 Task: Find connections with filter location Dāmnagar with filter topic #ONOwith filter profile language Spanish with filter current company MPC with filter school Gulbarga University, Gulbarga with filter industry IT System Operations and Maintenance with filter service category Software Testing with filter keywords title Professor
Action: Mouse moved to (547, 73)
Screenshot: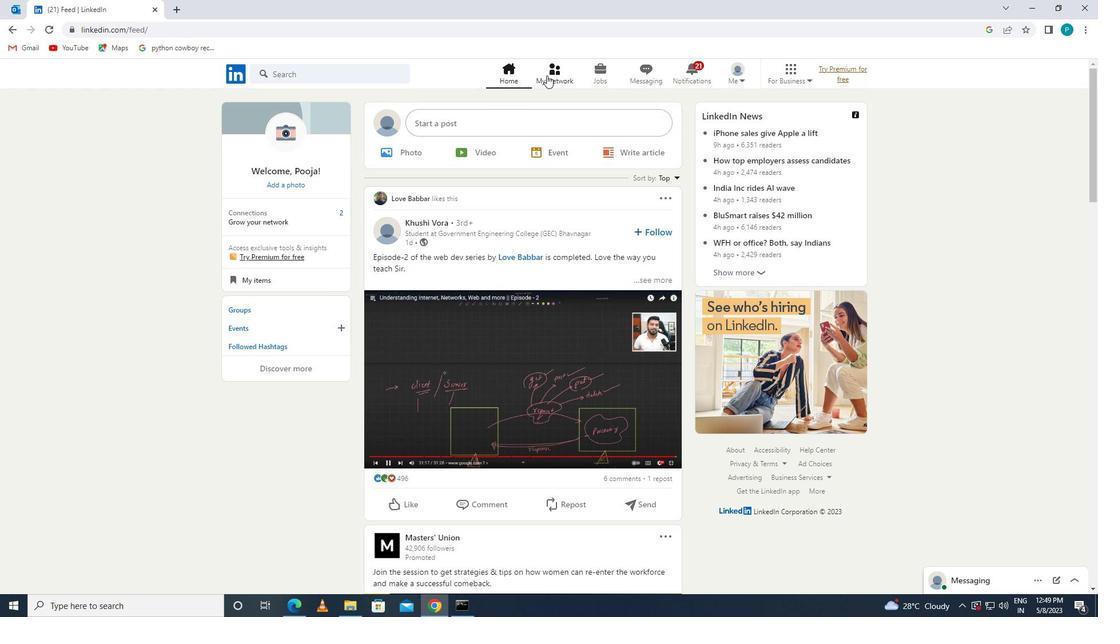 
Action: Mouse pressed left at (547, 73)
Screenshot: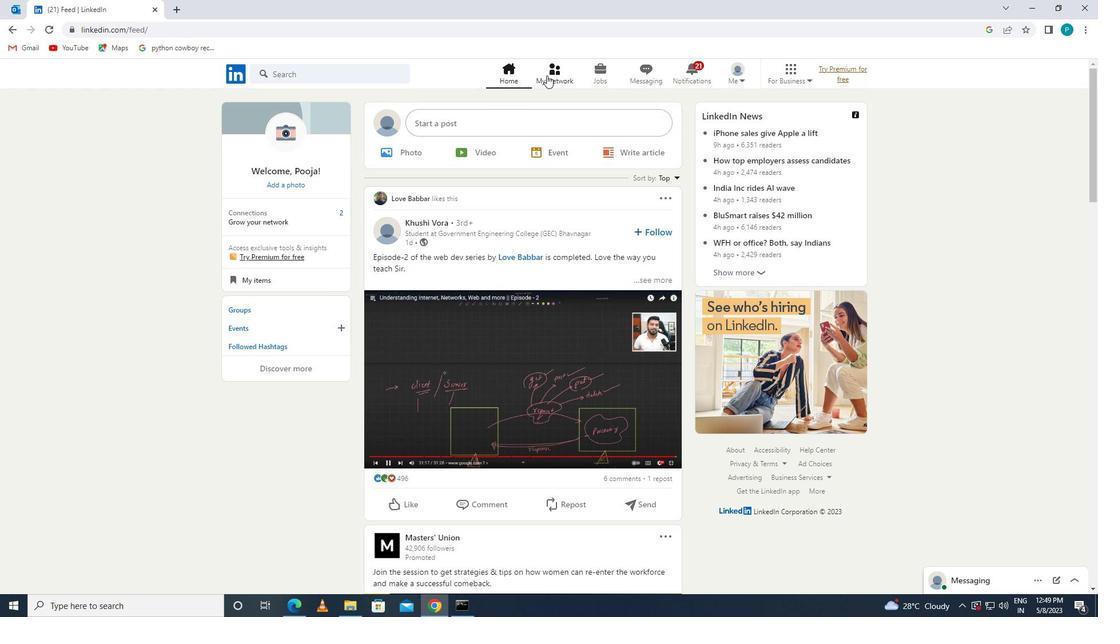 
Action: Mouse moved to (285, 145)
Screenshot: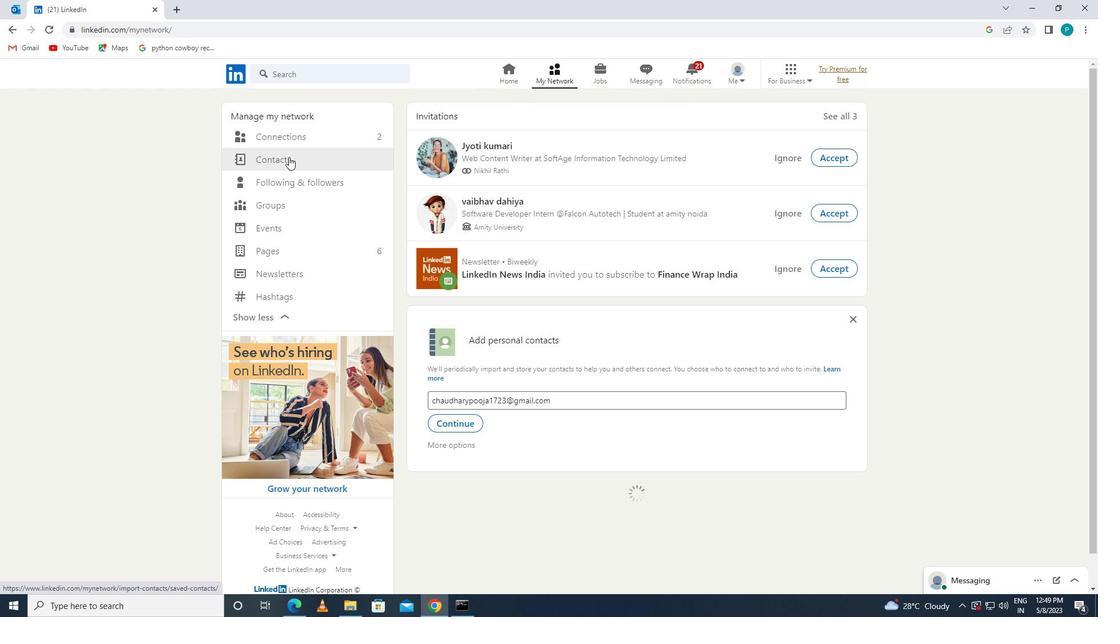 
Action: Mouse pressed left at (285, 145)
Screenshot: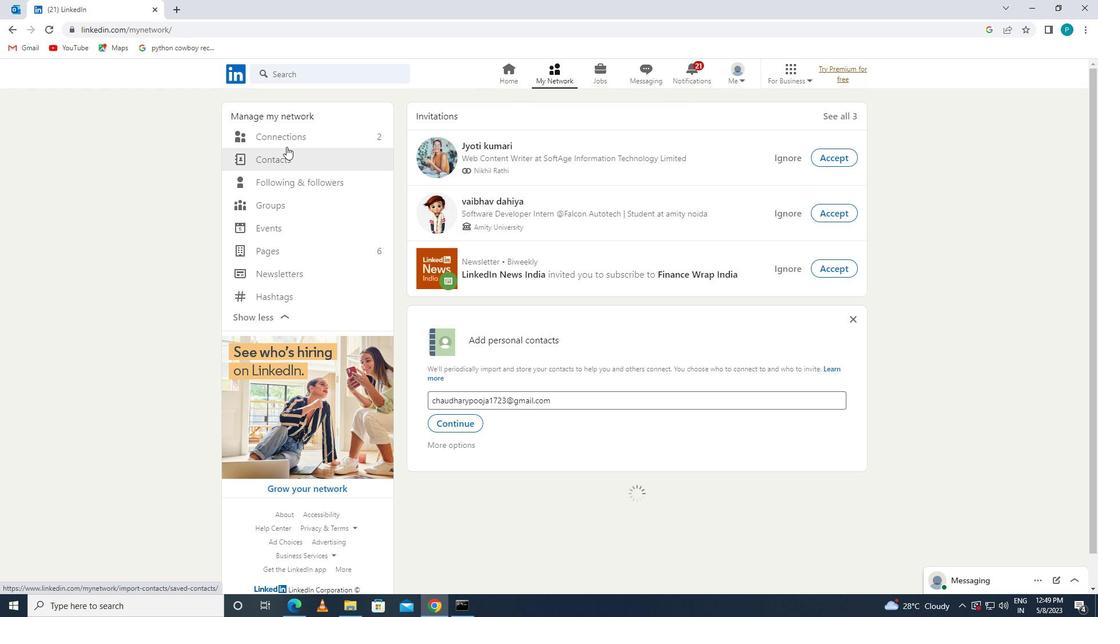 
Action: Mouse moved to (339, 131)
Screenshot: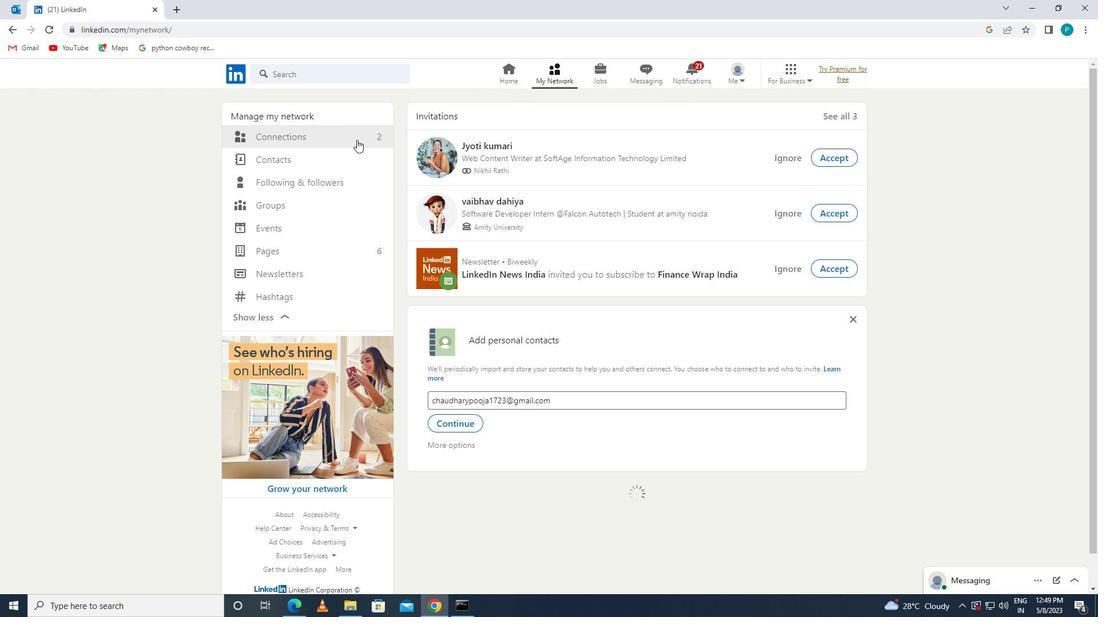 
Action: Mouse pressed left at (339, 131)
Screenshot: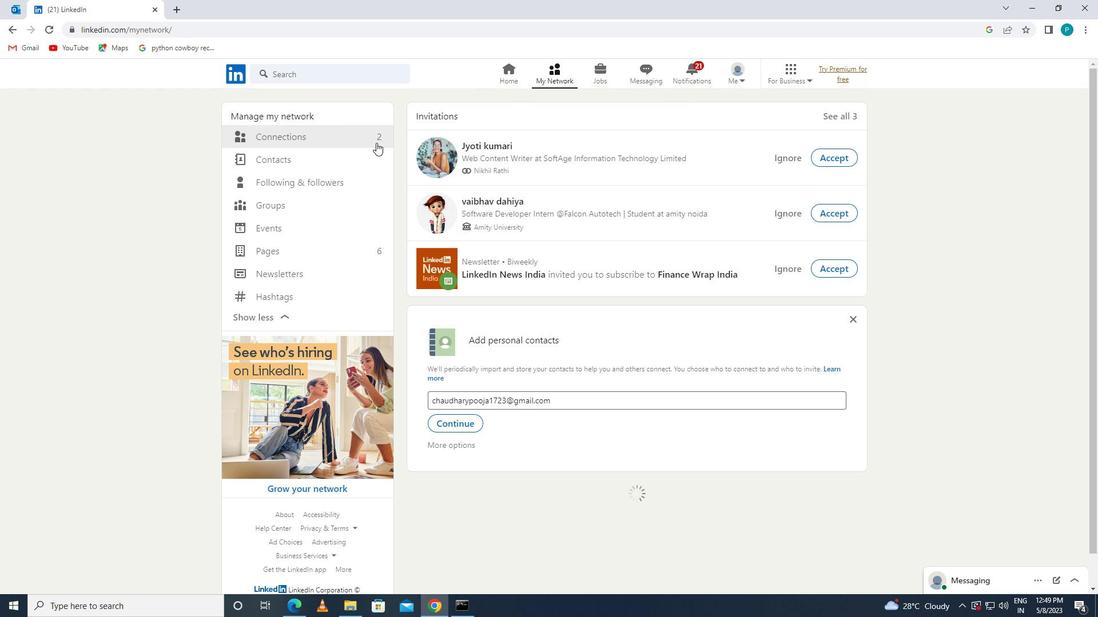 
Action: Mouse moved to (637, 139)
Screenshot: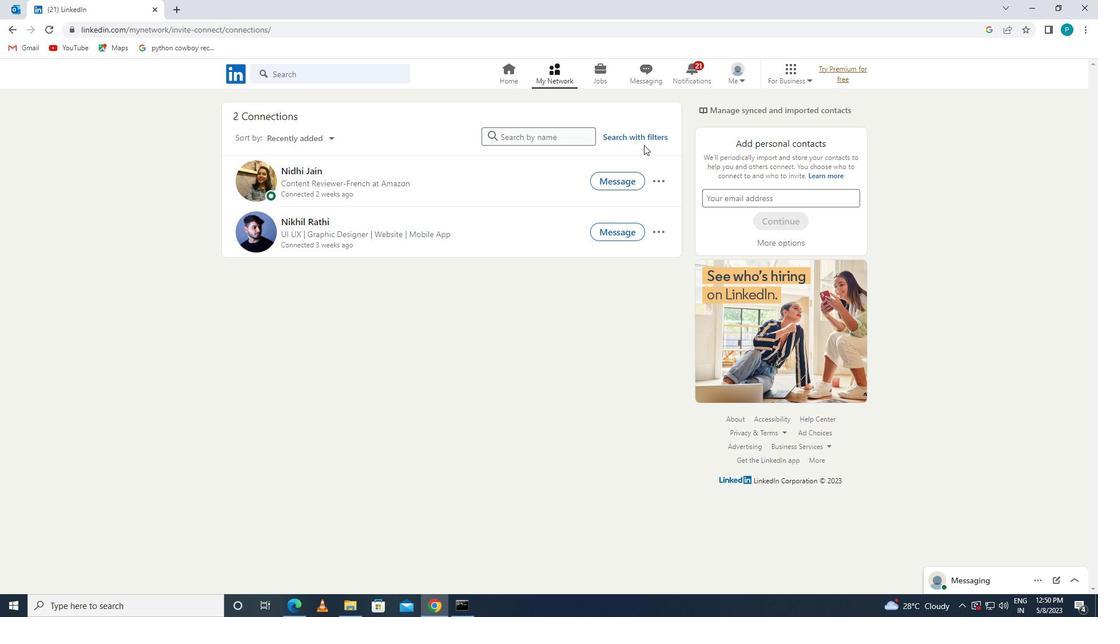 
Action: Mouse pressed left at (637, 139)
Screenshot: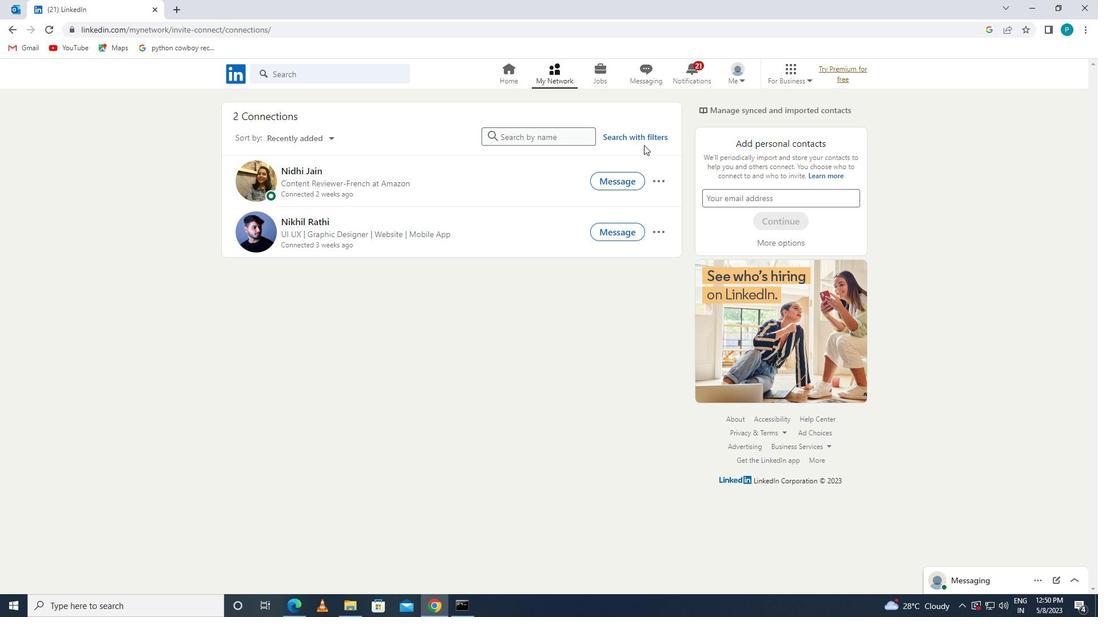 
Action: Mouse moved to (586, 105)
Screenshot: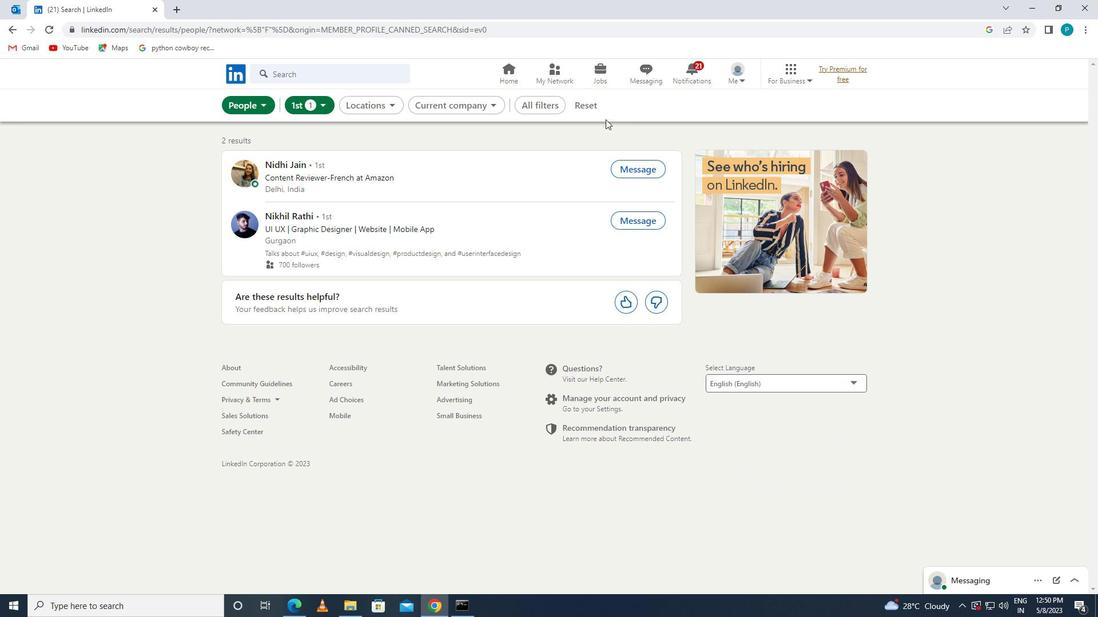
Action: Mouse pressed left at (586, 105)
Screenshot: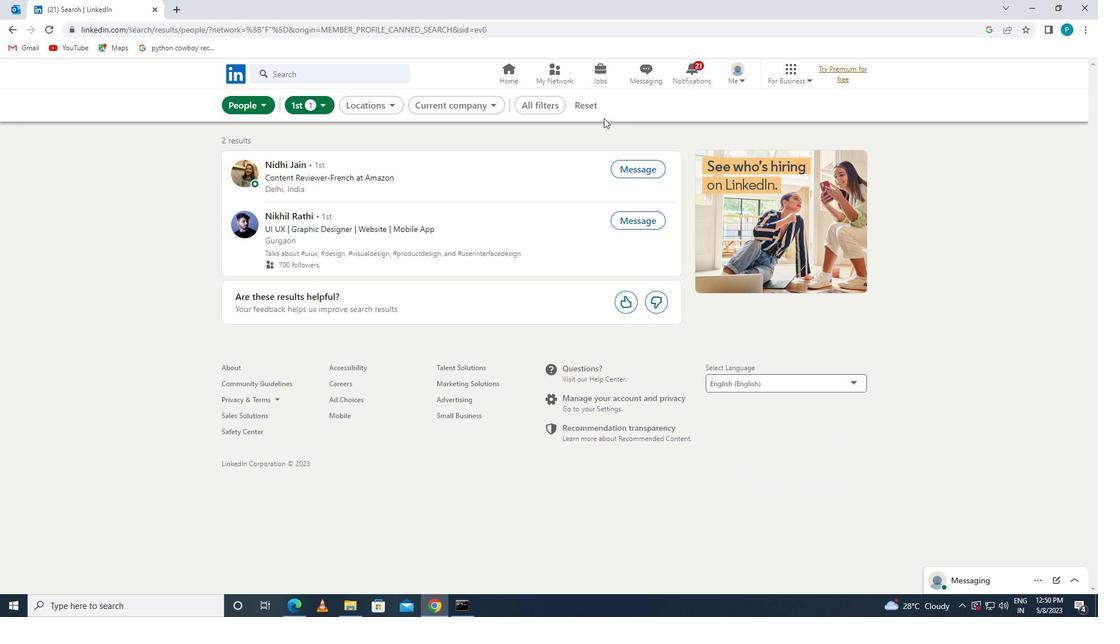 
Action: Mouse moved to (561, 98)
Screenshot: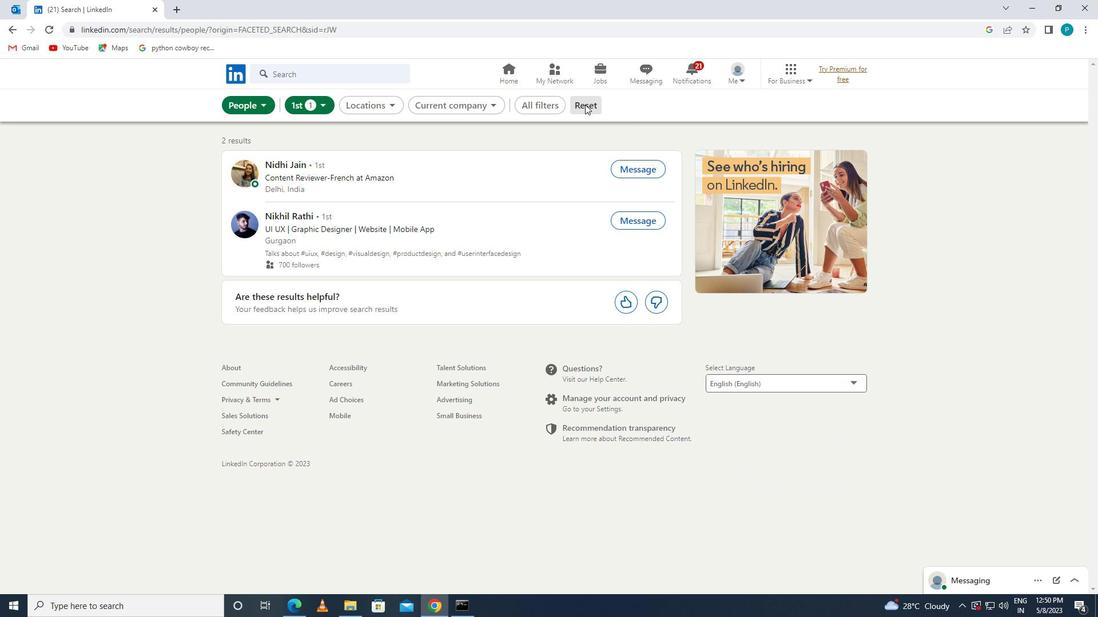
Action: Mouse pressed left at (561, 98)
Screenshot: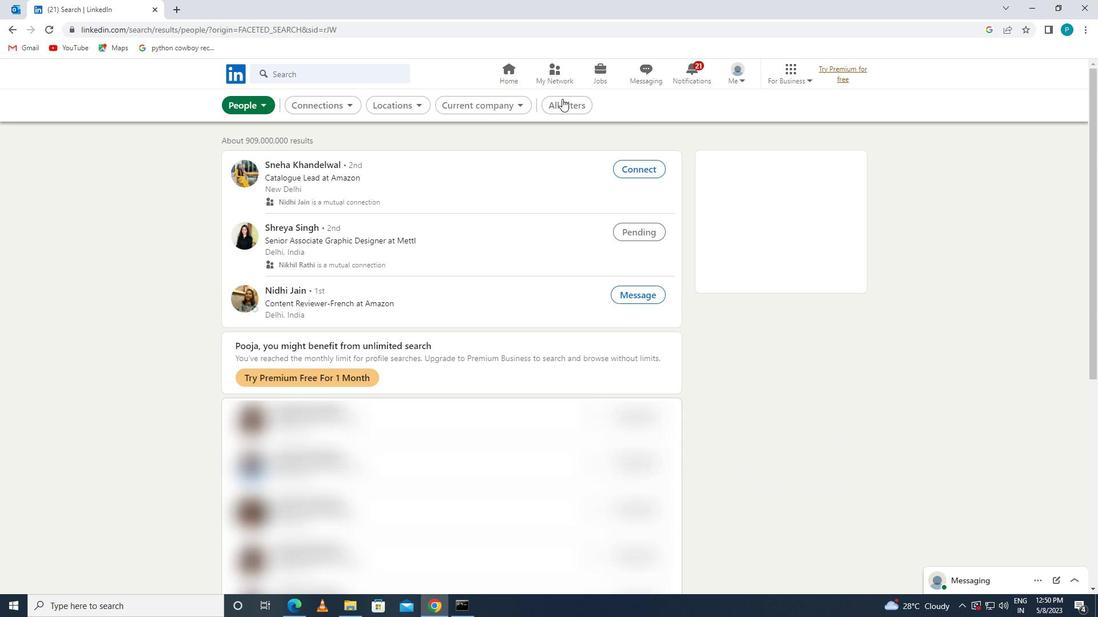 
Action: Mouse moved to (967, 294)
Screenshot: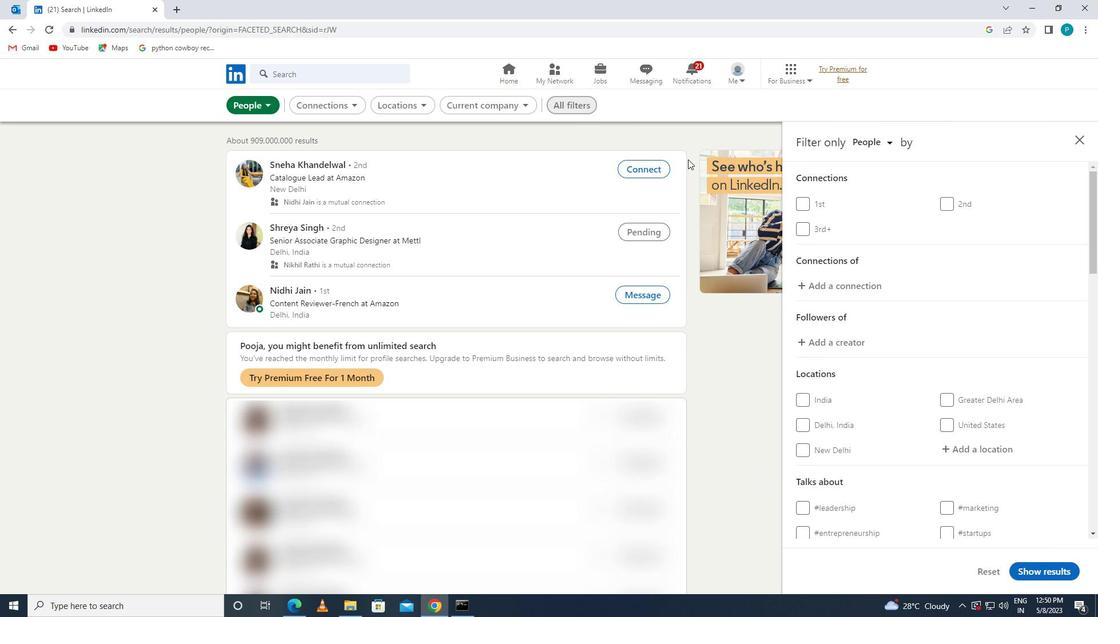 
Action: Mouse scrolled (967, 293) with delta (0, 0)
Screenshot: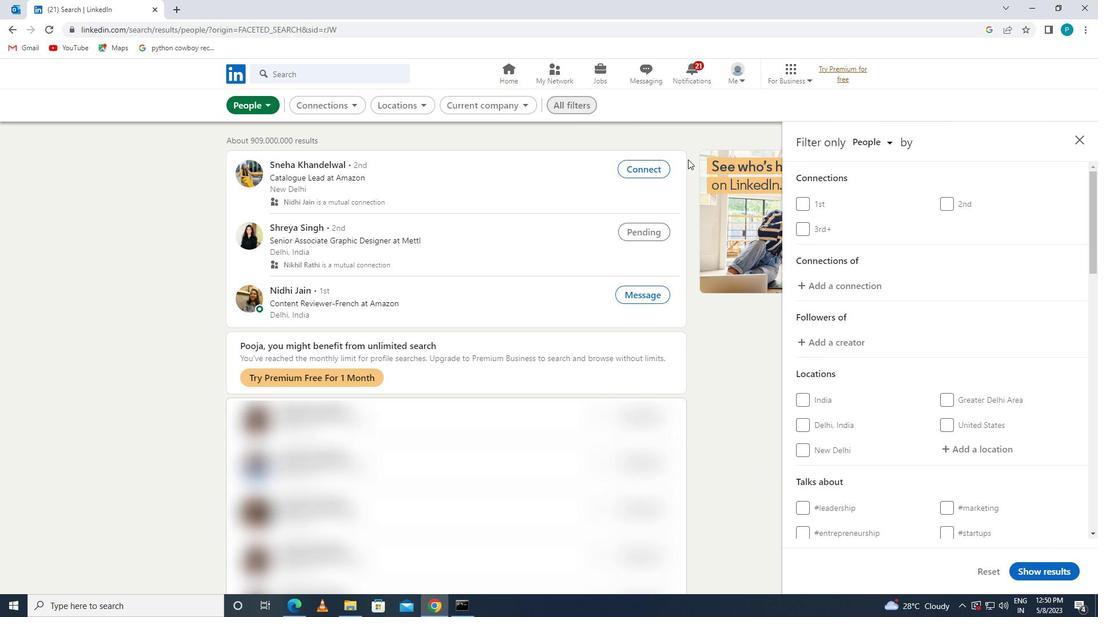 
Action: Mouse scrolled (967, 293) with delta (0, 0)
Screenshot: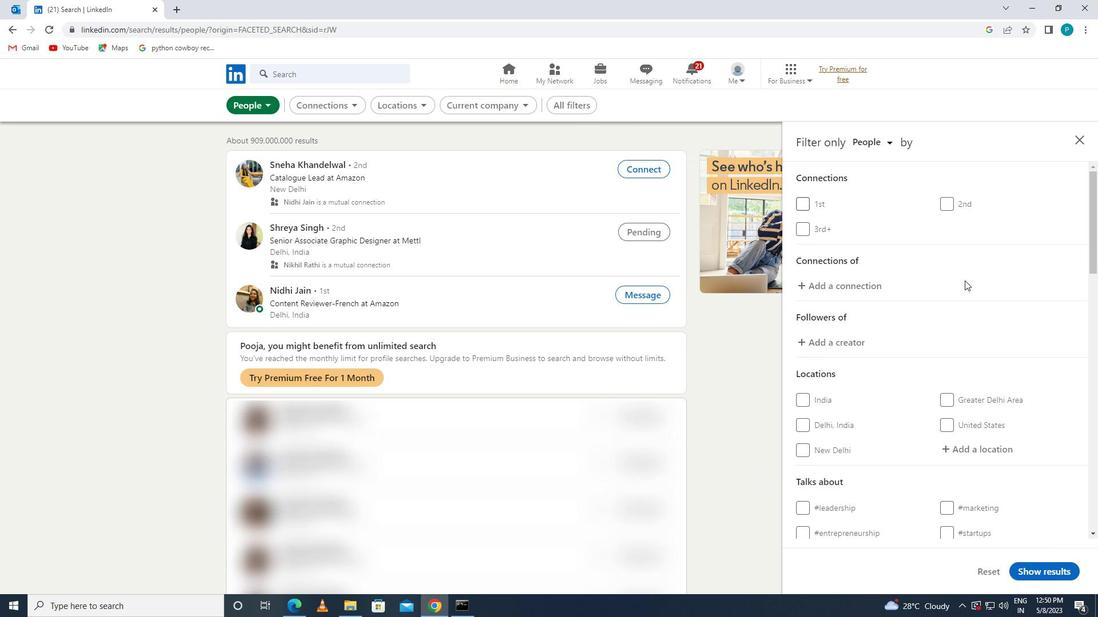 
Action: Mouse moved to (989, 331)
Screenshot: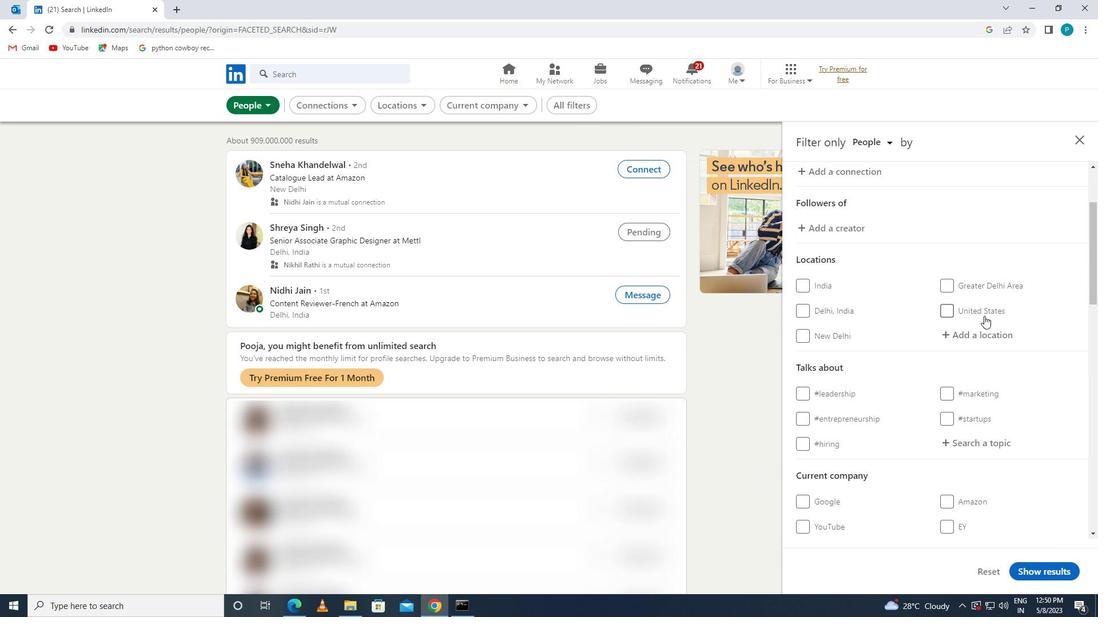 
Action: Mouse pressed left at (989, 331)
Screenshot: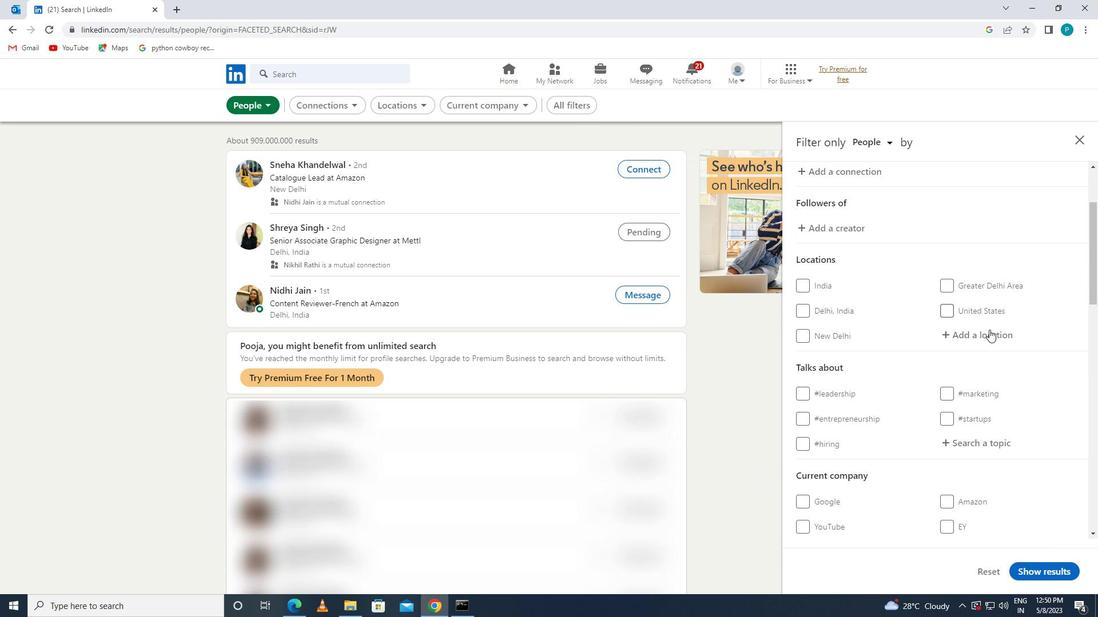 
Action: Mouse moved to (989, 329)
Screenshot: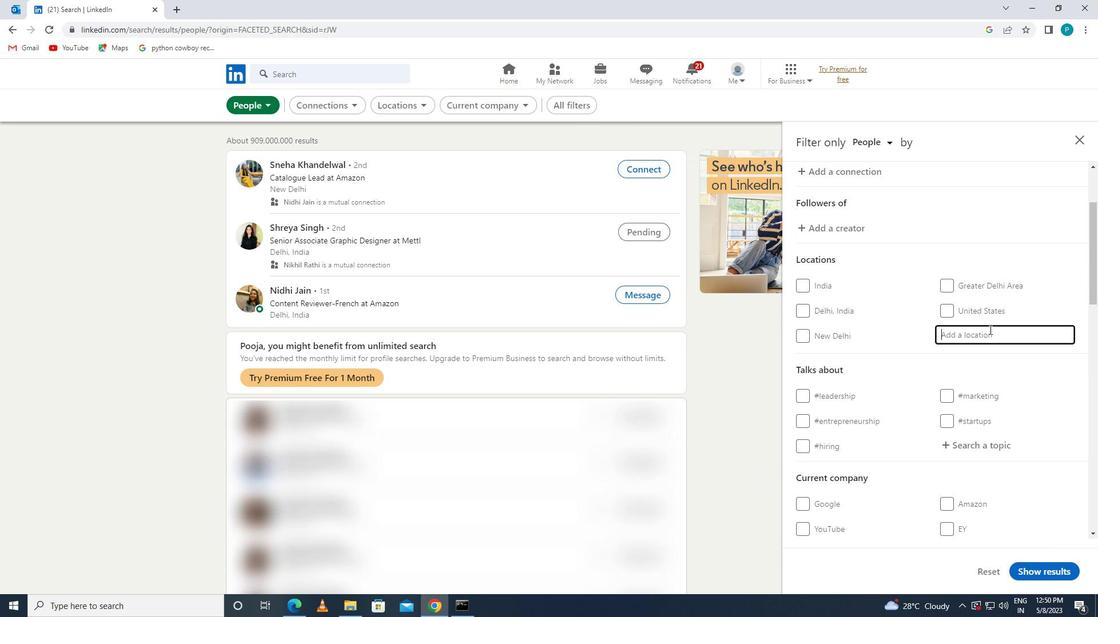 
Action: Key pressed <Key.caps_lock>d<Key.caps_lock>amnagar
Screenshot: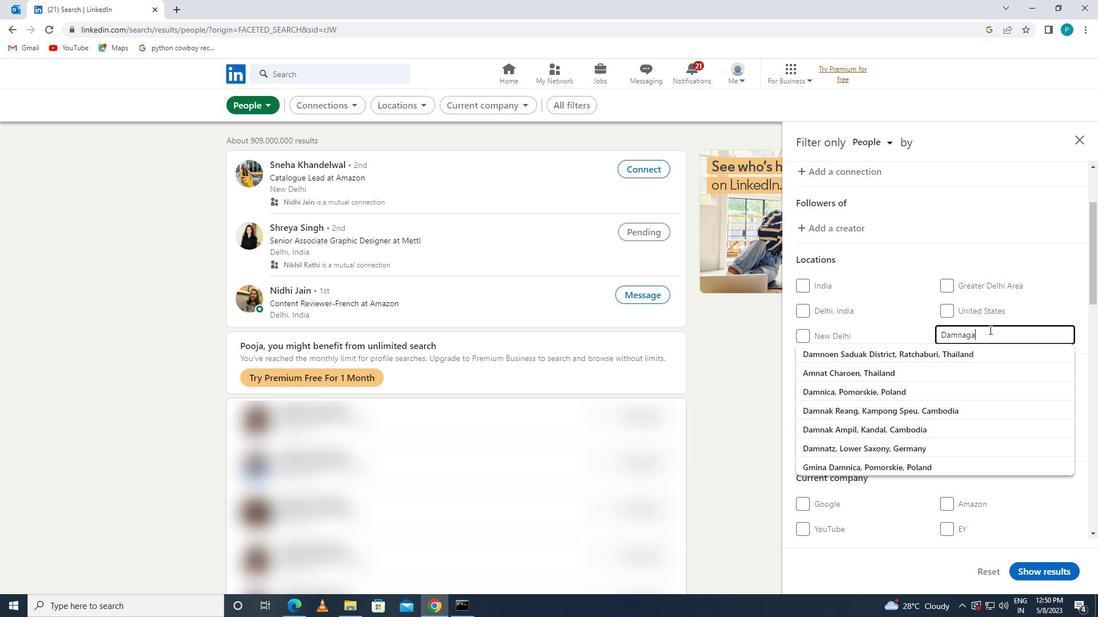 
Action: Mouse moved to (995, 385)
Screenshot: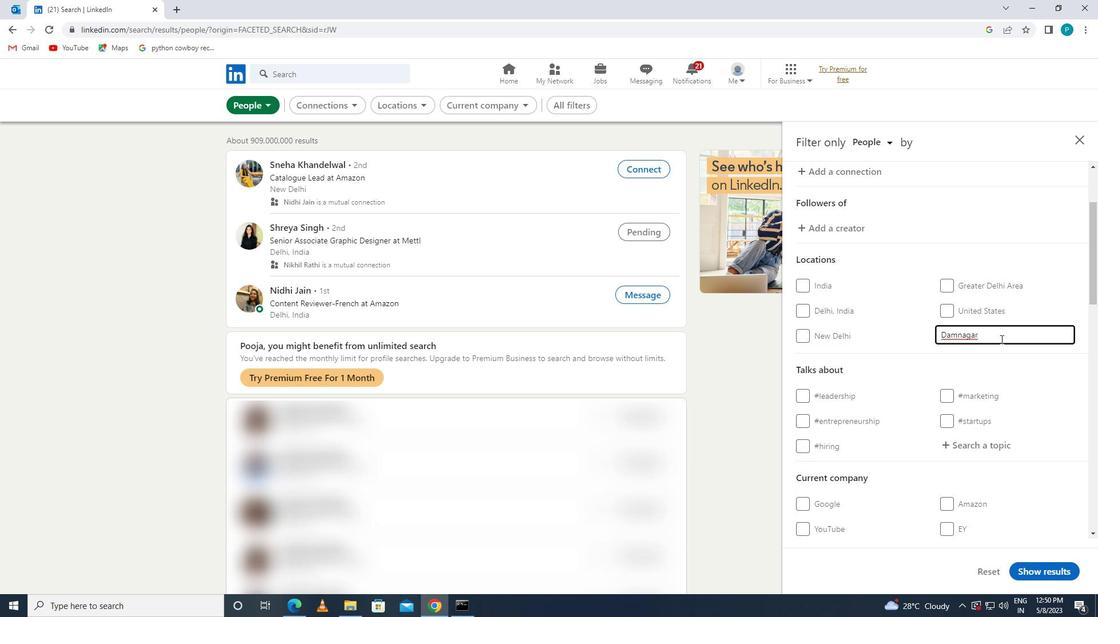 
Action: Mouse scrolled (995, 384) with delta (0, 0)
Screenshot: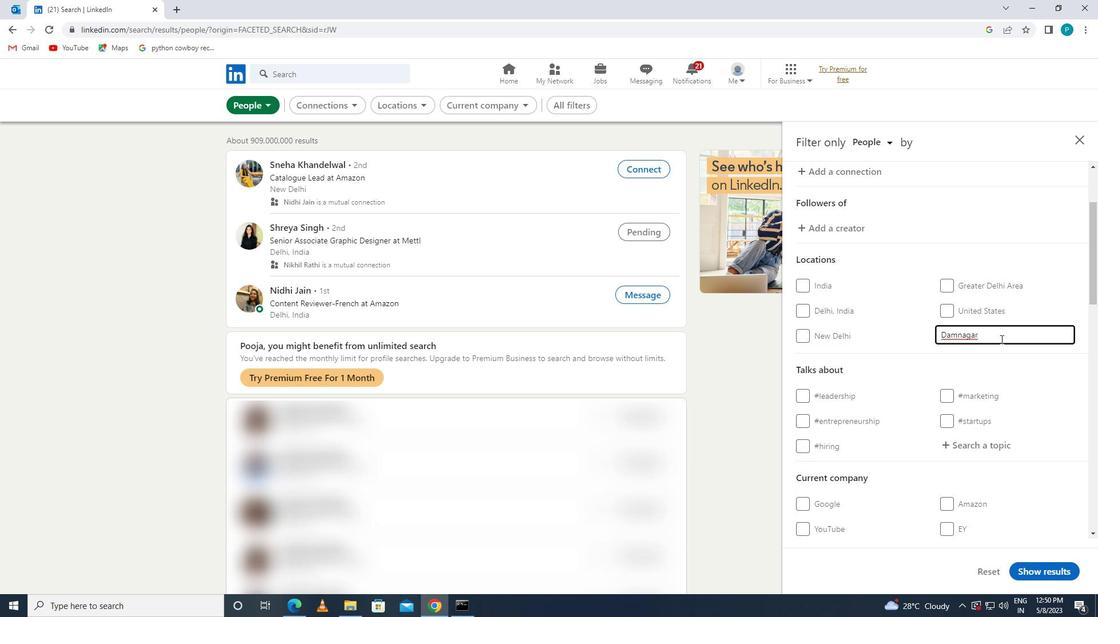 
Action: Mouse moved to (999, 407)
Screenshot: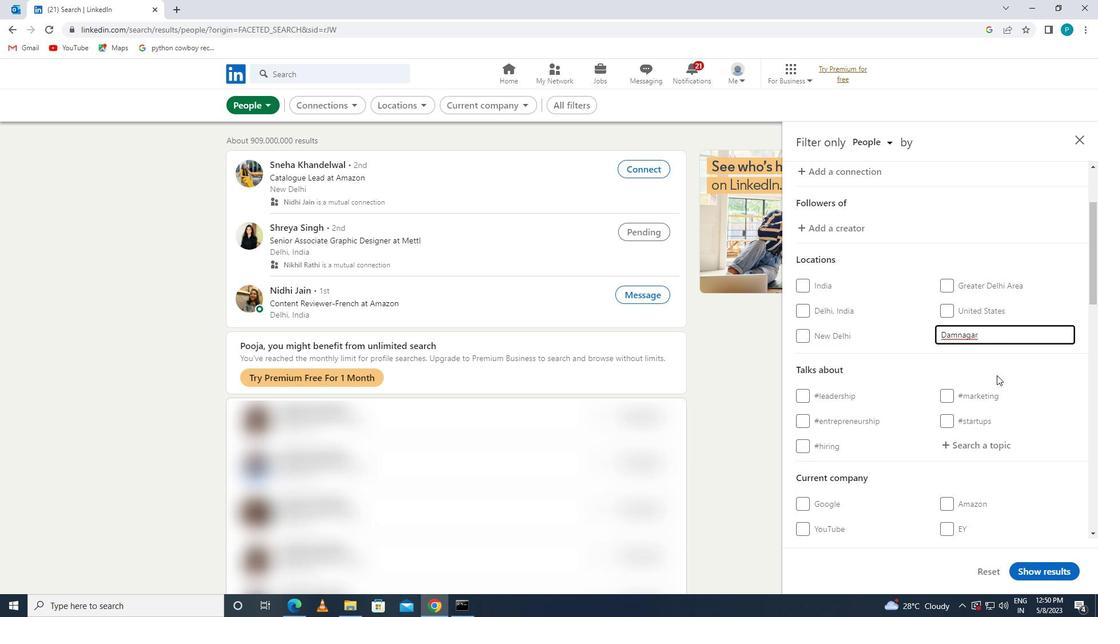 
Action: Mouse scrolled (999, 406) with delta (0, 0)
Screenshot: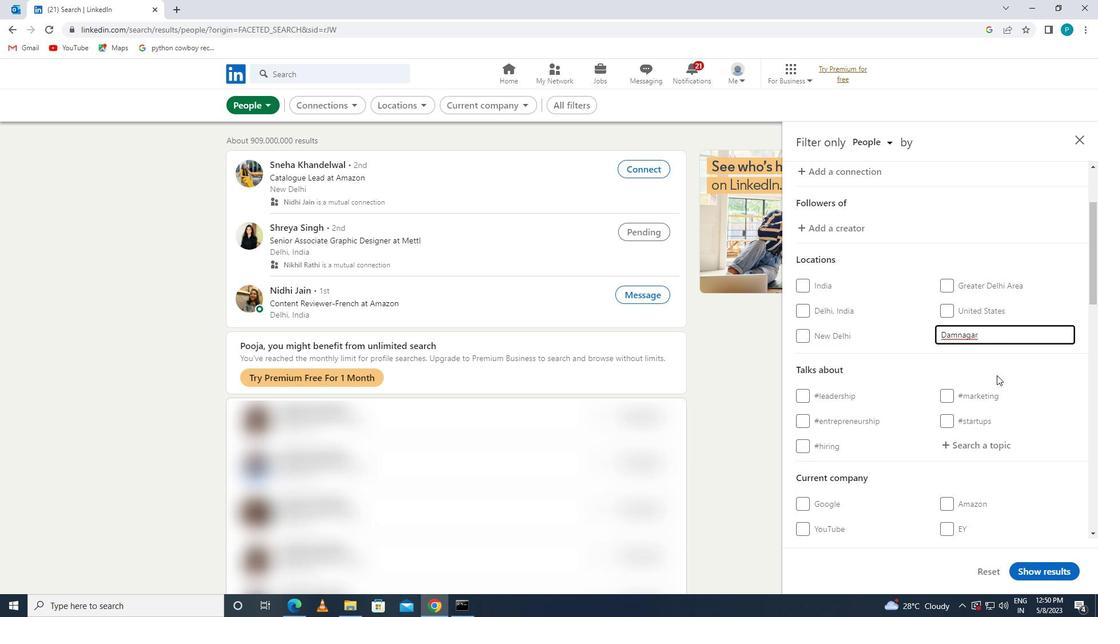 
Action: Mouse moved to (985, 333)
Screenshot: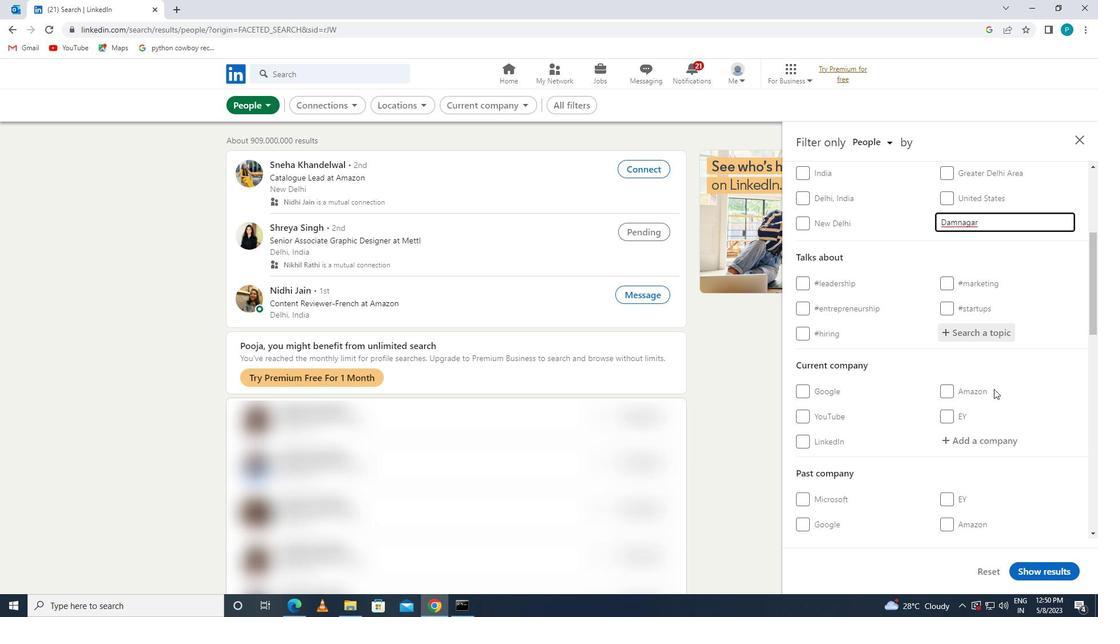 
Action: Mouse pressed left at (985, 333)
Screenshot: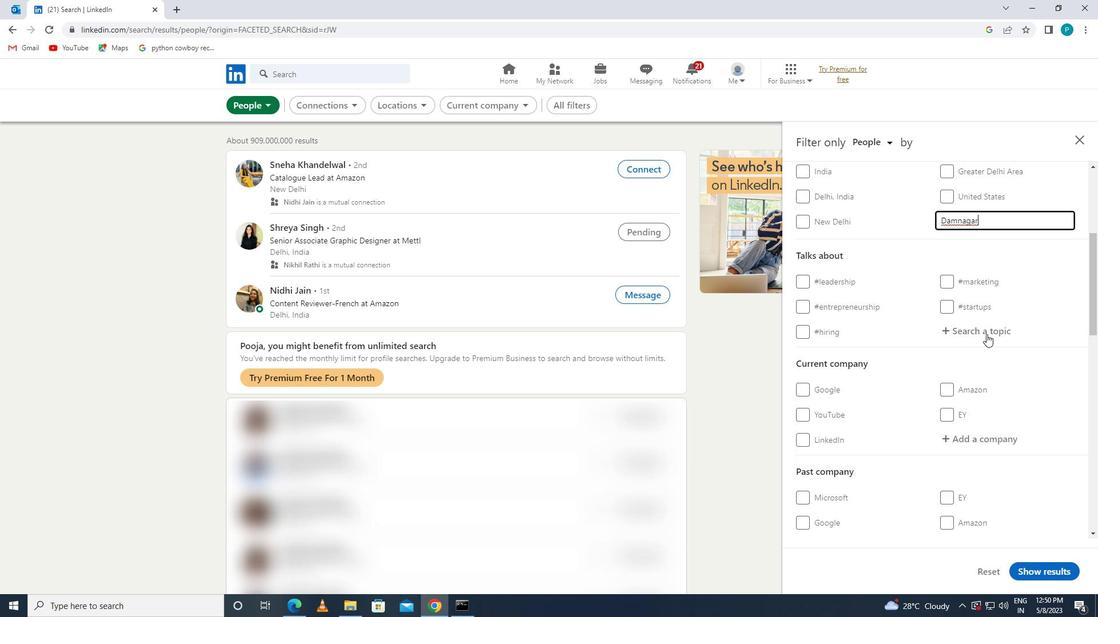 
Action: Mouse moved to (988, 334)
Screenshot: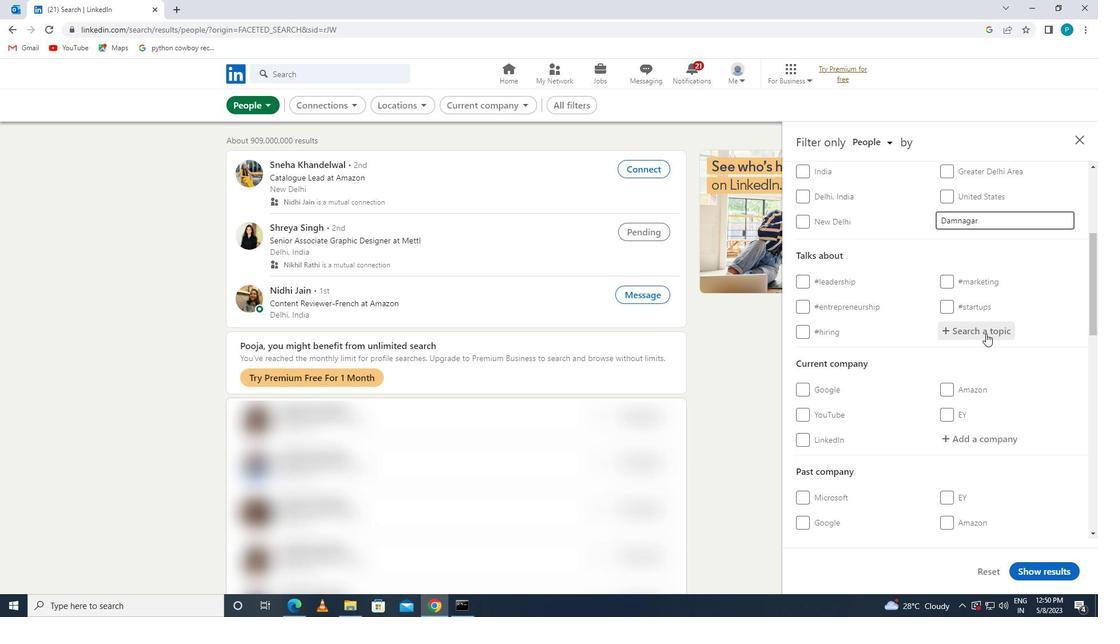 
Action: Key pressed <Key.shift>#<Key.caps_lock>ONO
Screenshot: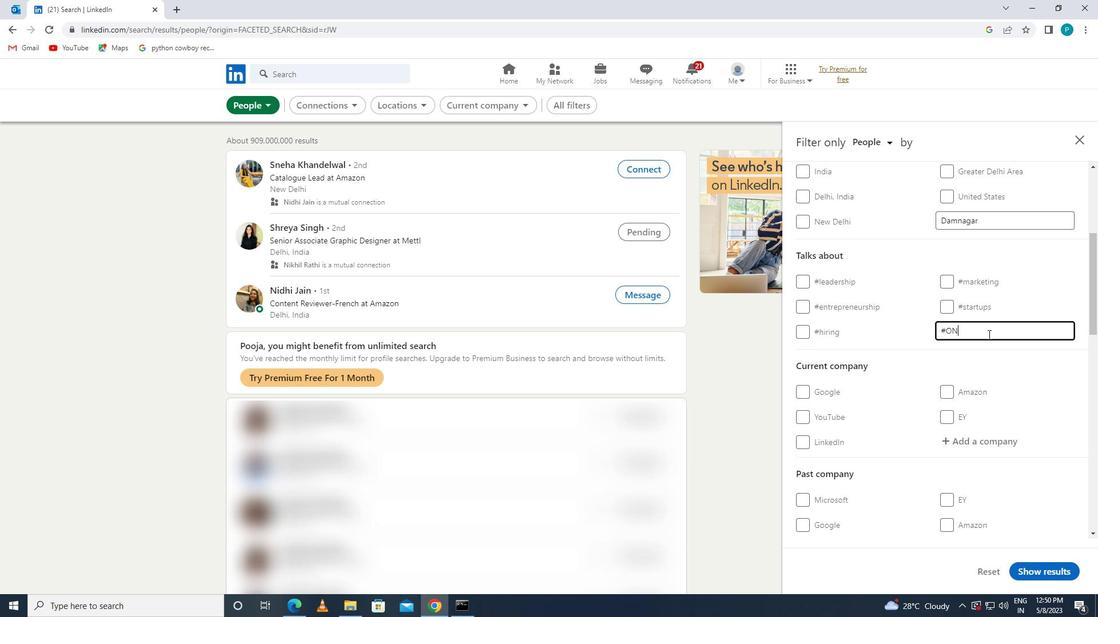 
Action: Mouse moved to (943, 299)
Screenshot: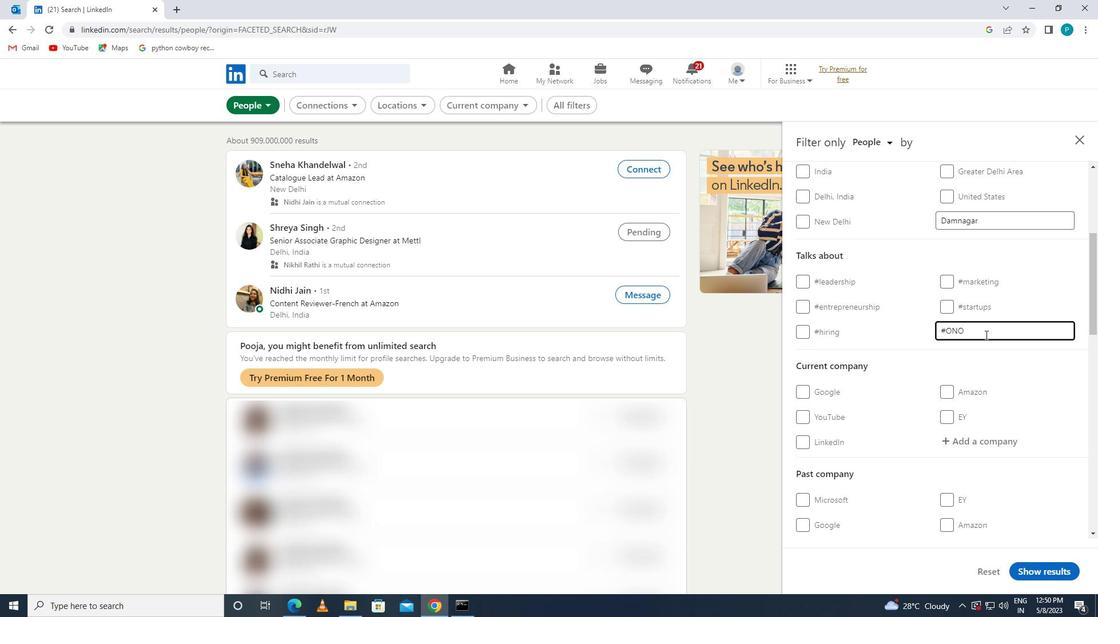 
Action: Mouse scrolled (943, 299) with delta (0, 0)
Screenshot: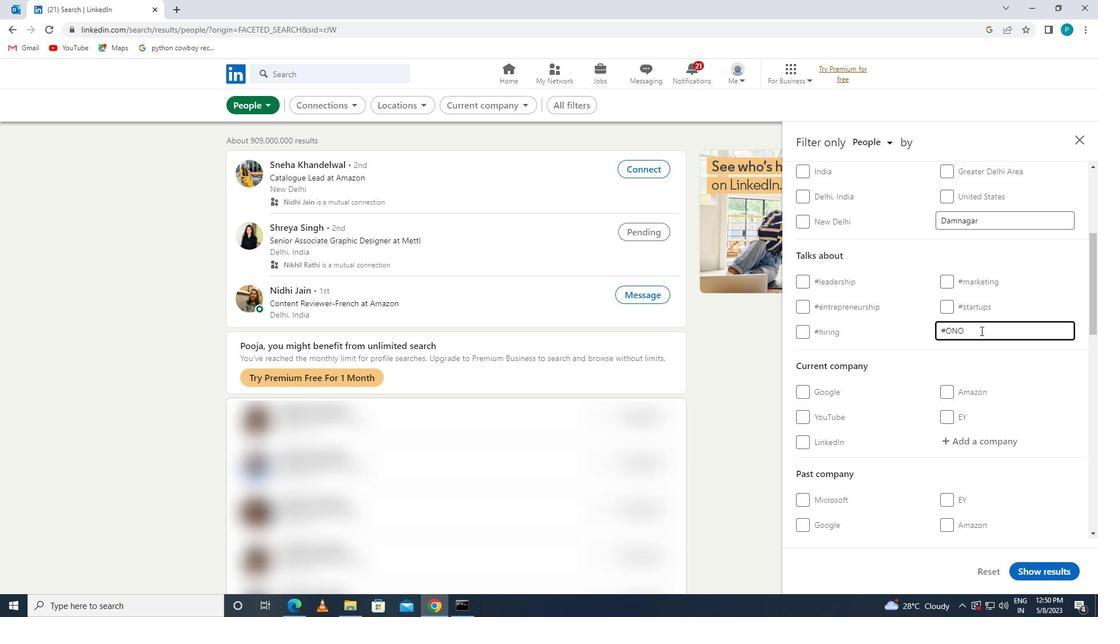 
Action: Mouse scrolled (943, 299) with delta (0, 0)
Screenshot: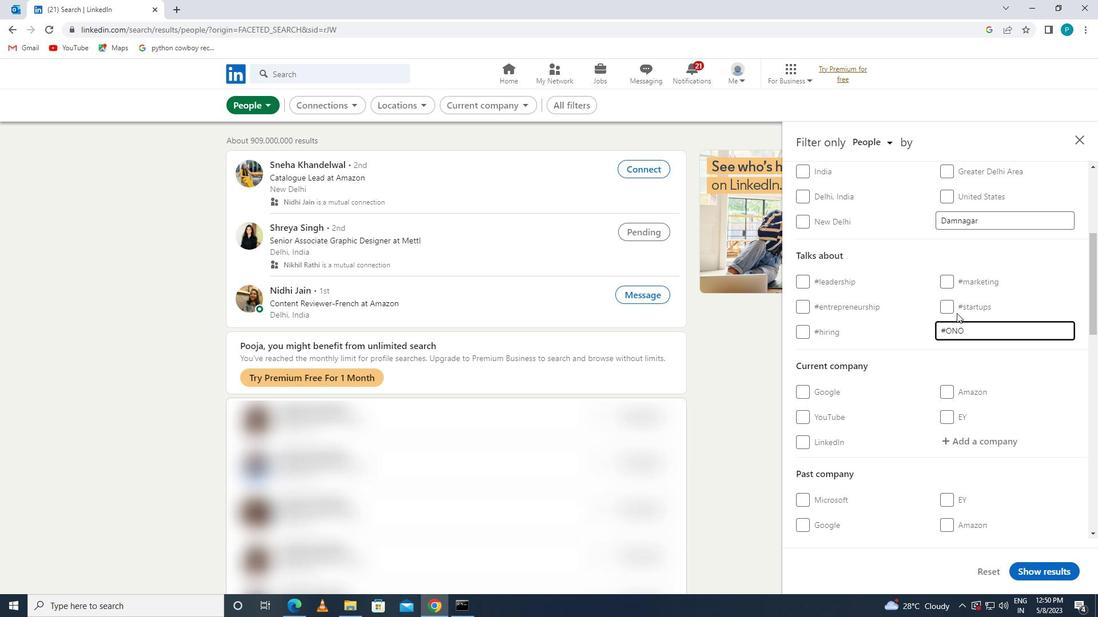 
Action: Mouse scrolled (943, 299) with delta (0, 0)
Screenshot: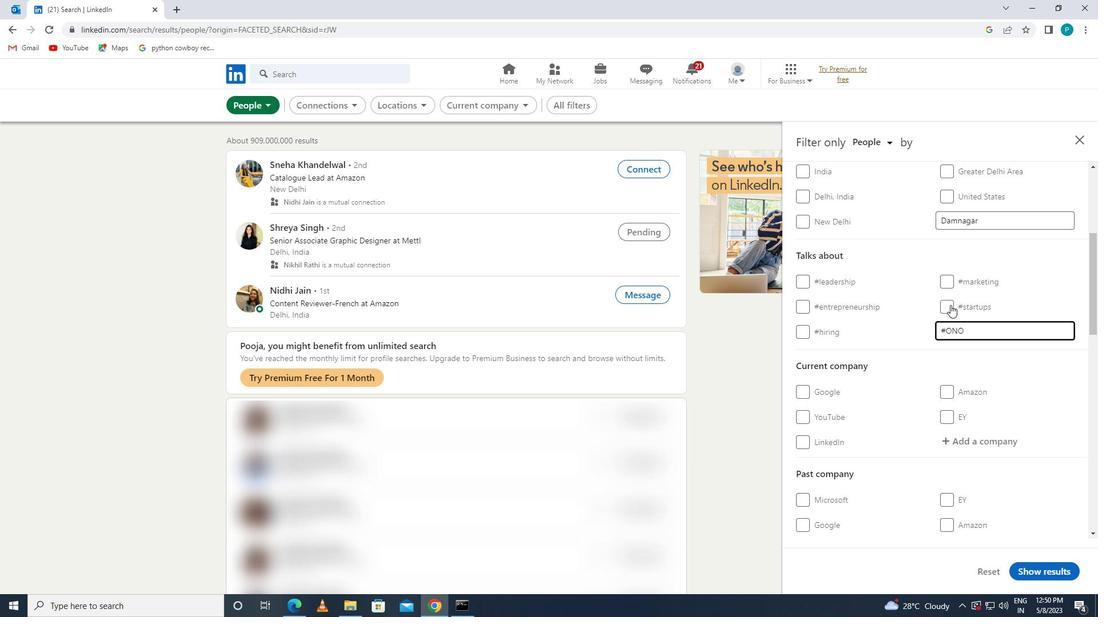 
Action: Mouse scrolled (943, 299) with delta (0, 0)
Screenshot: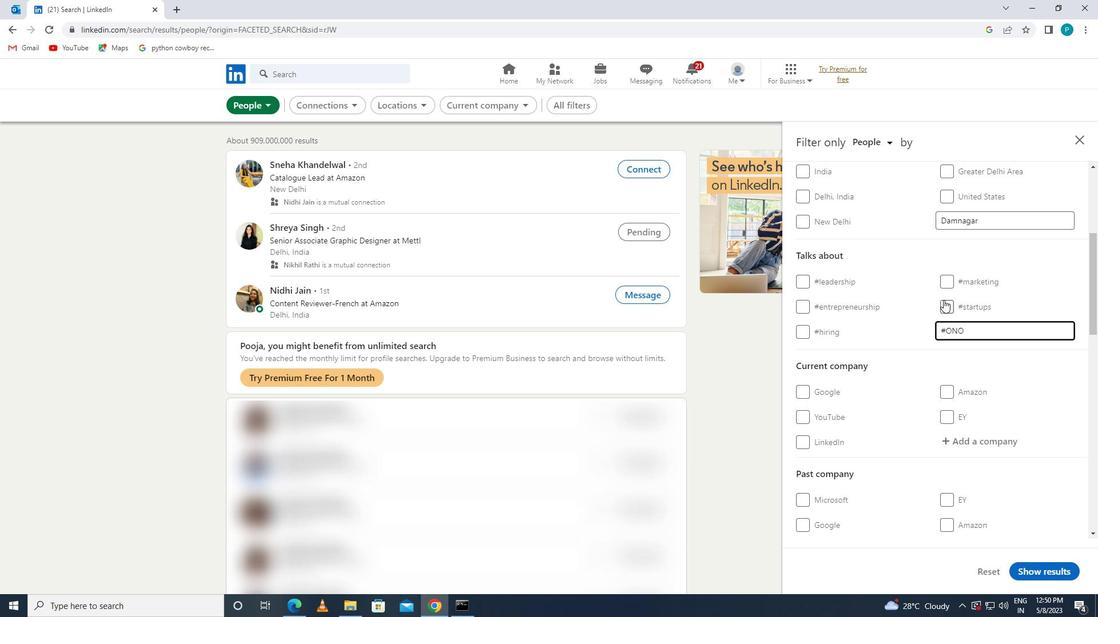 
Action: Mouse moved to (945, 315)
Screenshot: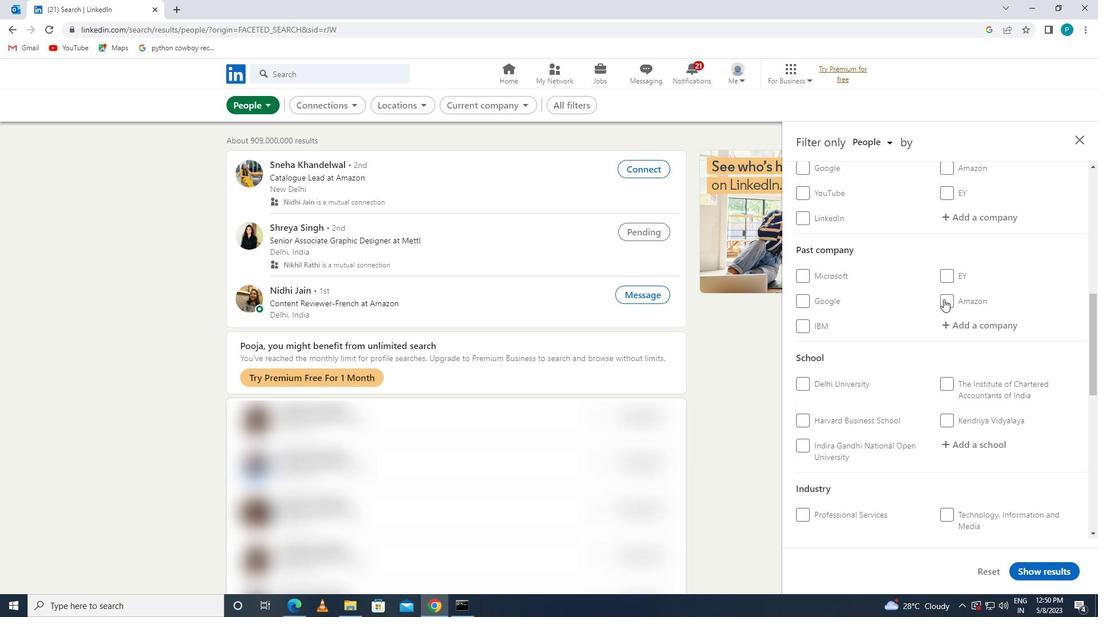 
Action: Mouse scrolled (945, 314) with delta (0, 0)
Screenshot: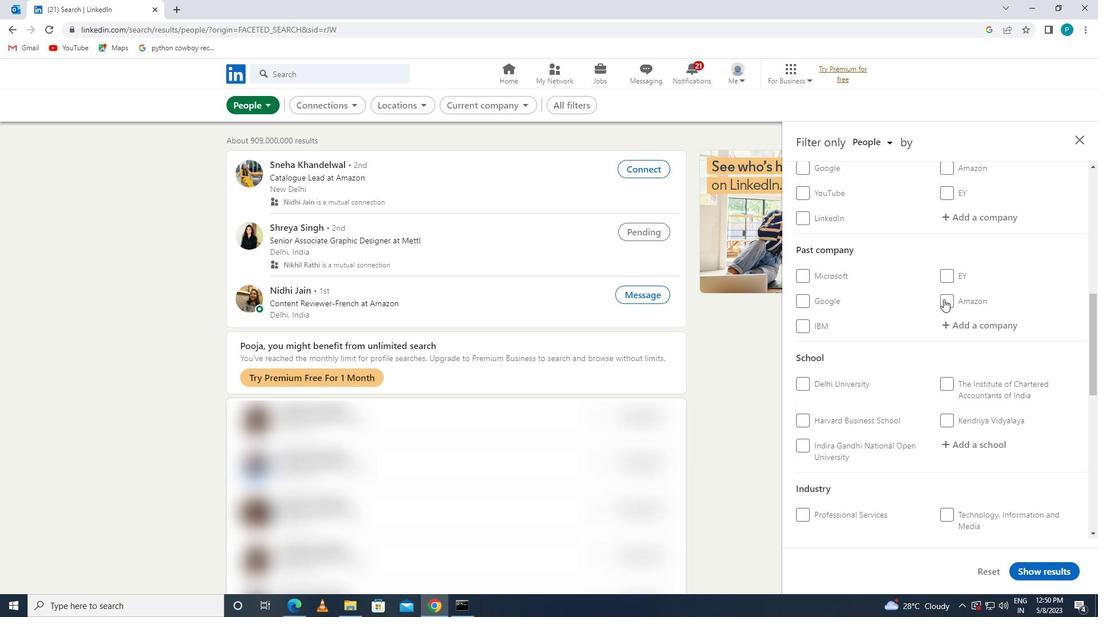 
Action: Mouse moved to (945, 316)
Screenshot: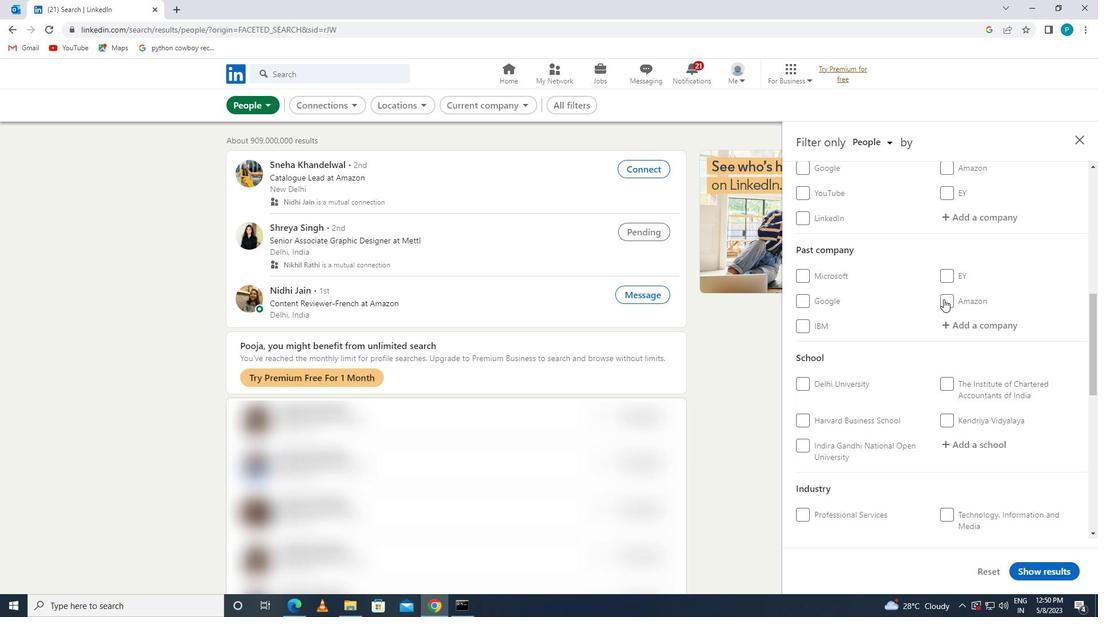 
Action: Mouse scrolled (945, 315) with delta (0, 0)
Screenshot: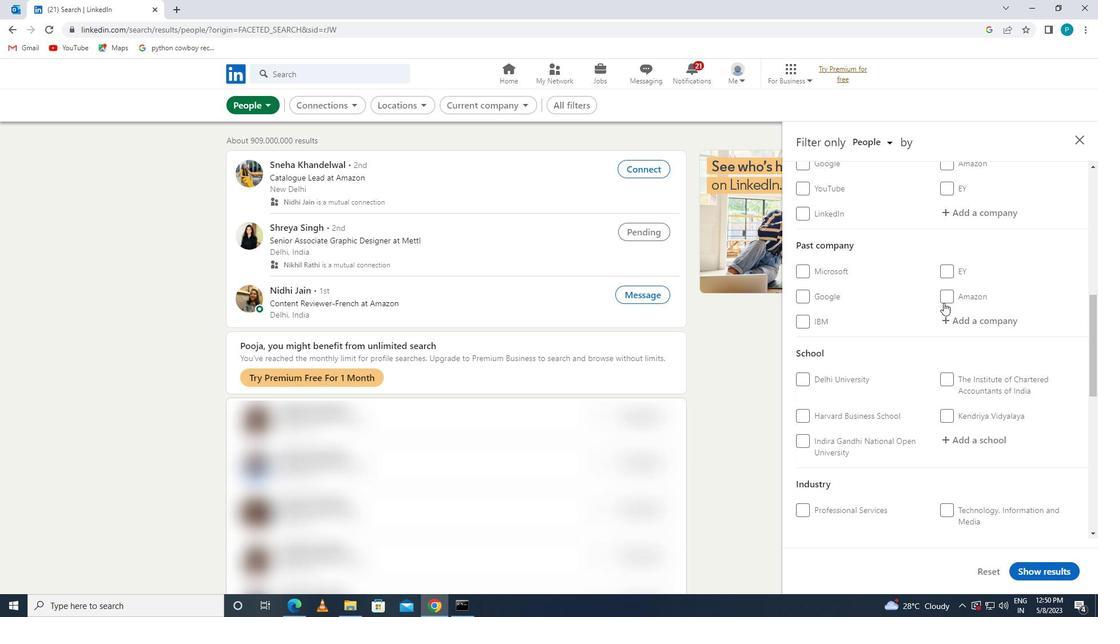 
Action: Mouse scrolled (945, 315) with delta (0, 0)
Screenshot: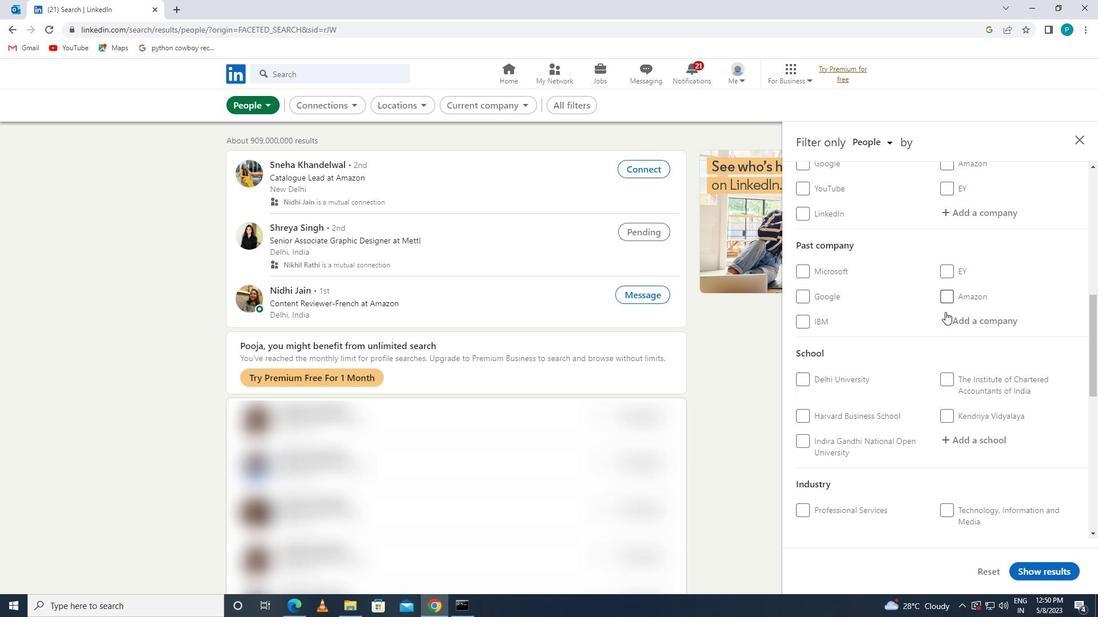 
Action: Mouse moved to (933, 353)
Screenshot: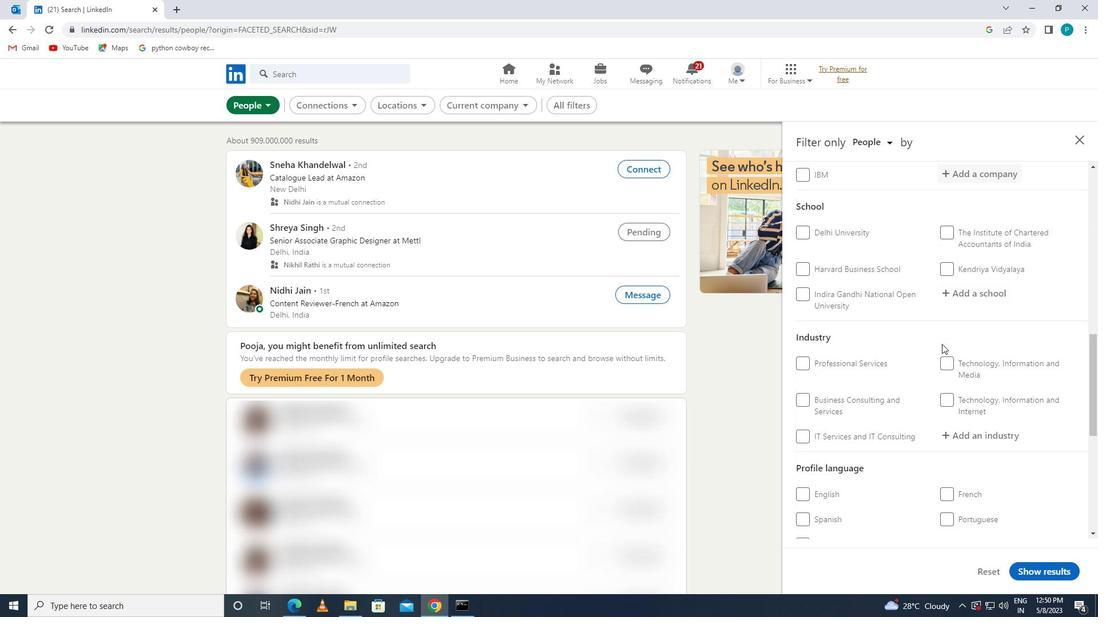
Action: Mouse scrolled (933, 352) with delta (0, 0)
Screenshot: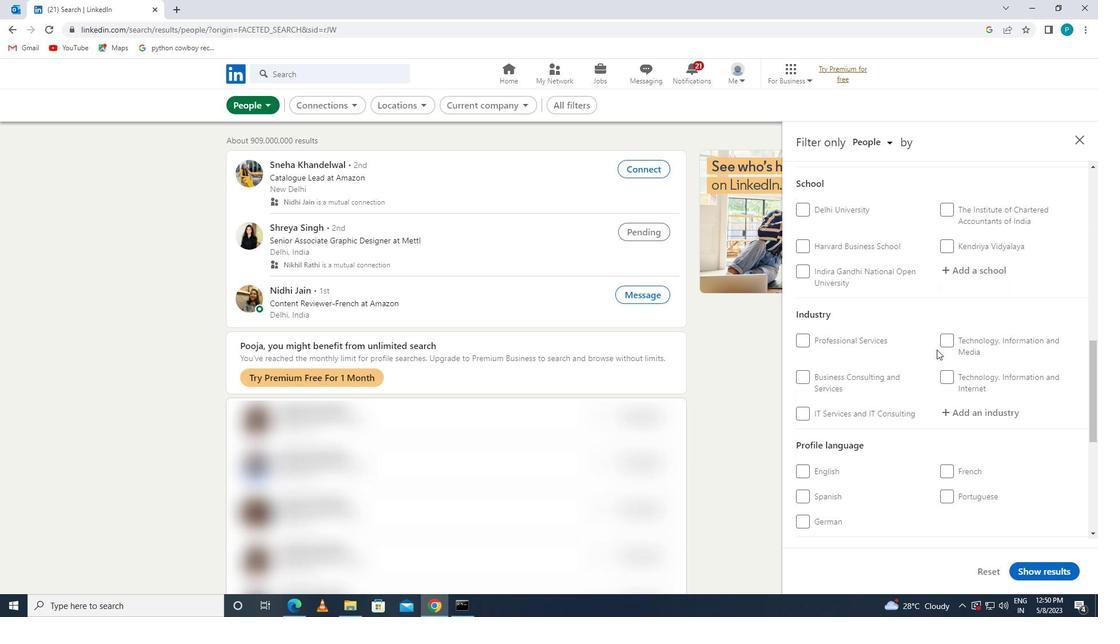 
Action: Mouse scrolled (933, 352) with delta (0, 0)
Screenshot: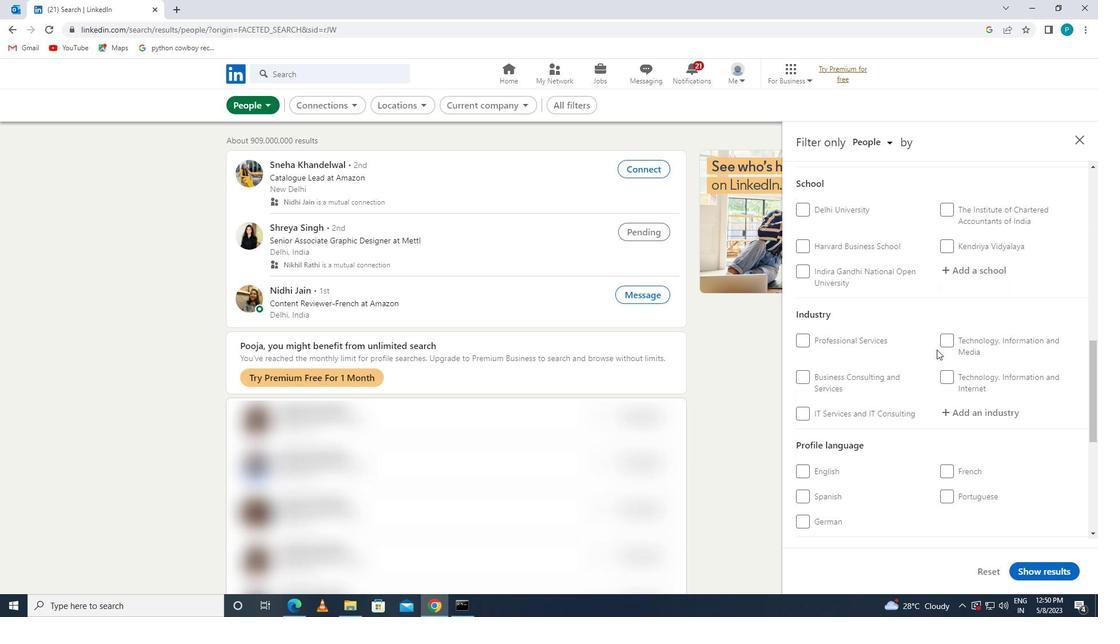 
Action: Mouse scrolled (933, 352) with delta (0, 0)
Screenshot: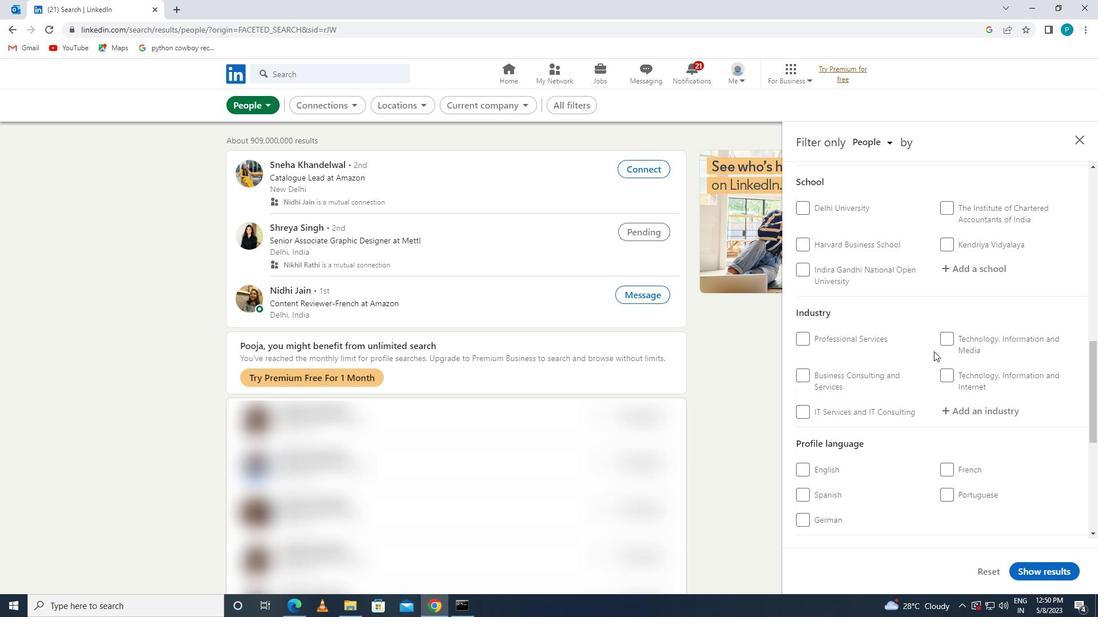
Action: Mouse moved to (812, 324)
Screenshot: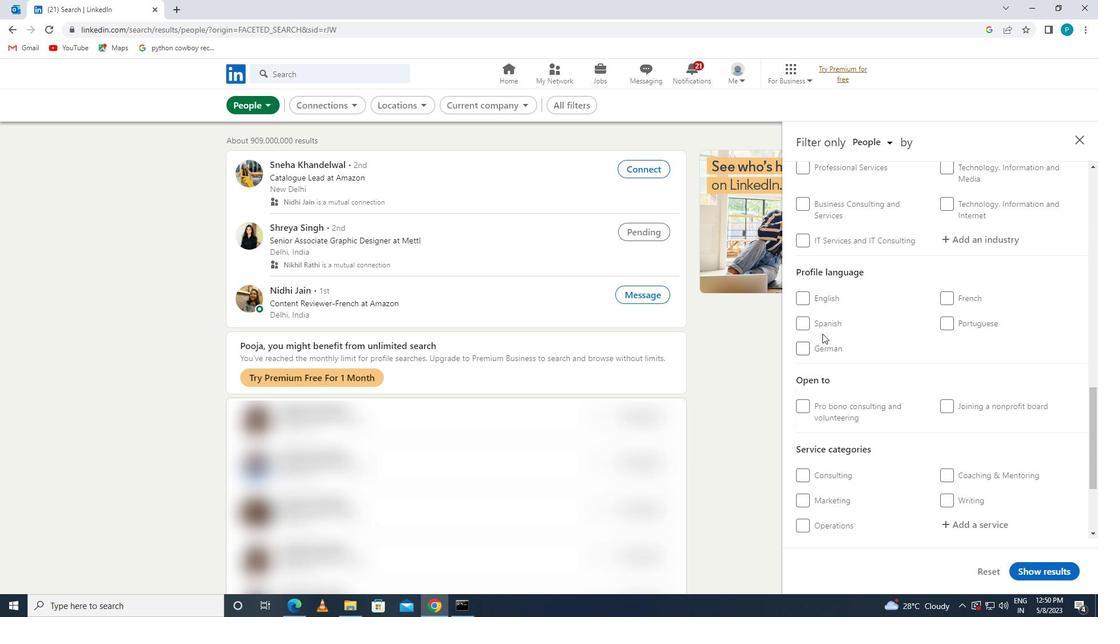 
Action: Mouse pressed left at (812, 324)
Screenshot: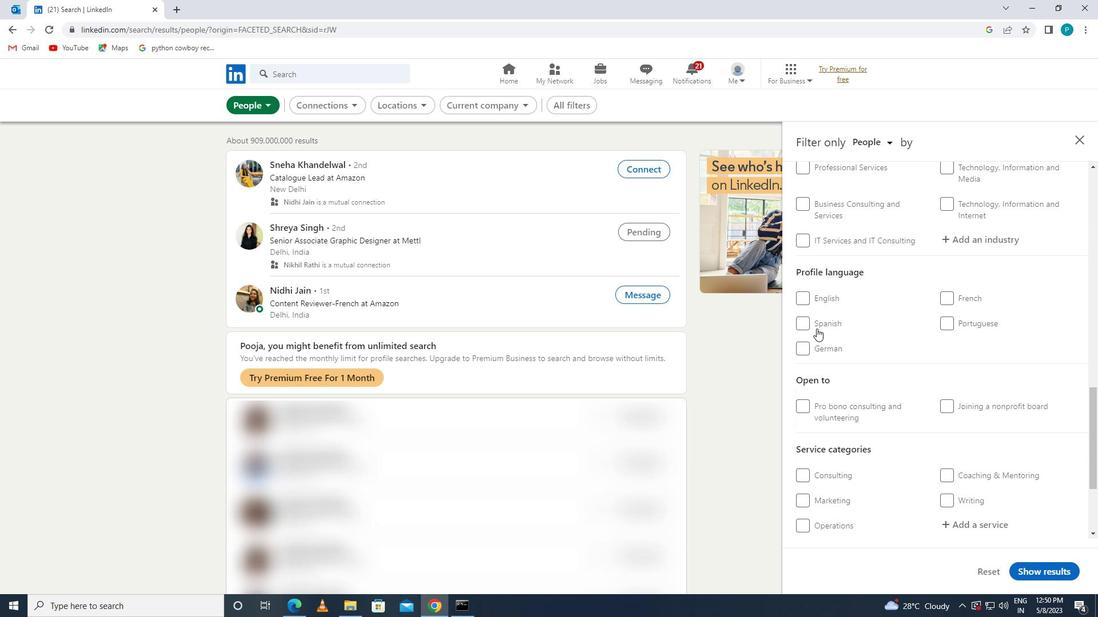 
Action: Mouse moved to (978, 301)
Screenshot: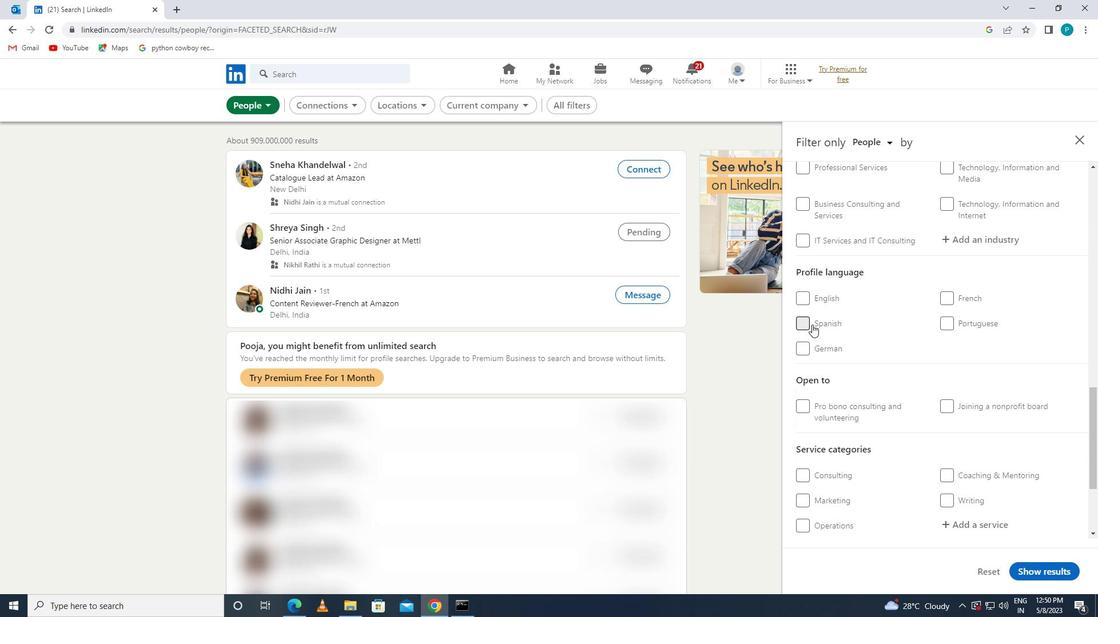 
Action: Mouse scrolled (978, 301) with delta (0, 0)
Screenshot: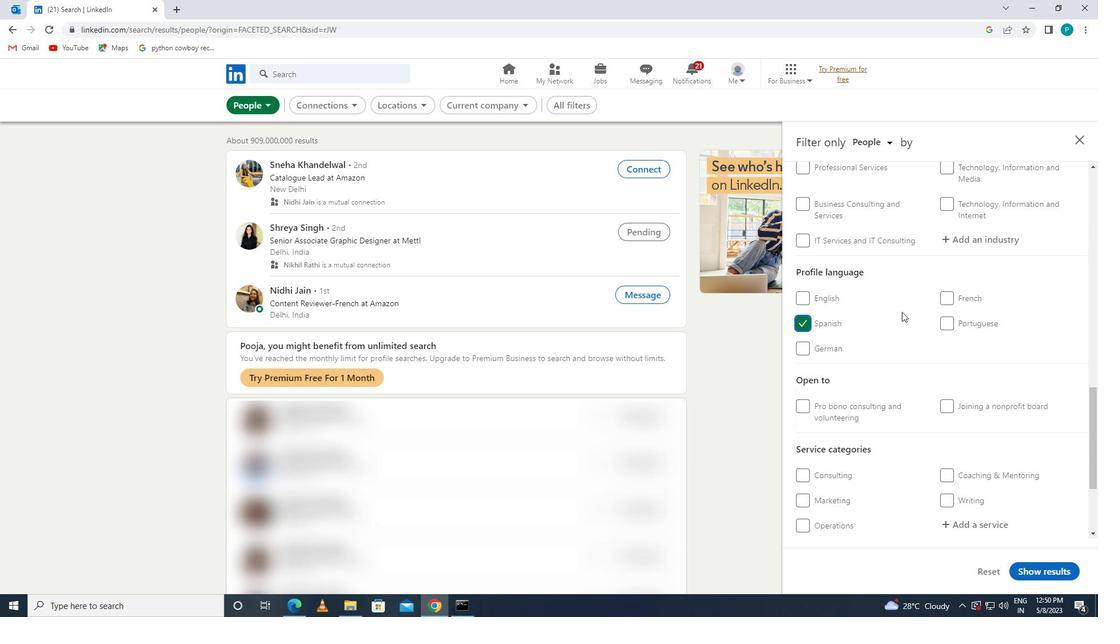 
Action: Mouse scrolled (978, 301) with delta (0, 0)
Screenshot: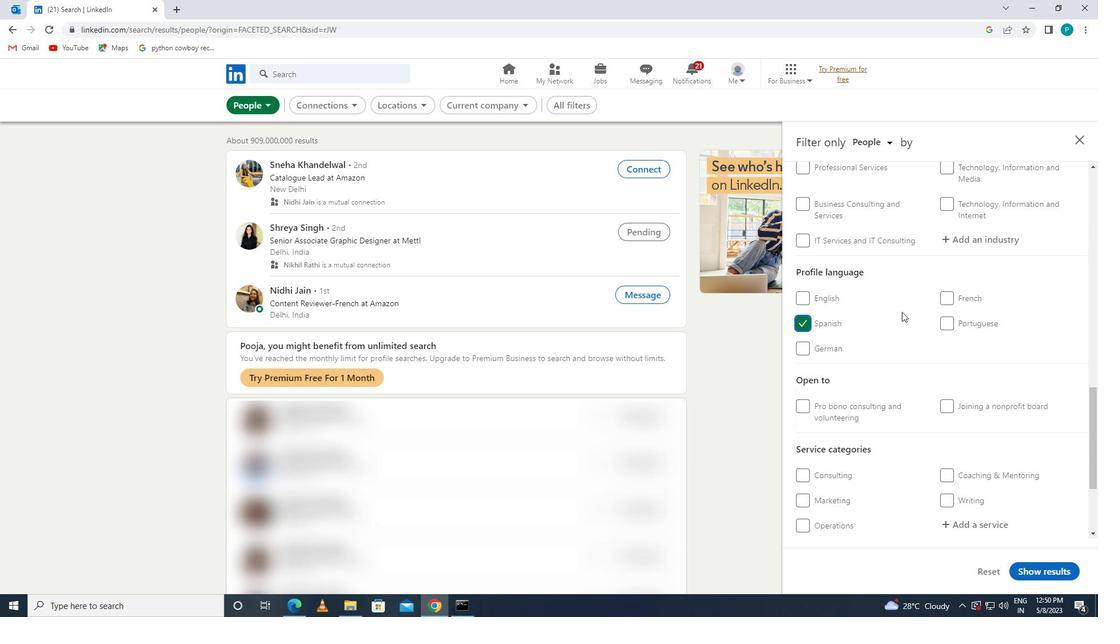 
Action: Mouse scrolled (978, 301) with delta (0, 0)
Screenshot: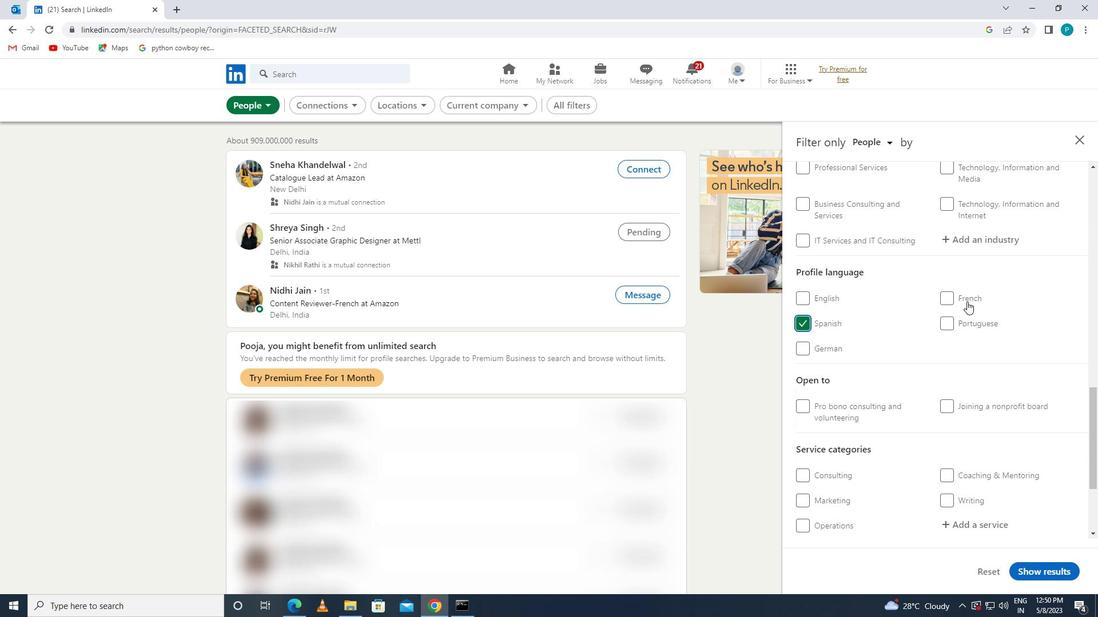 
Action: Mouse scrolled (978, 301) with delta (0, 0)
Screenshot: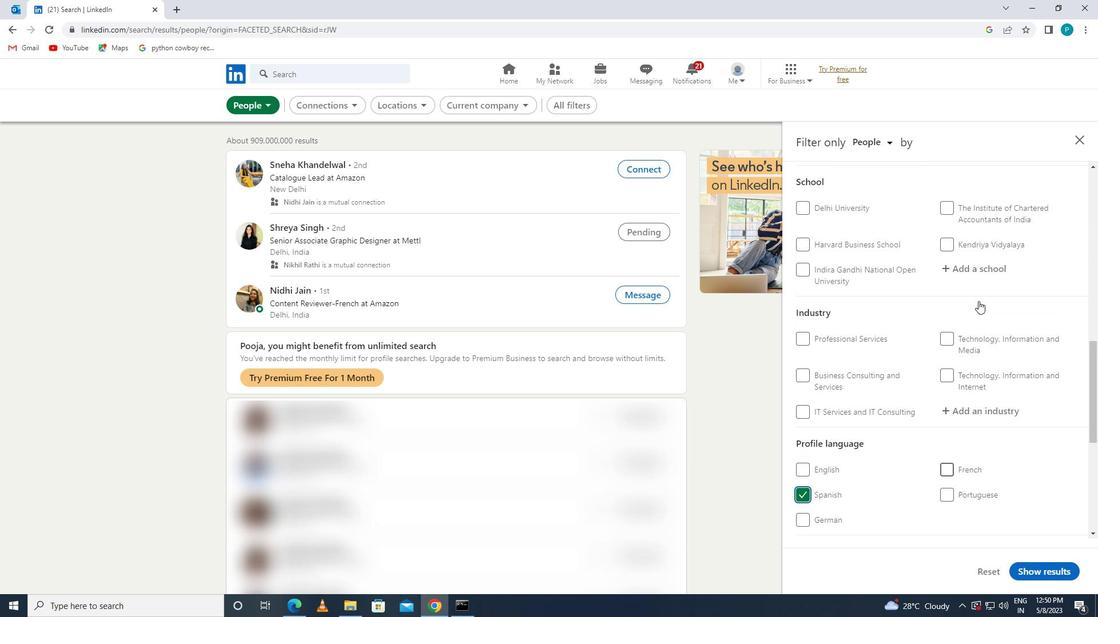 
Action: Mouse scrolled (978, 301) with delta (0, 0)
Screenshot: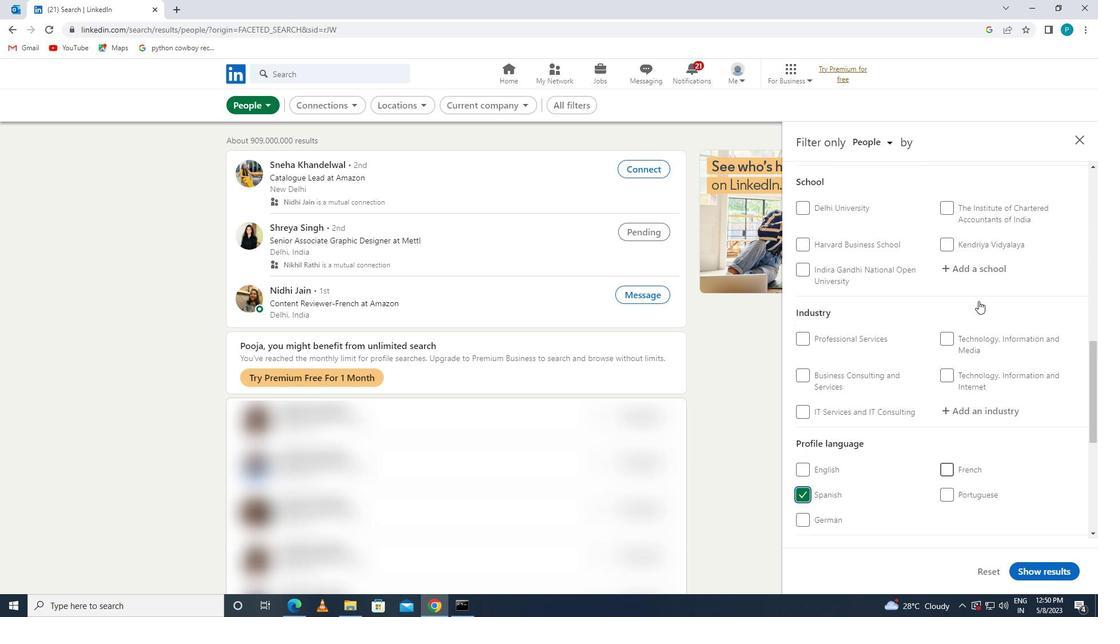 
Action: Mouse scrolled (978, 301) with delta (0, 0)
Screenshot: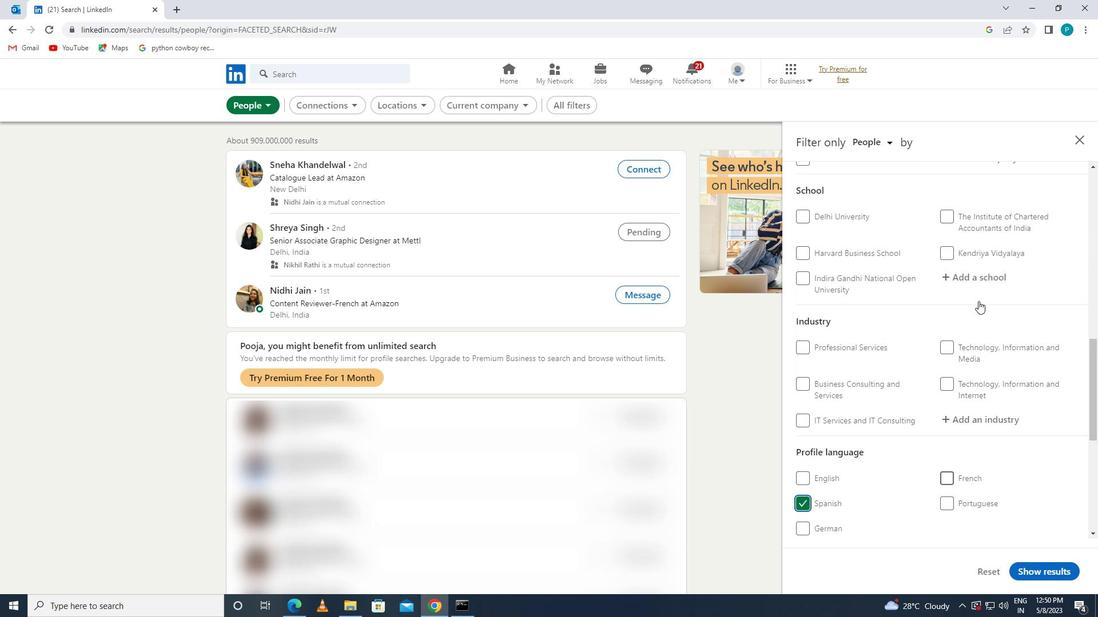 
Action: Mouse moved to (982, 309)
Screenshot: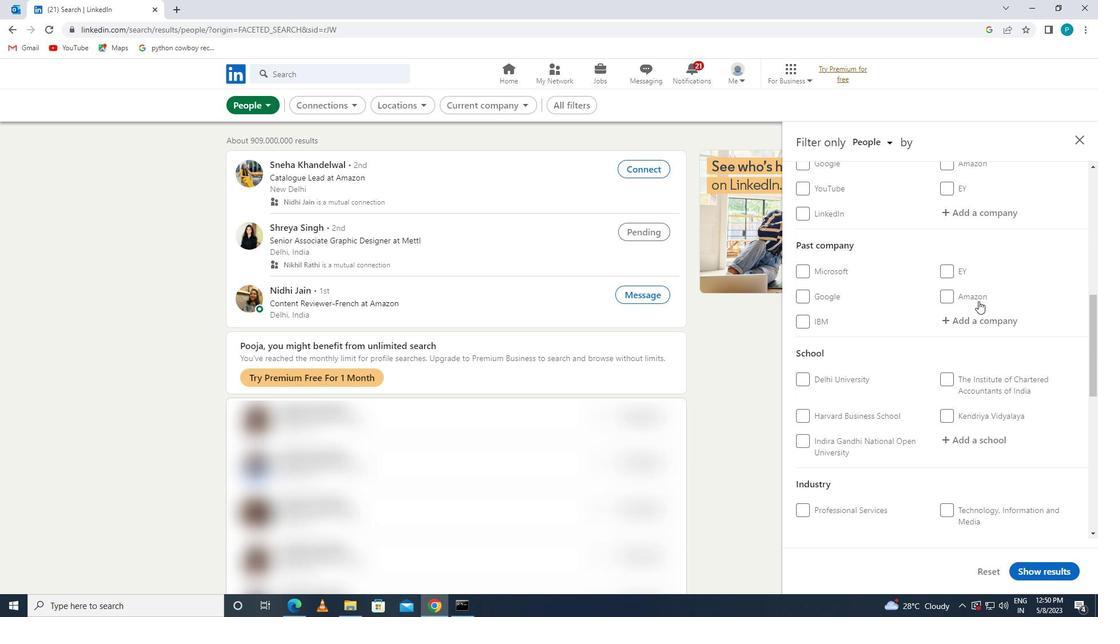 
Action: Mouse scrolled (982, 309) with delta (0, 0)
Screenshot: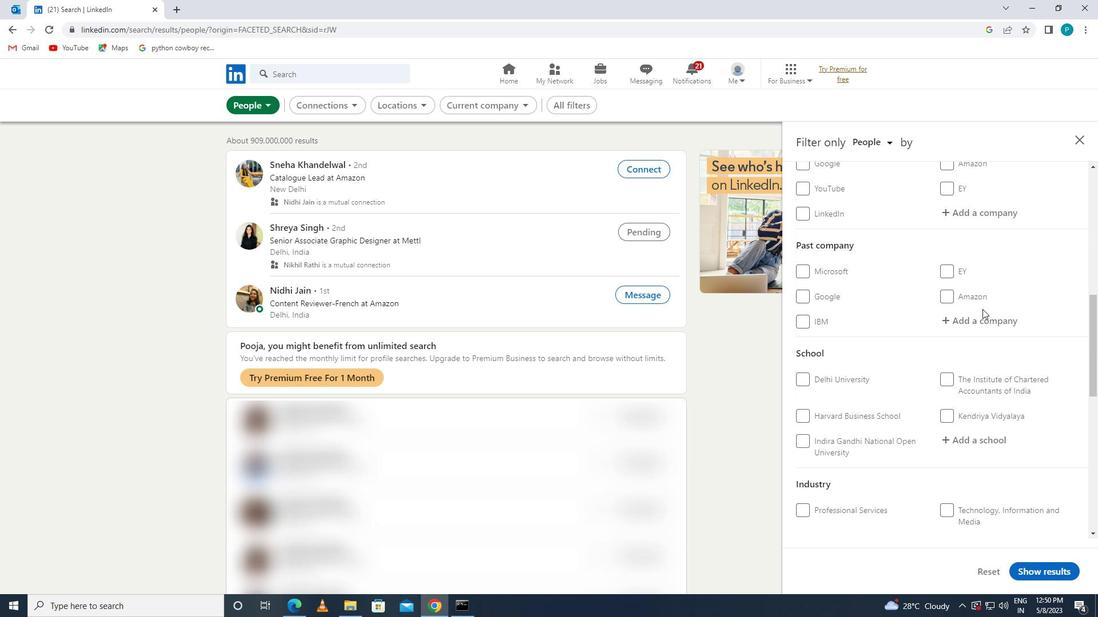 
Action: Mouse moved to (952, 283)
Screenshot: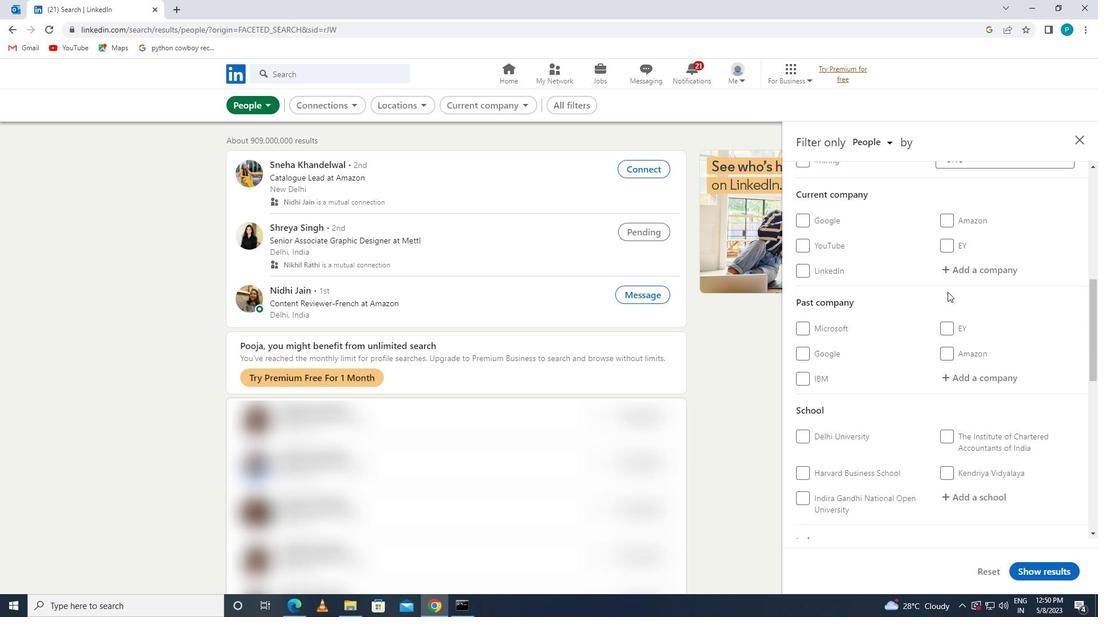 
Action: Mouse pressed left at (952, 283)
Screenshot: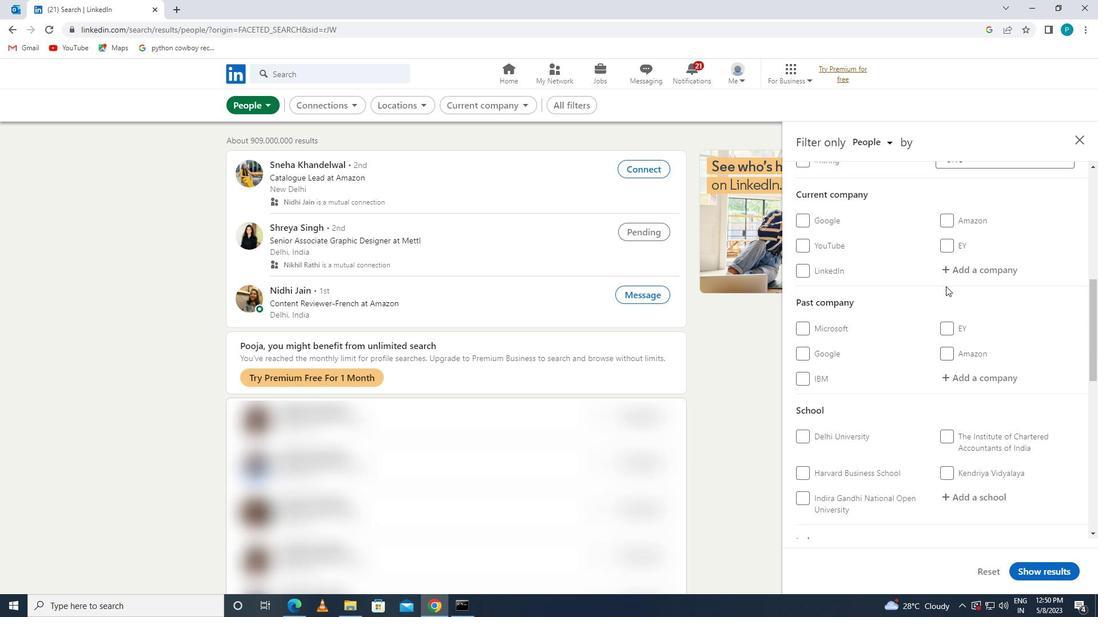 
Action: Mouse moved to (949, 273)
Screenshot: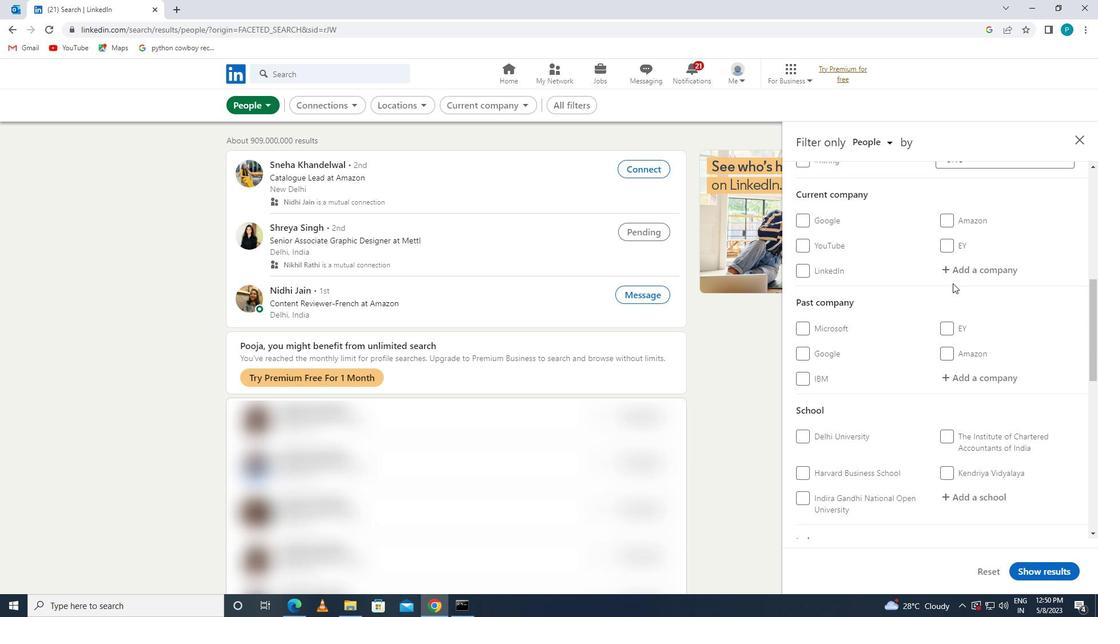 
Action: Mouse pressed left at (949, 273)
Screenshot: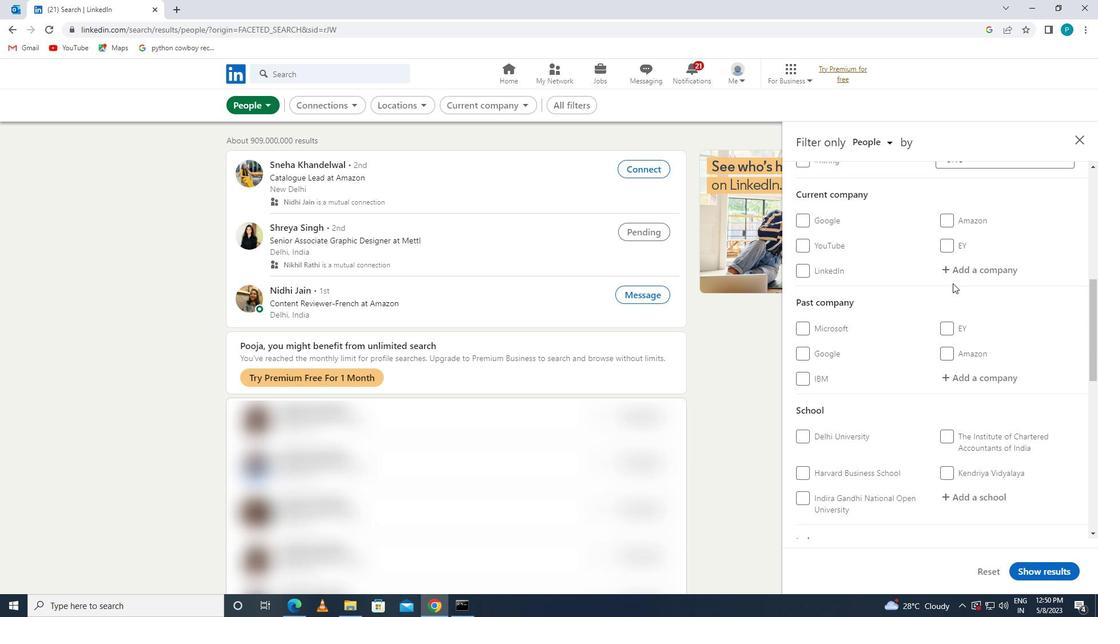 
Action: Mouse moved to (952, 276)
Screenshot: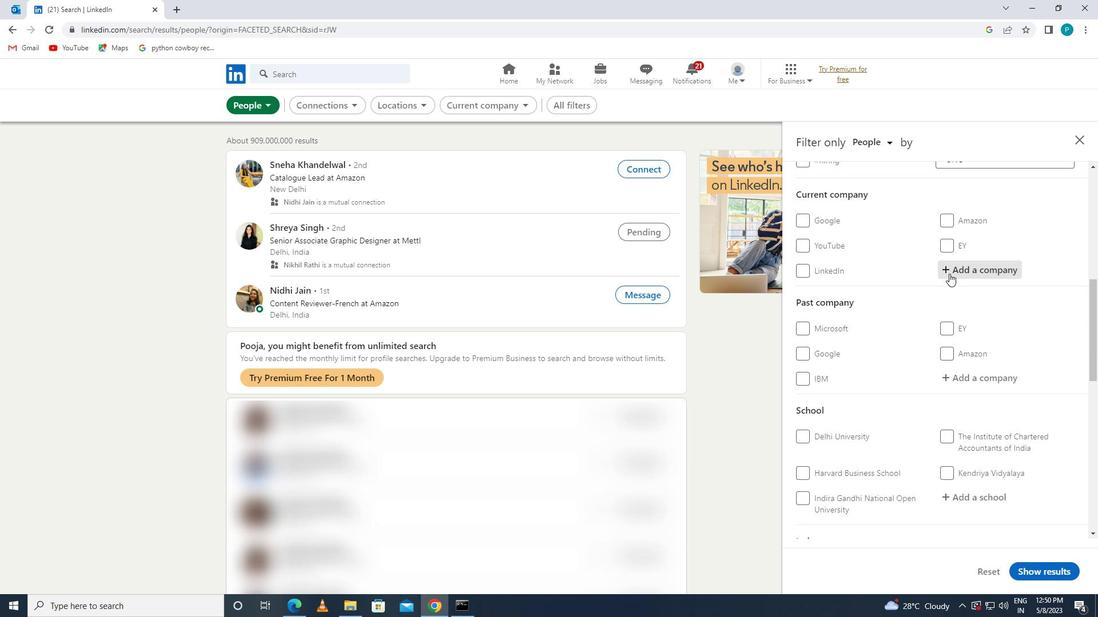 
Action: Key pressed <Key.caps_lock><Key.caps_lock>MPC
Screenshot: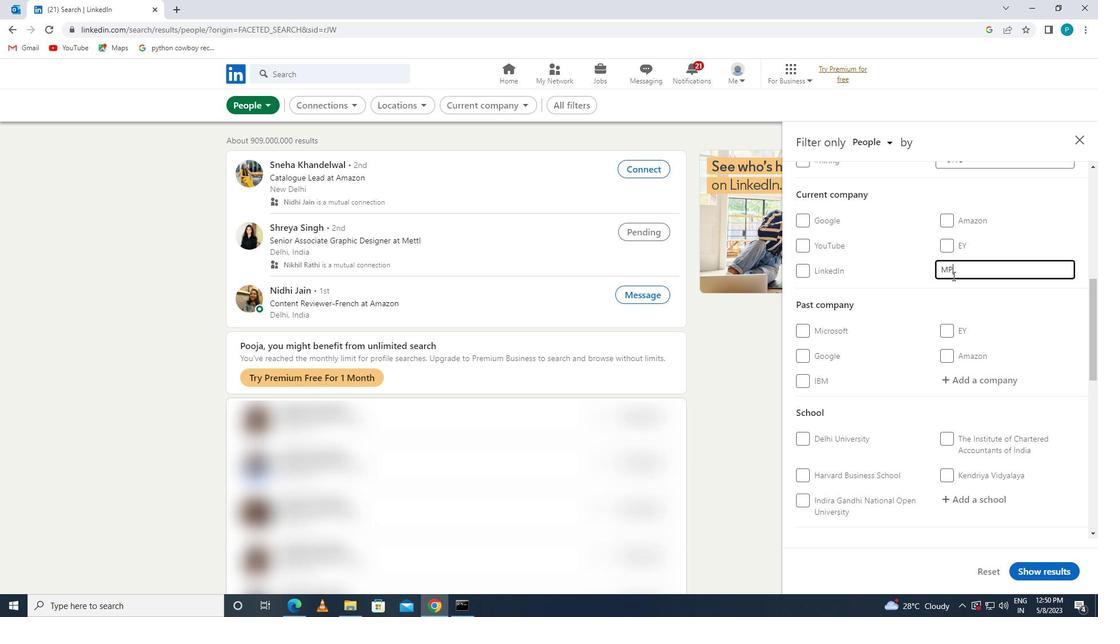 
Action: Mouse moved to (964, 295)
Screenshot: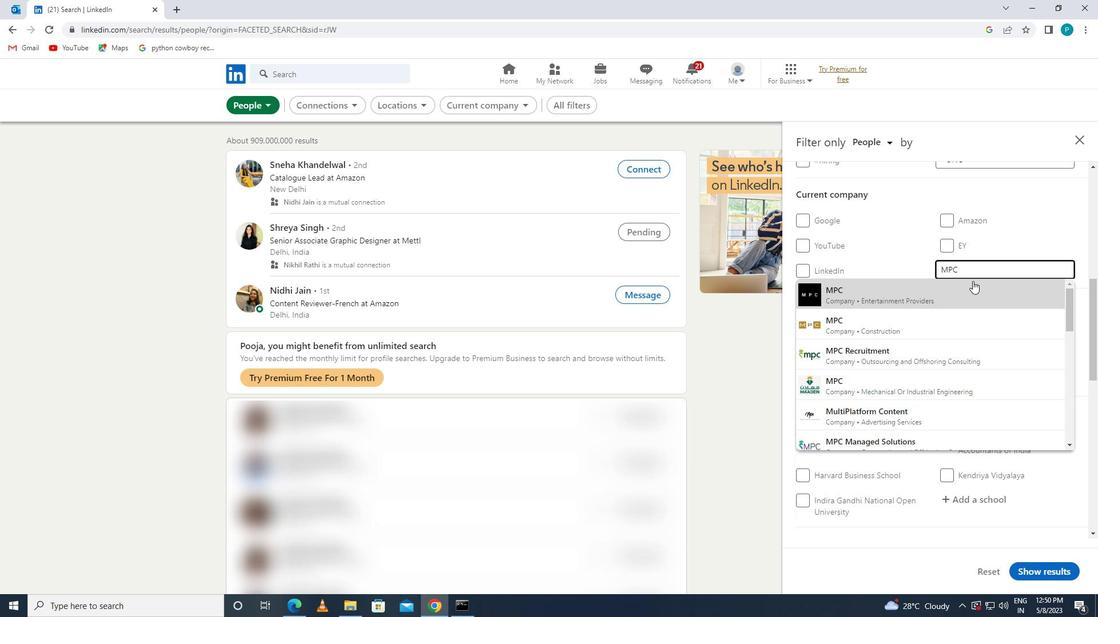 
Action: Mouse pressed left at (964, 295)
Screenshot: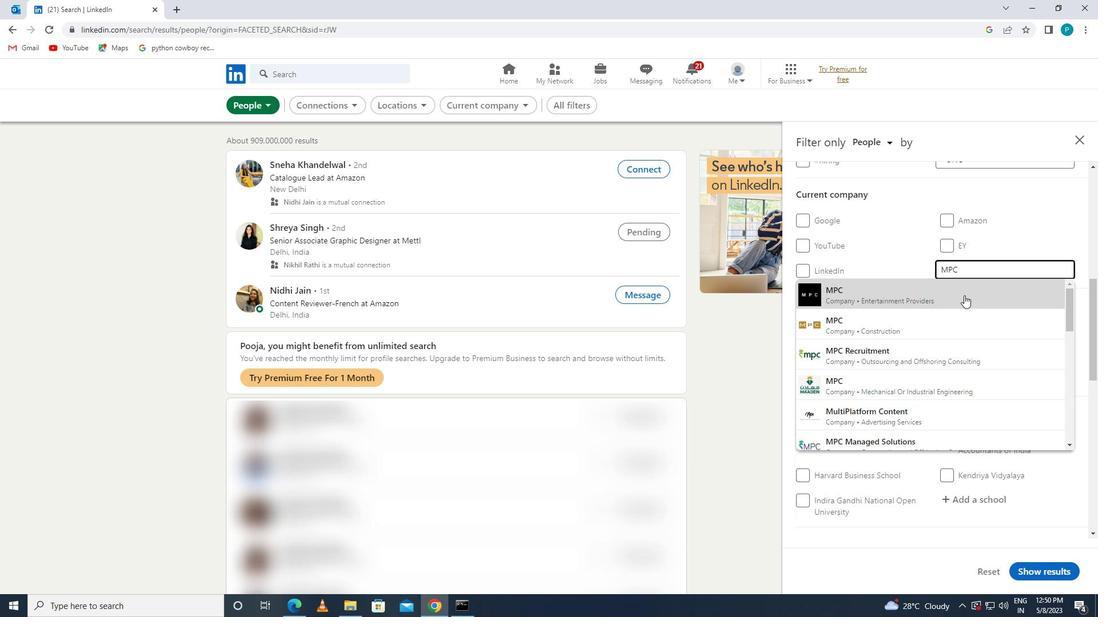 
Action: Mouse moved to (1005, 340)
Screenshot: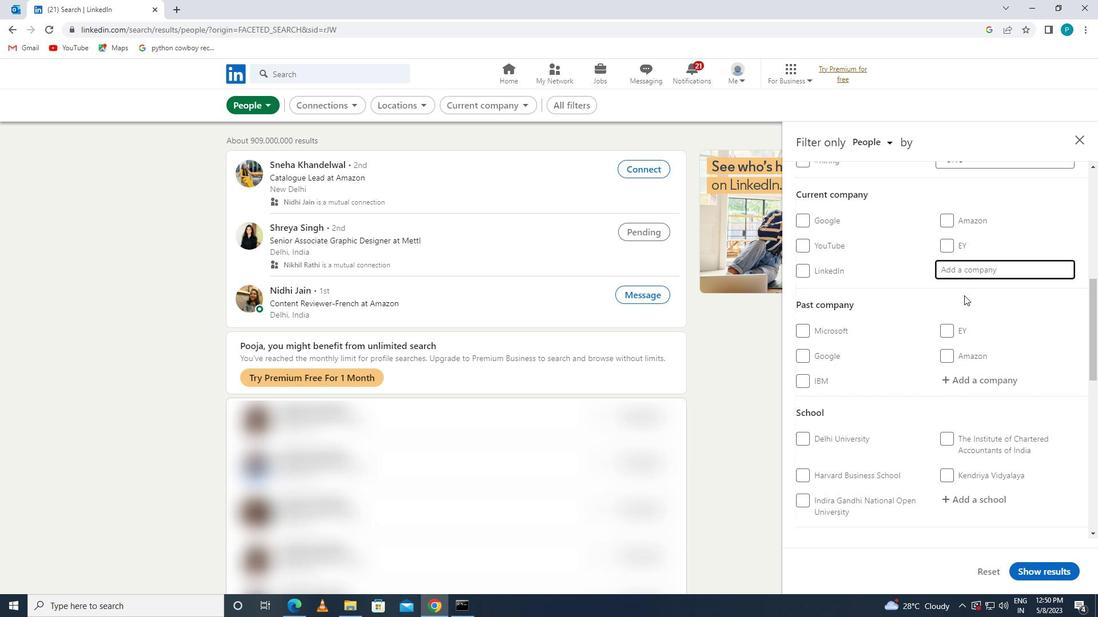 
Action: Mouse scrolled (1005, 340) with delta (0, 0)
Screenshot: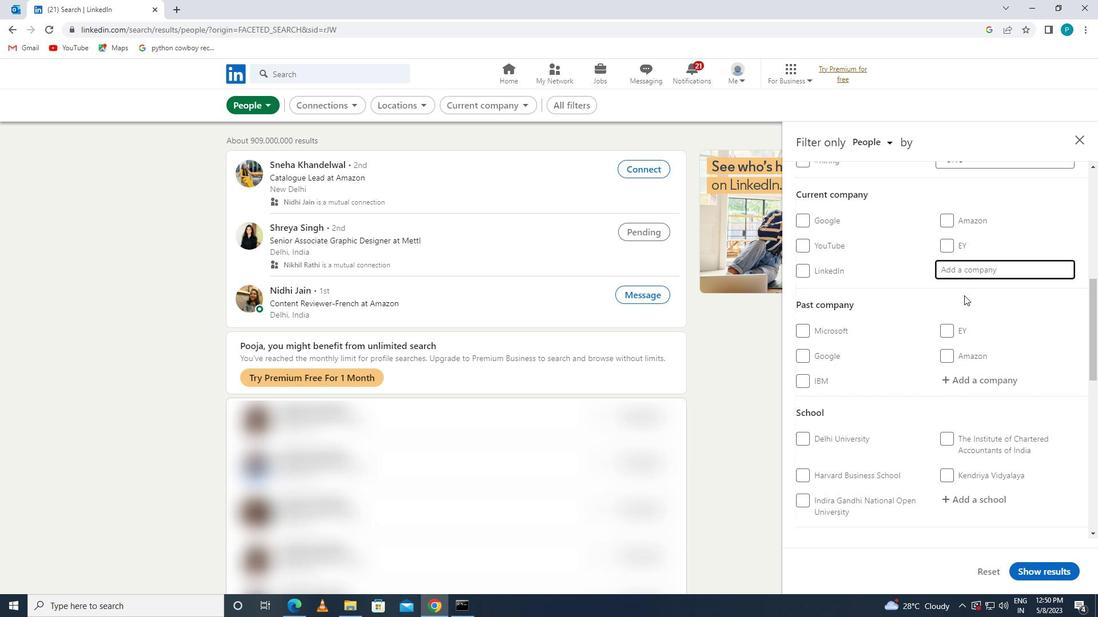 
Action: Mouse moved to (1008, 352)
Screenshot: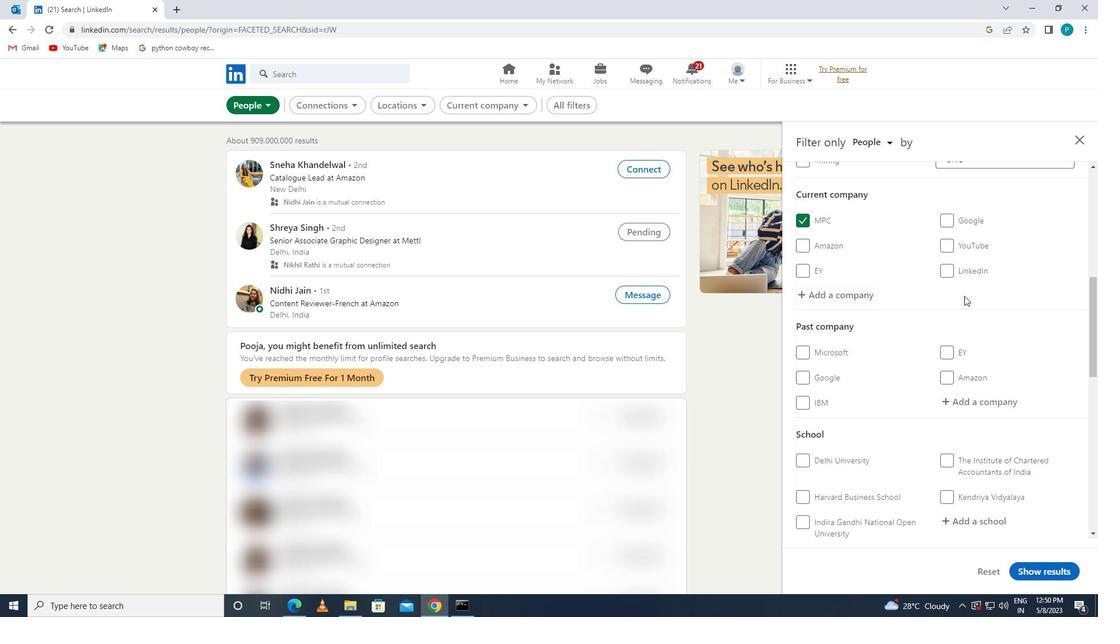 
Action: Mouse scrolled (1008, 352) with delta (0, 0)
Screenshot: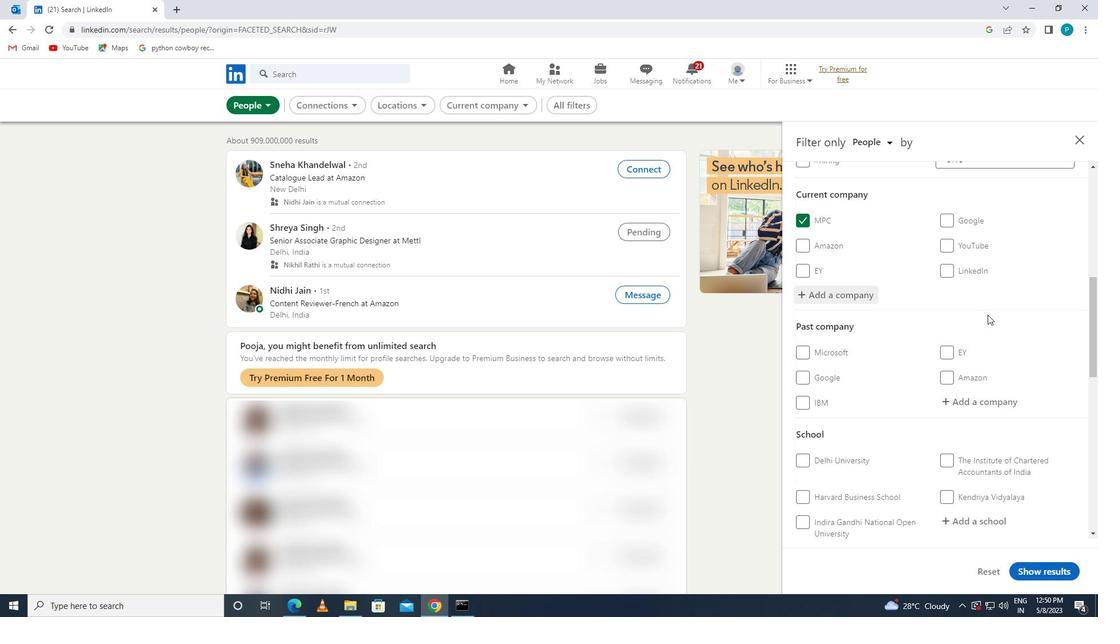 
Action: Mouse moved to (975, 397)
Screenshot: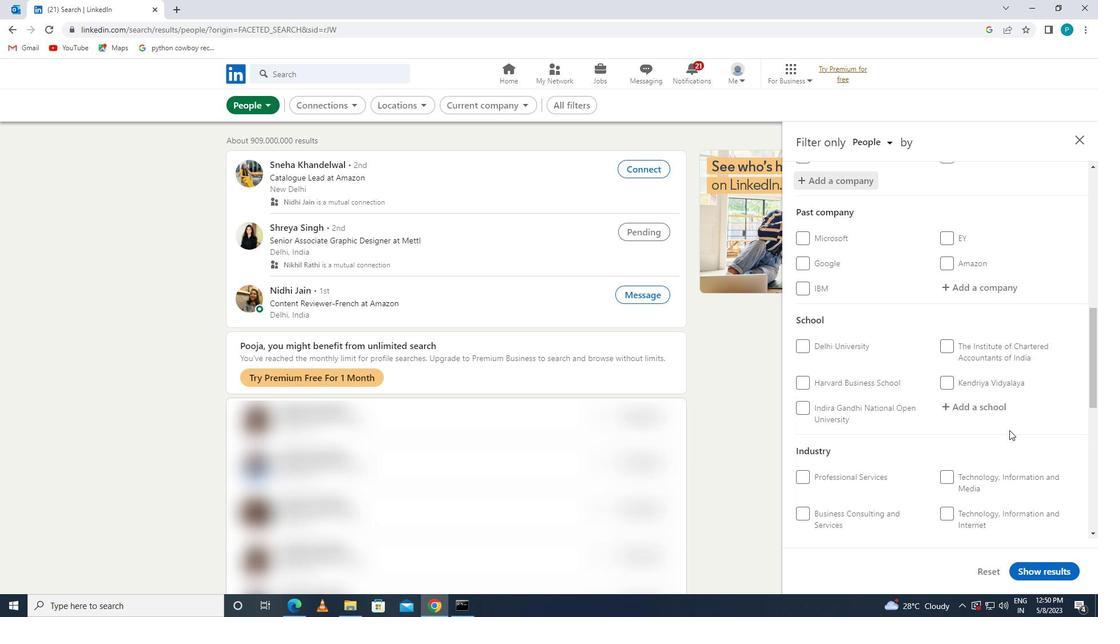 
Action: Mouse pressed left at (975, 397)
Screenshot: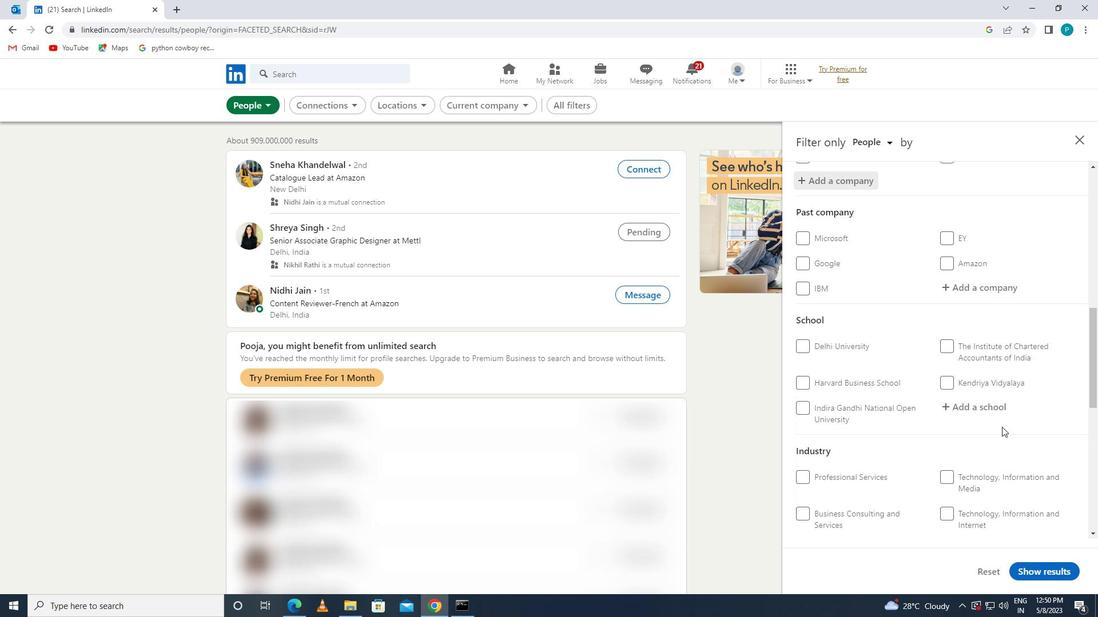 
Action: Key pressed G<Key.caps_lock>ULBARGA
Screenshot: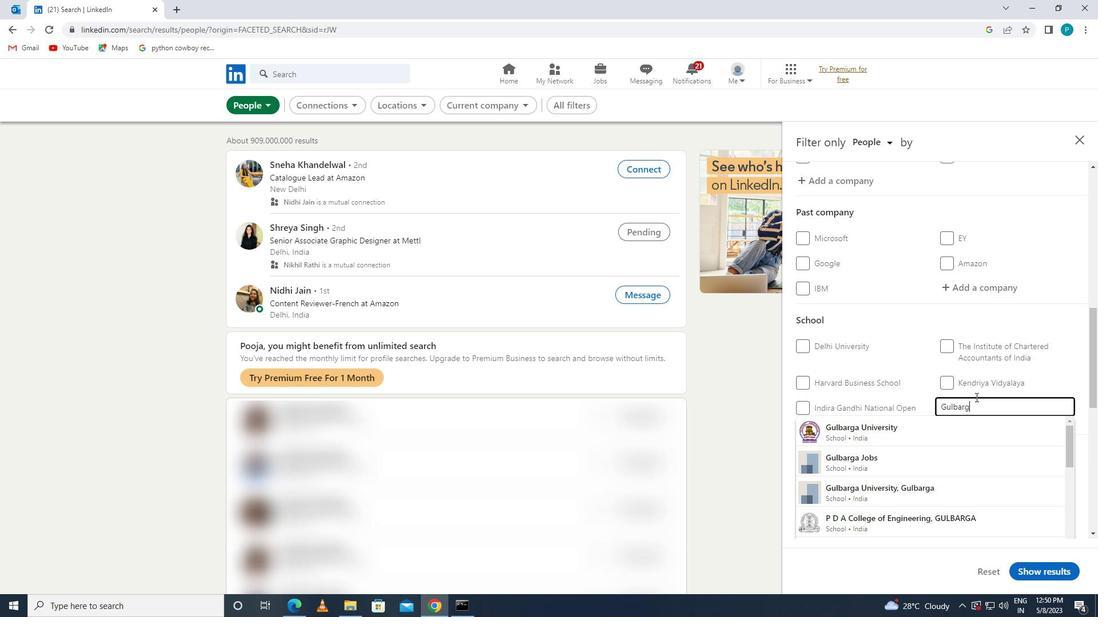 
Action: Mouse moved to (955, 485)
Screenshot: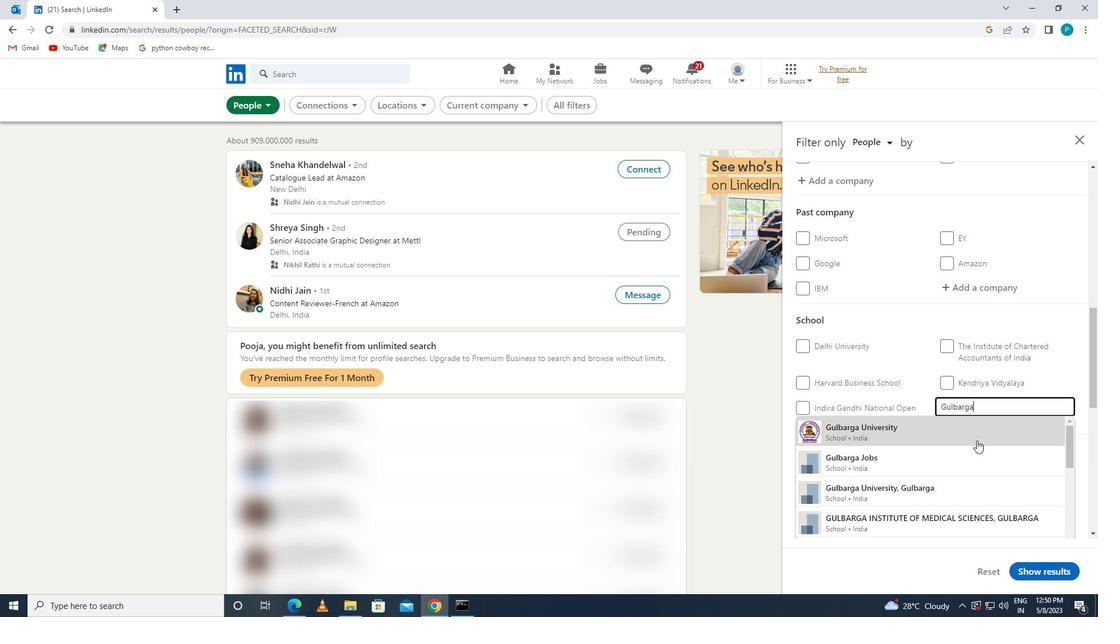 
Action: Mouse pressed left at (955, 485)
Screenshot: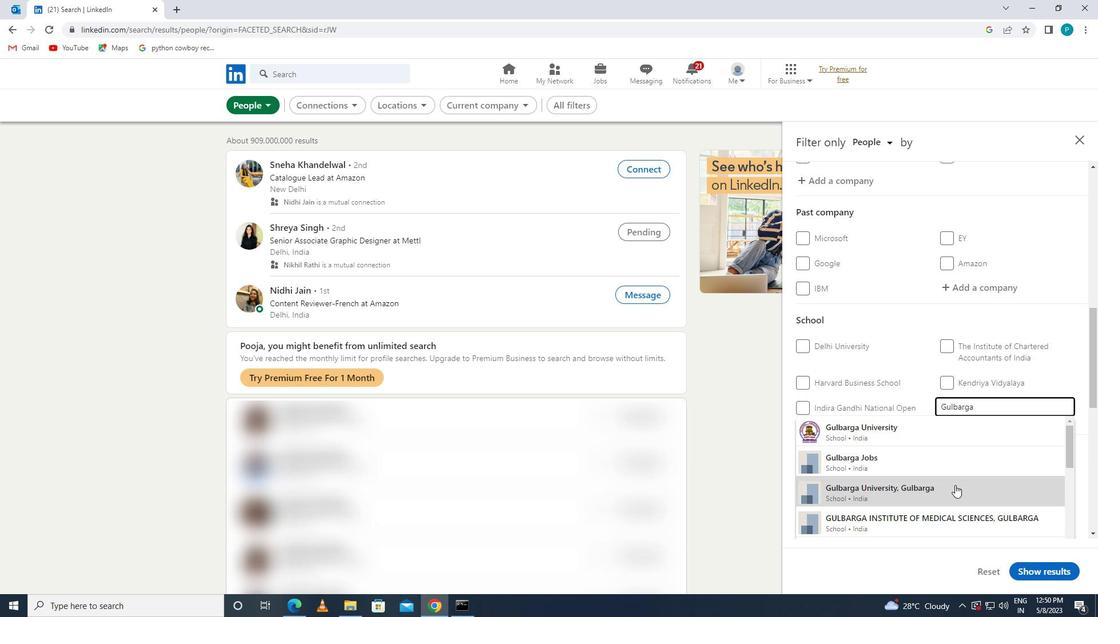 
Action: Mouse moved to (954, 443)
Screenshot: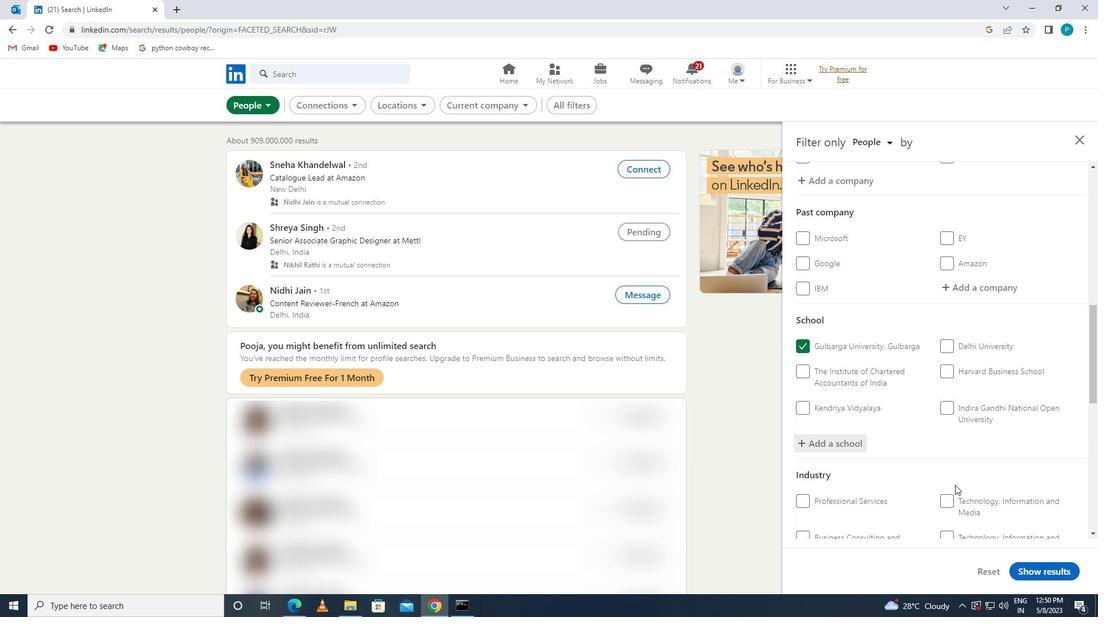 
Action: Mouse scrolled (954, 443) with delta (0, 0)
Screenshot: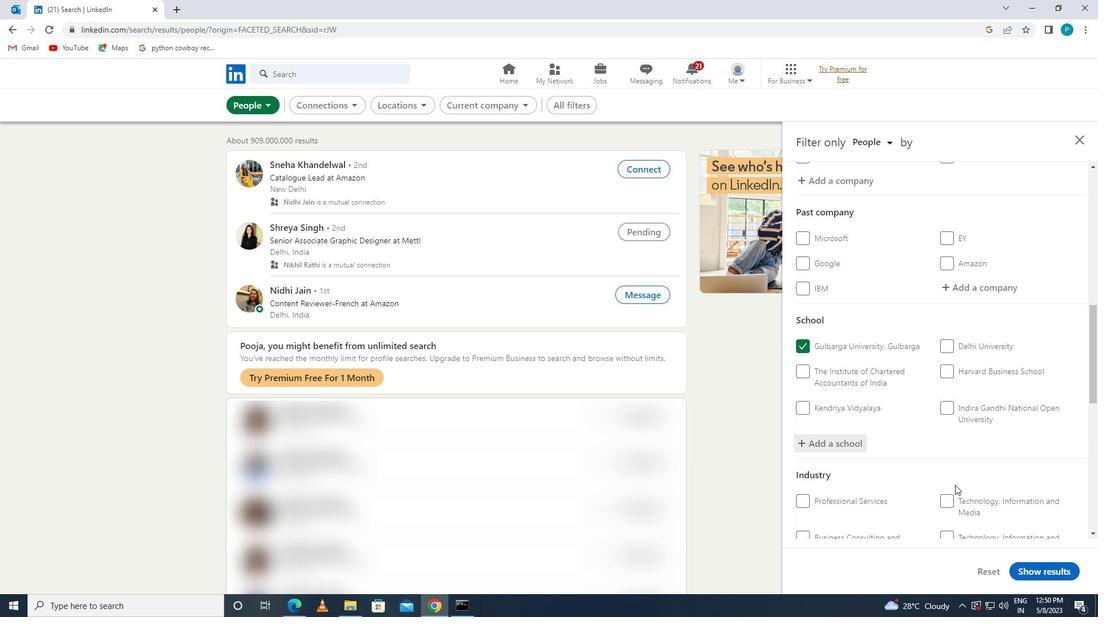 
Action: Mouse moved to (954, 426)
Screenshot: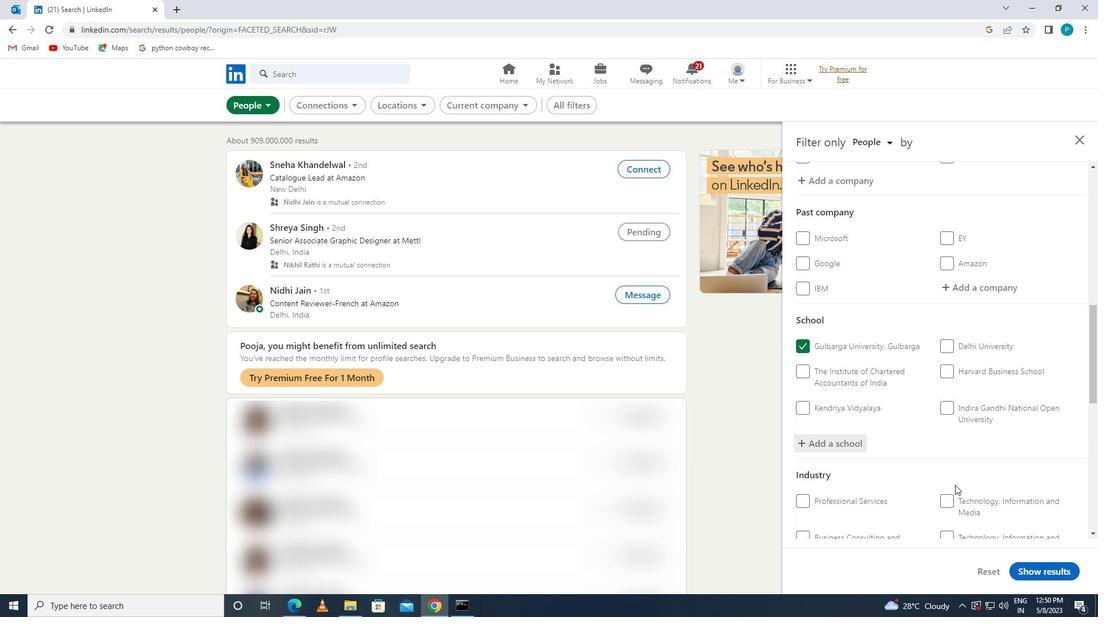 
Action: Mouse scrolled (954, 426) with delta (0, 0)
Screenshot: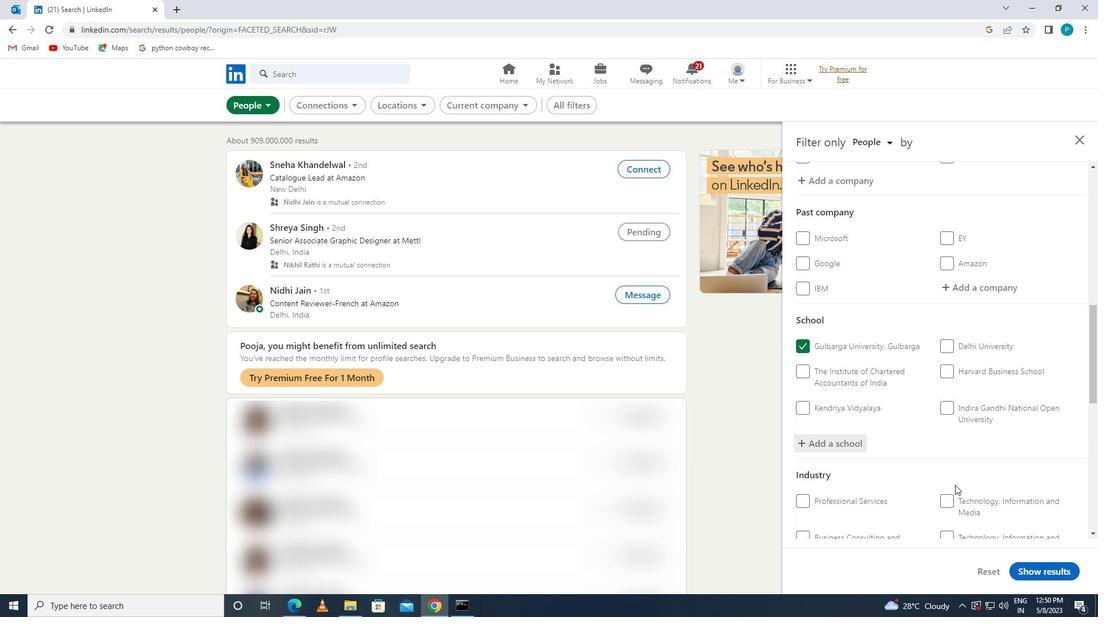 
Action: Mouse moved to (954, 425)
Screenshot: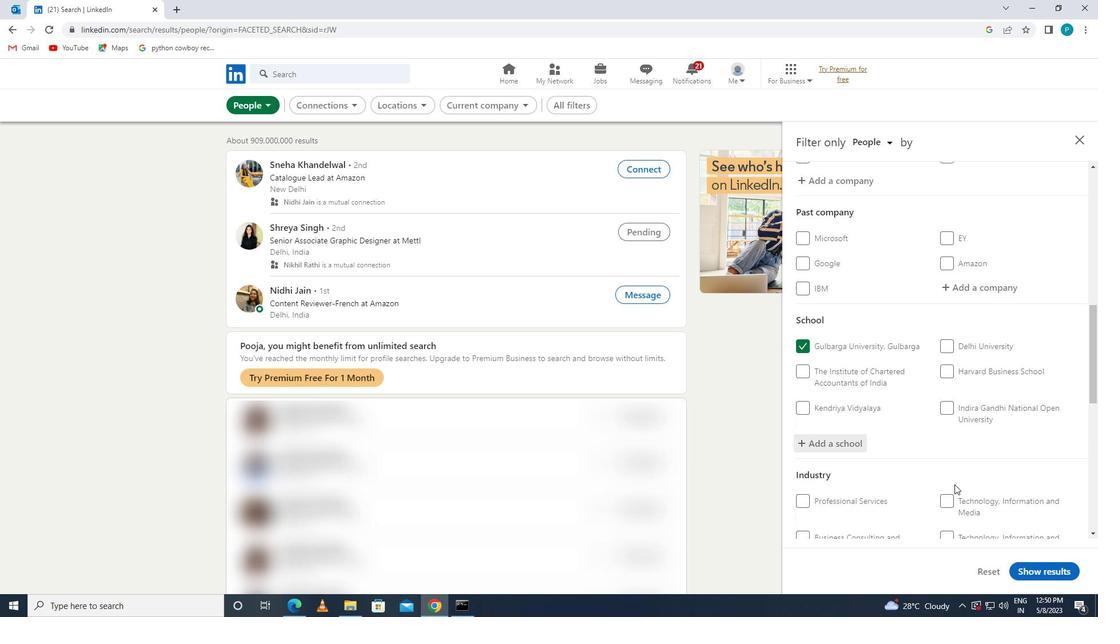 
Action: Mouse scrolled (954, 424) with delta (0, 0)
Screenshot: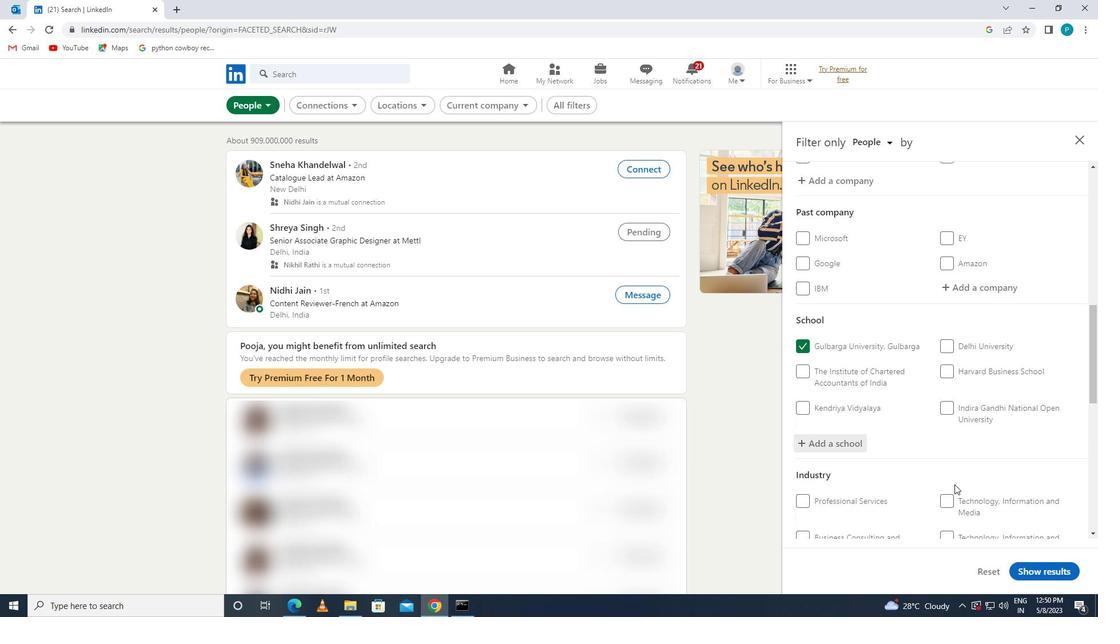 
Action: Mouse moved to (973, 392)
Screenshot: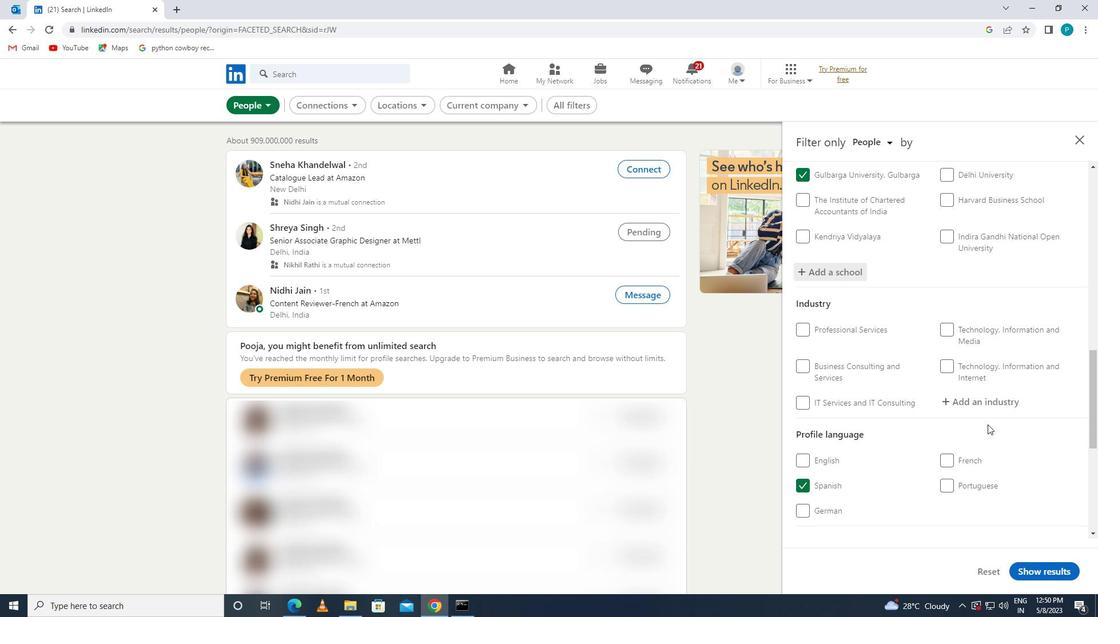 
Action: Mouse pressed left at (973, 392)
Screenshot: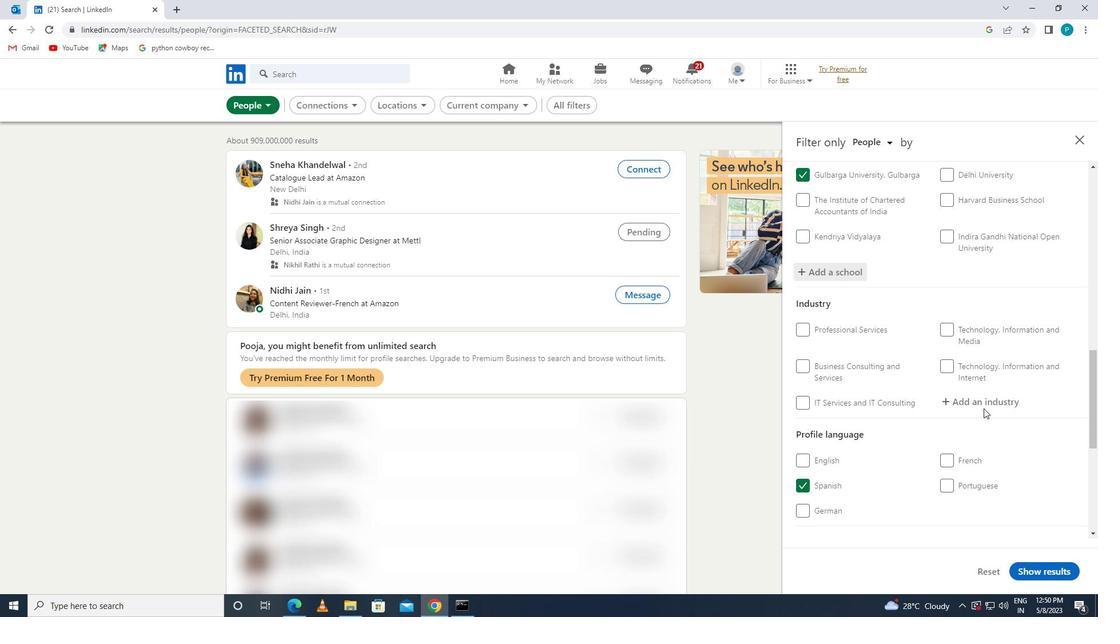 
Action: Key pressed <Key.caps_lock>IT<Key.space>S<Key.caps_lock>YSTEM<Key.space><Key.caps_lock>O<Key.caps_lock>P
Screenshot: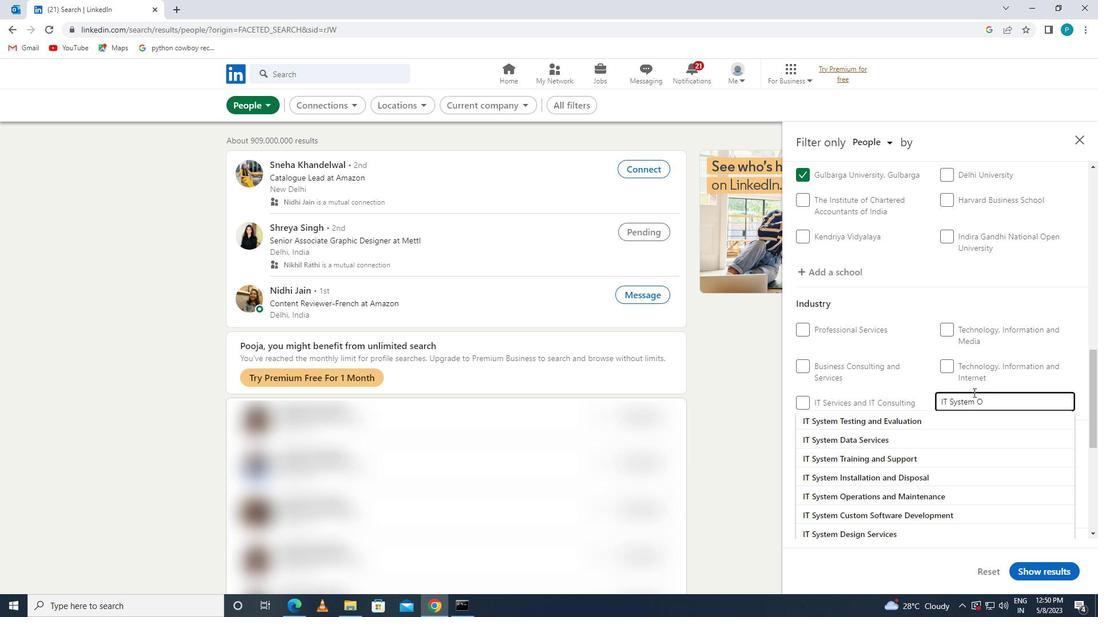 
Action: Mouse moved to (972, 431)
Screenshot: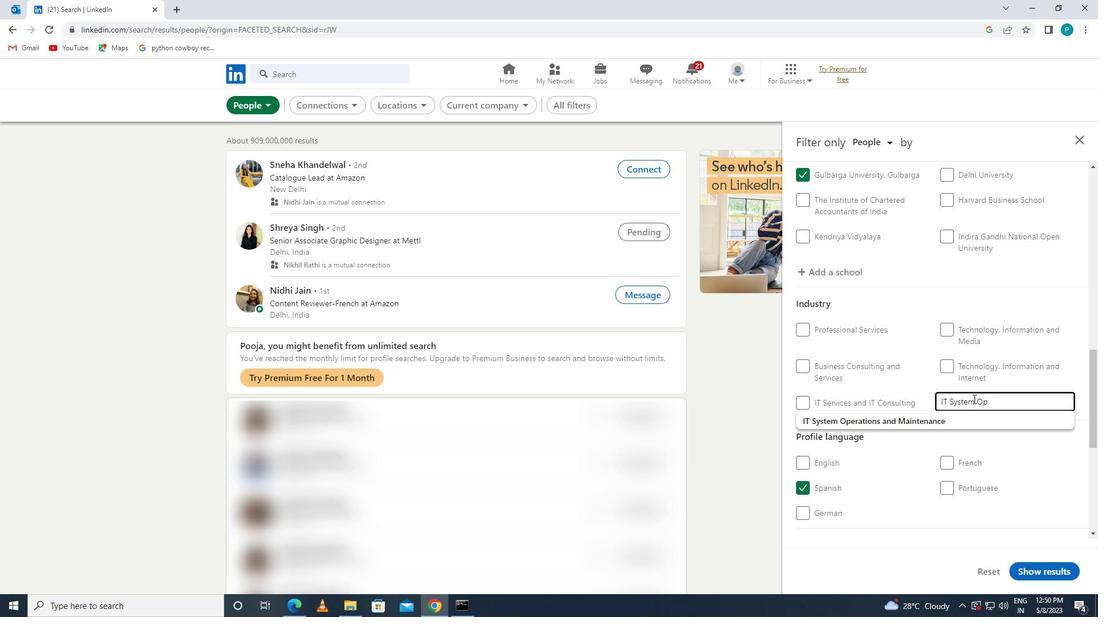 
Action: Mouse pressed left at (972, 431)
Screenshot: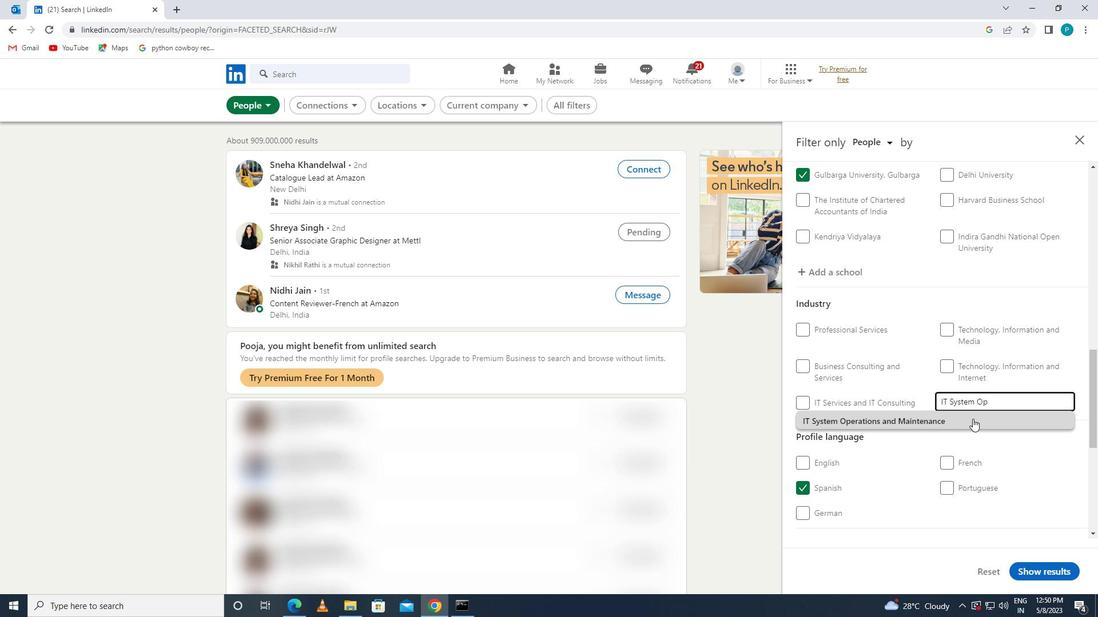 
Action: Mouse moved to (989, 404)
Screenshot: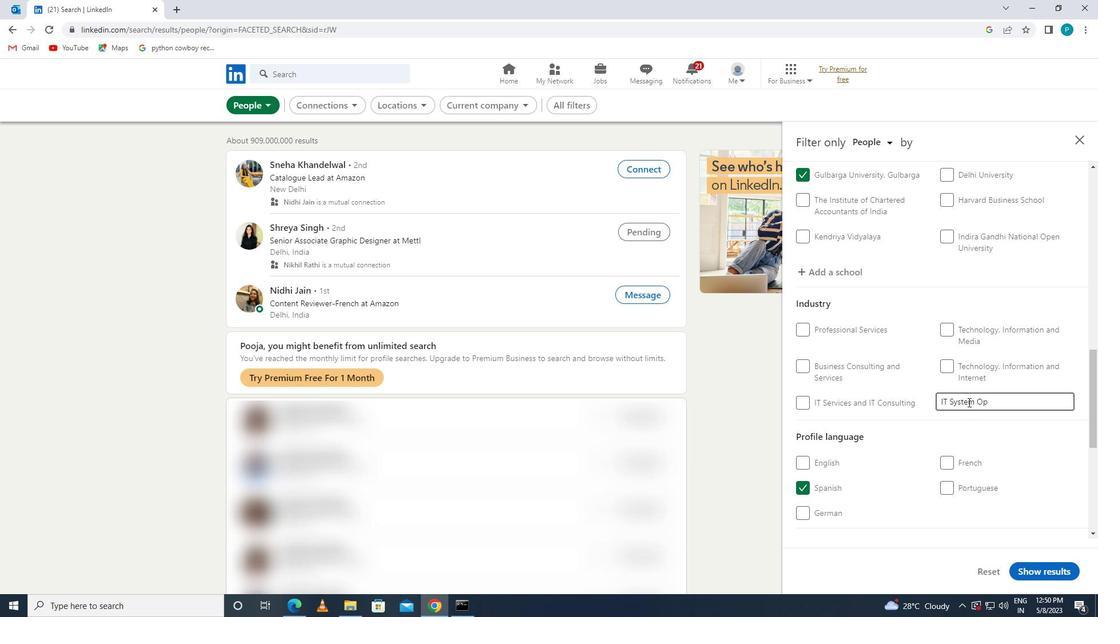 
Action: Mouse pressed left at (989, 404)
Screenshot: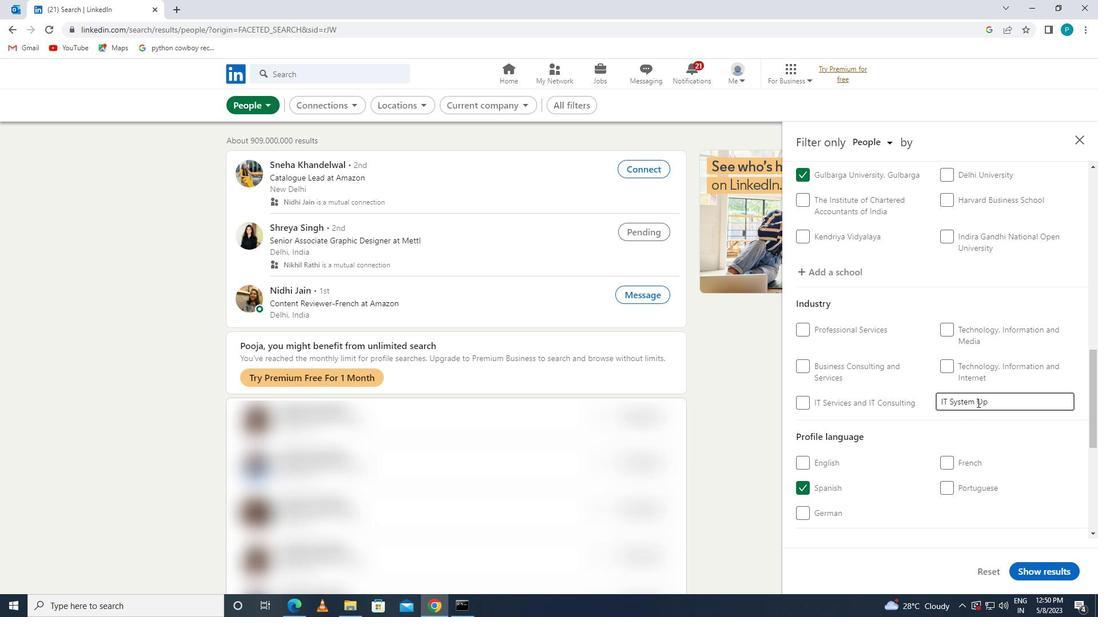 
Action: Mouse moved to (965, 423)
Screenshot: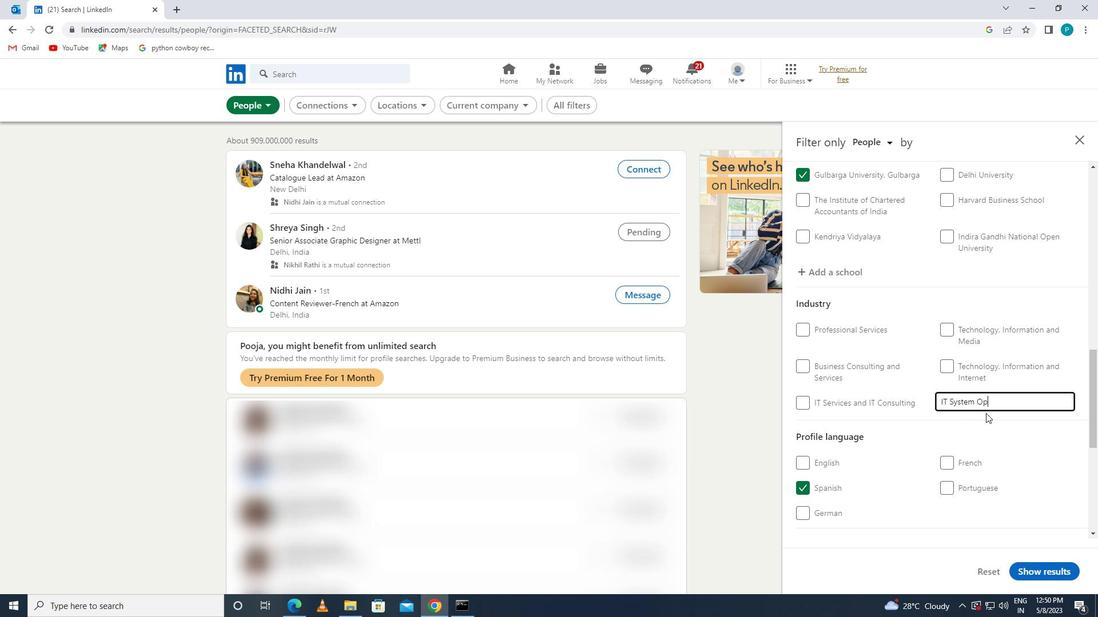 
Action: Mouse pressed left at (965, 423)
Screenshot: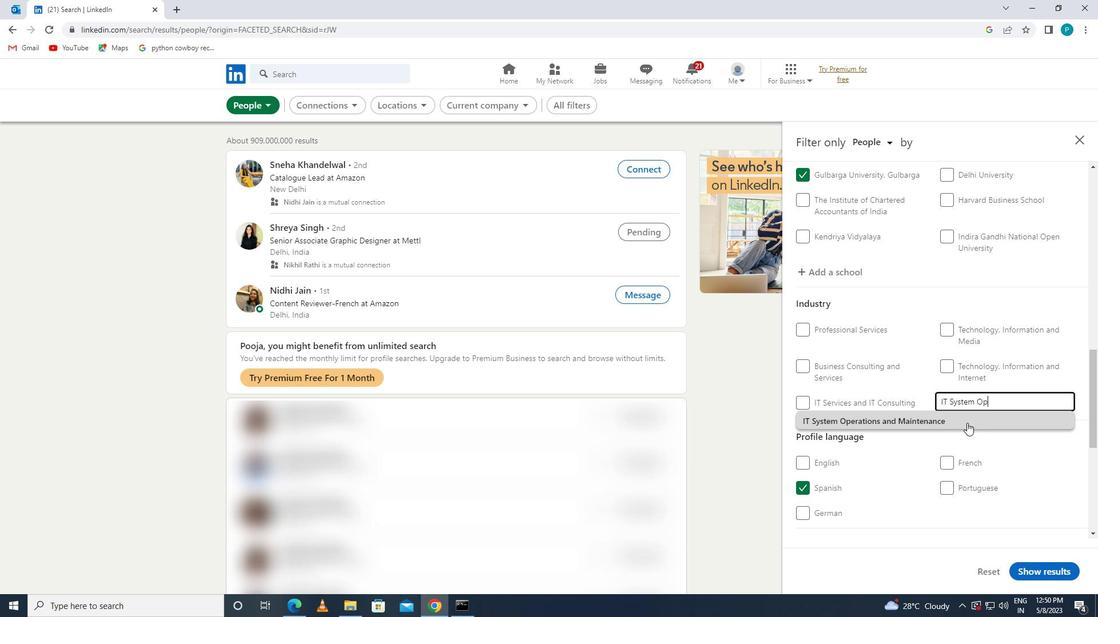 
Action: Mouse scrolled (965, 422) with delta (0, 0)
Screenshot: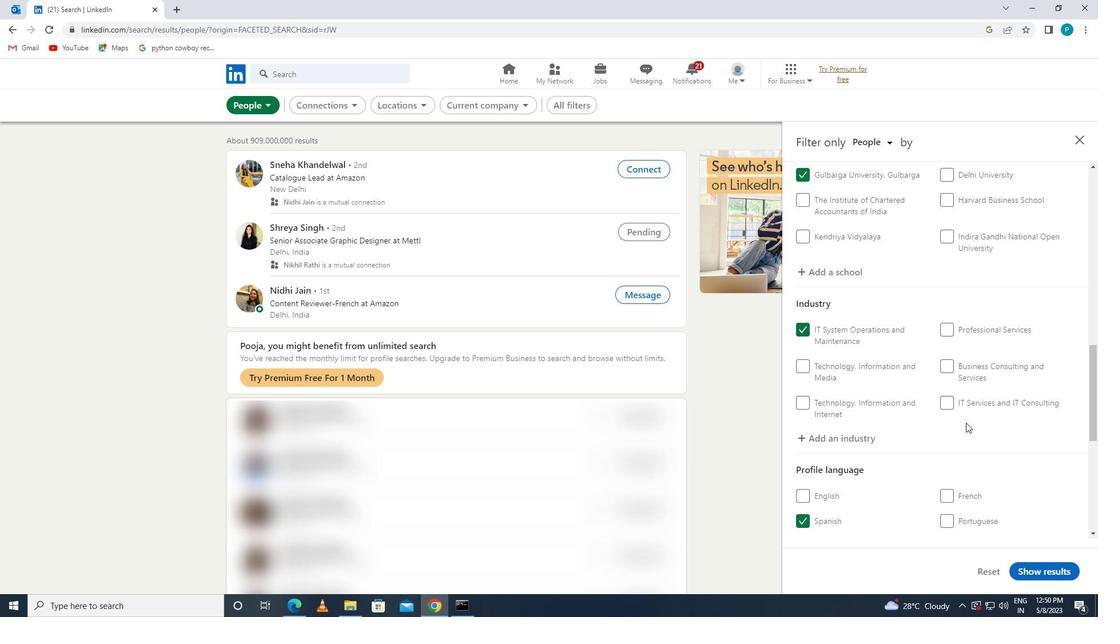 
Action: Mouse scrolled (965, 422) with delta (0, 0)
Screenshot: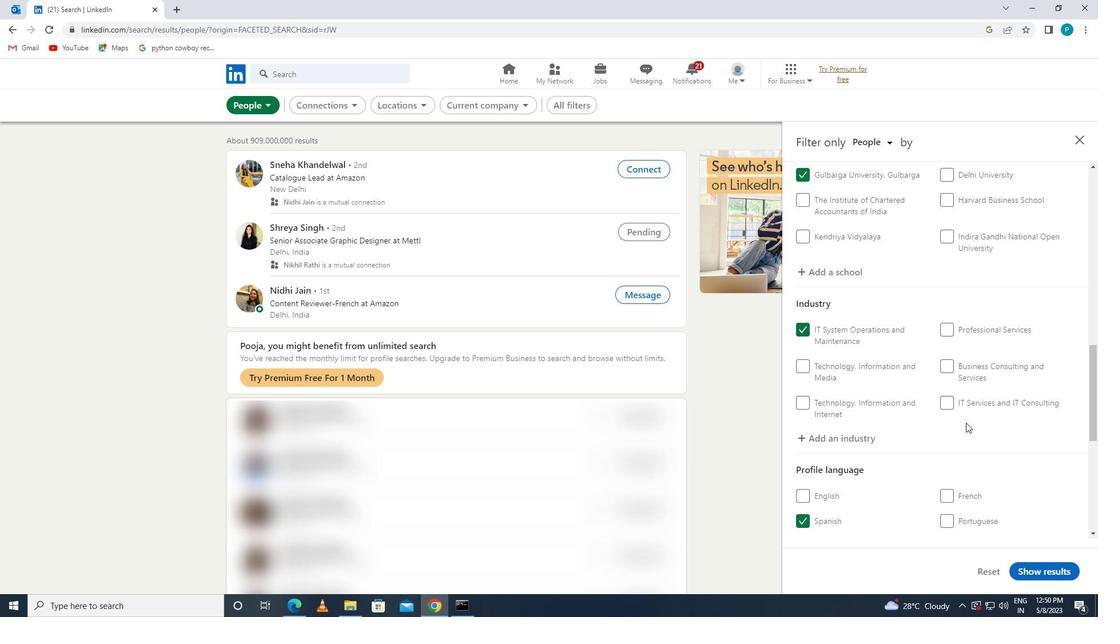 
Action: Mouse scrolled (965, 422) with delta (0, 0)
Screenshot: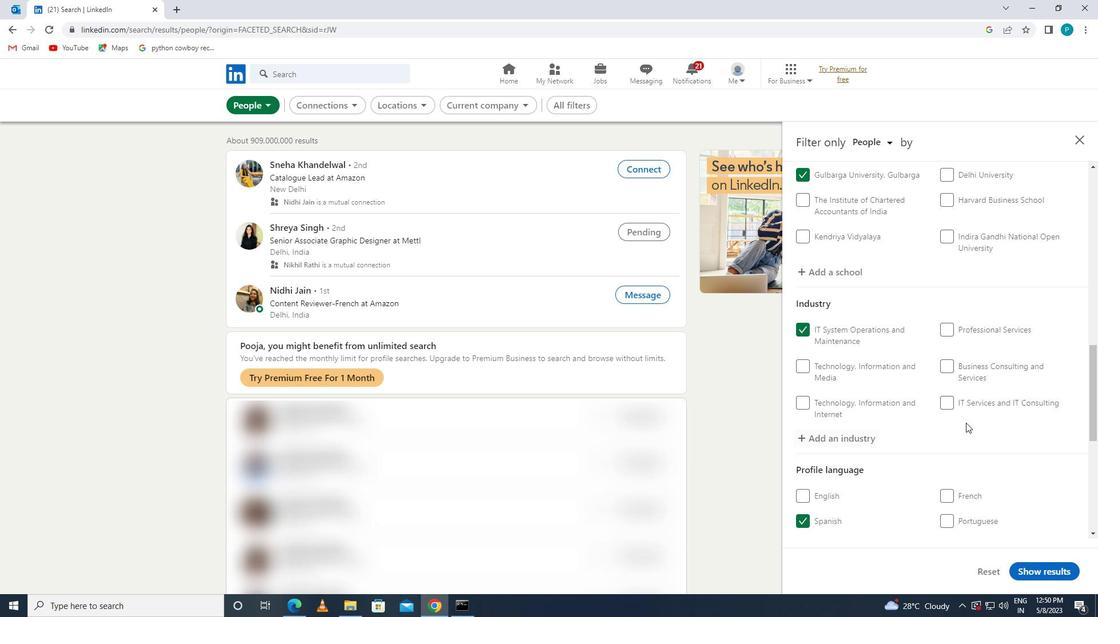 
Action: Mouse moved to (985, 454)
Screenshot: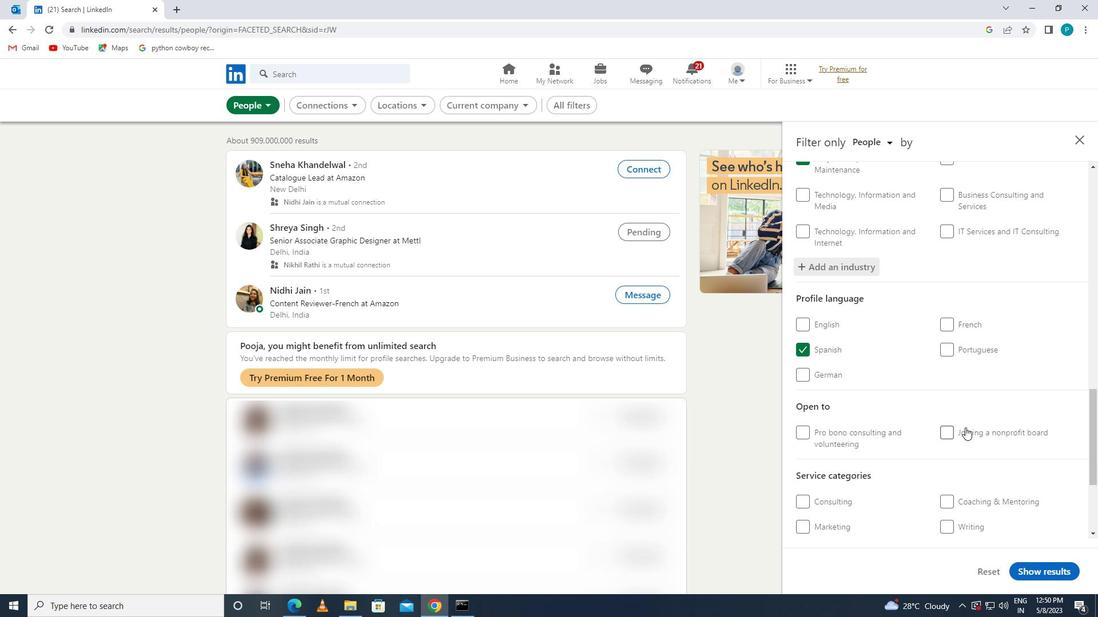 
Action: Mouse scrolled (985, 454) with delta (0, 0)
Screenshot: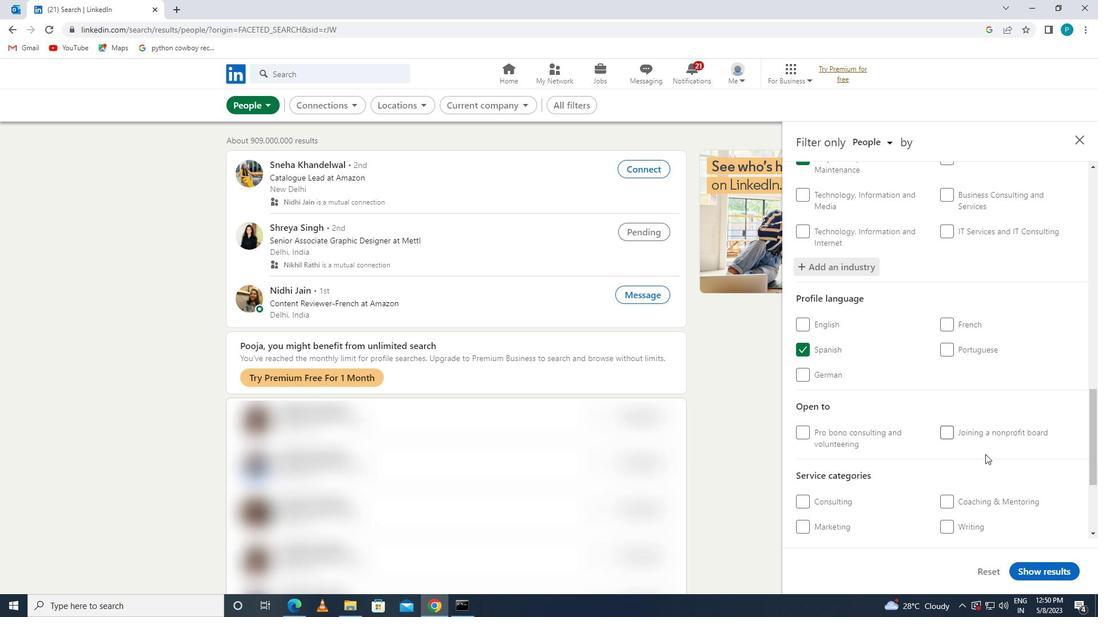 
Action: Mouse scrolled (985, 454) with delta (0, 0)
Screenshot: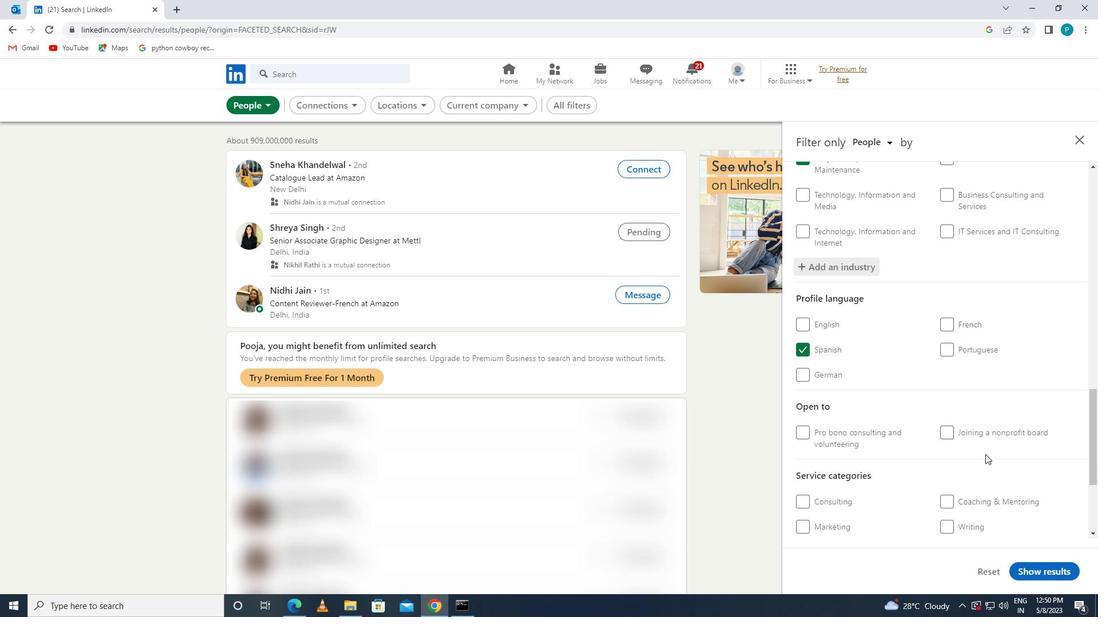 
Action: Mouse moved to (972, 435)
Screenshot: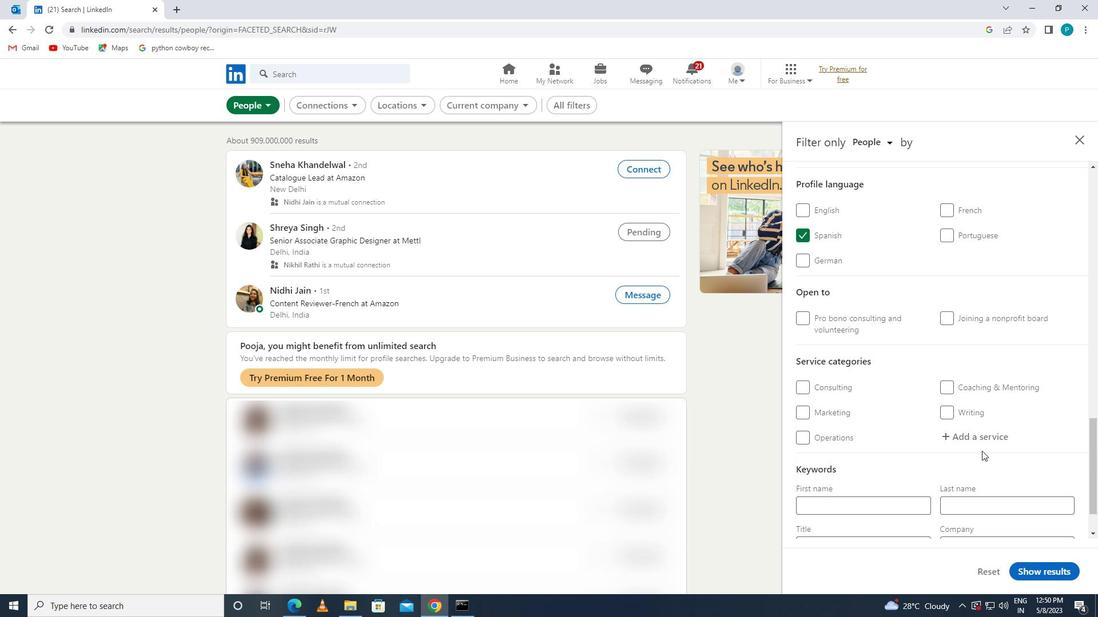 
Action: Mouse pressed left at (972, 435)
Screenshot: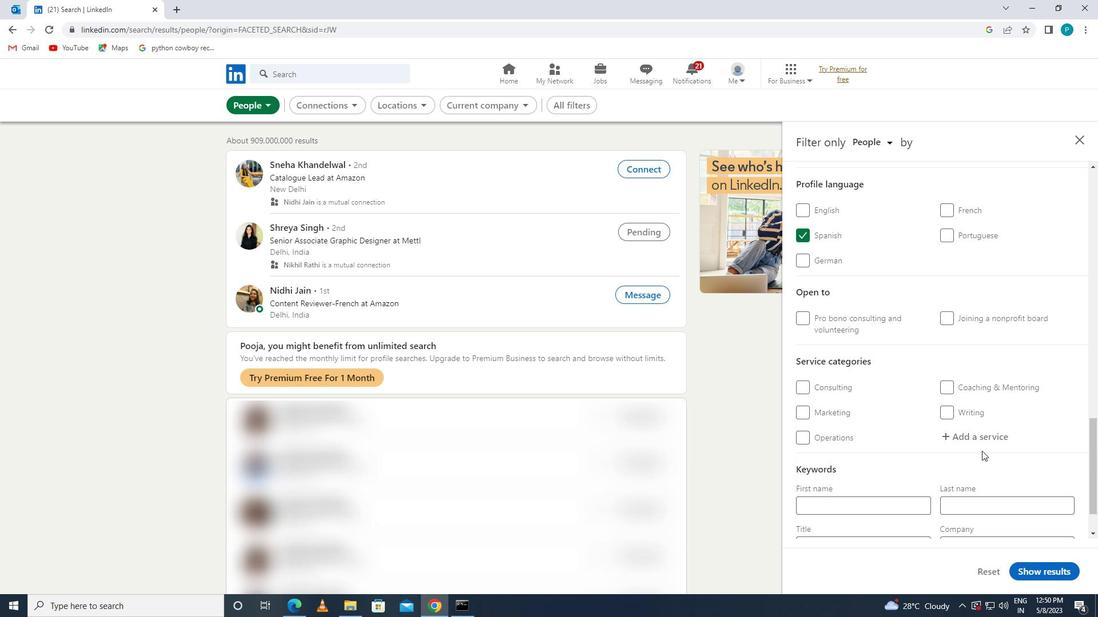 
Action: Mouse moved to (971, 435)
Screenshot: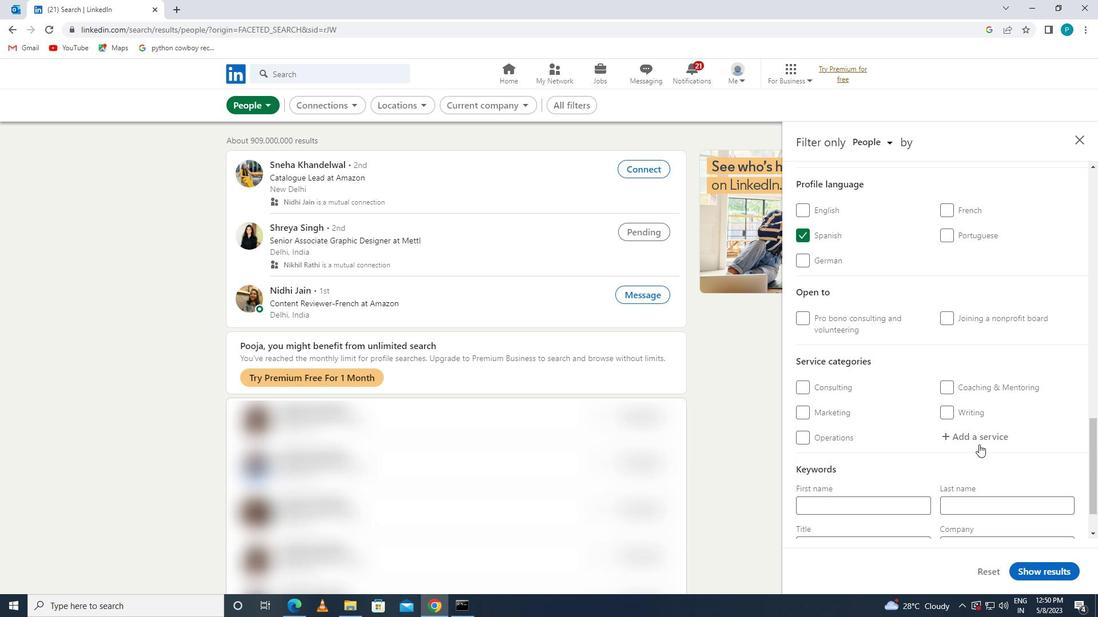 
Action: Key pressed <Key.caps_lock>S<Key.caps_lock>OFTWARE
Screenshot: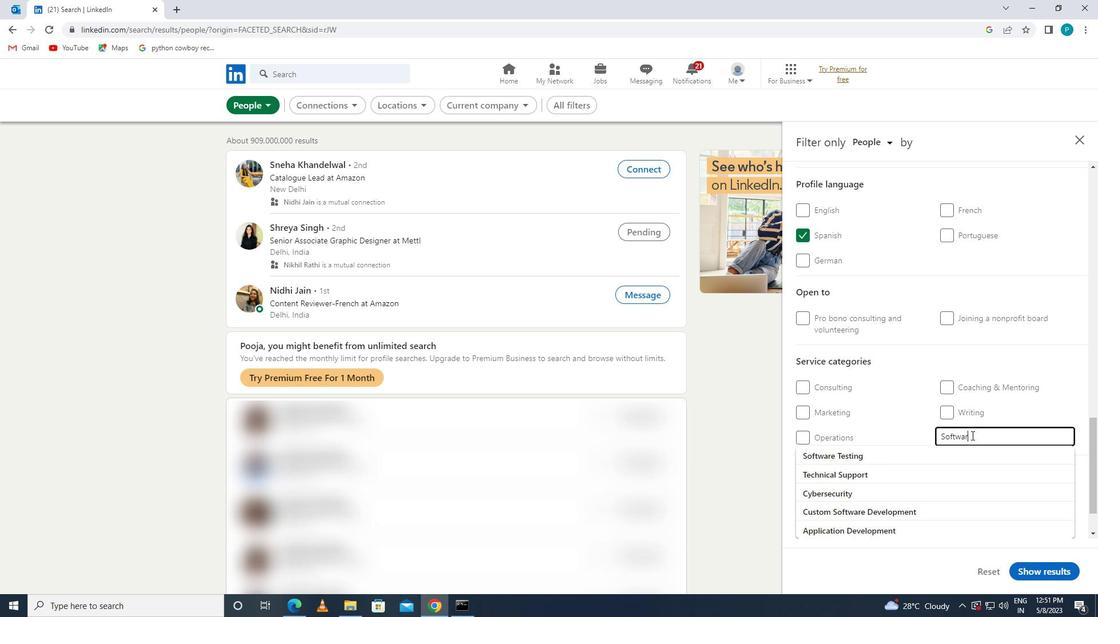 
Action: Mouse moved to (893, 458)
Screenshot: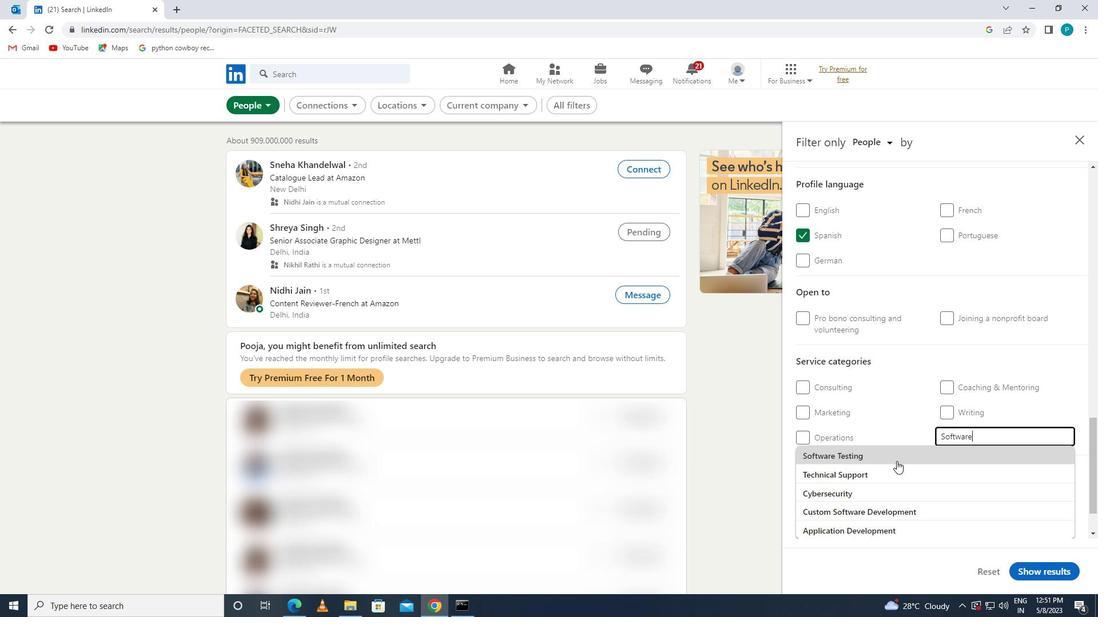 
Action: Mouse pressed left at (893, 458)
Screenshot: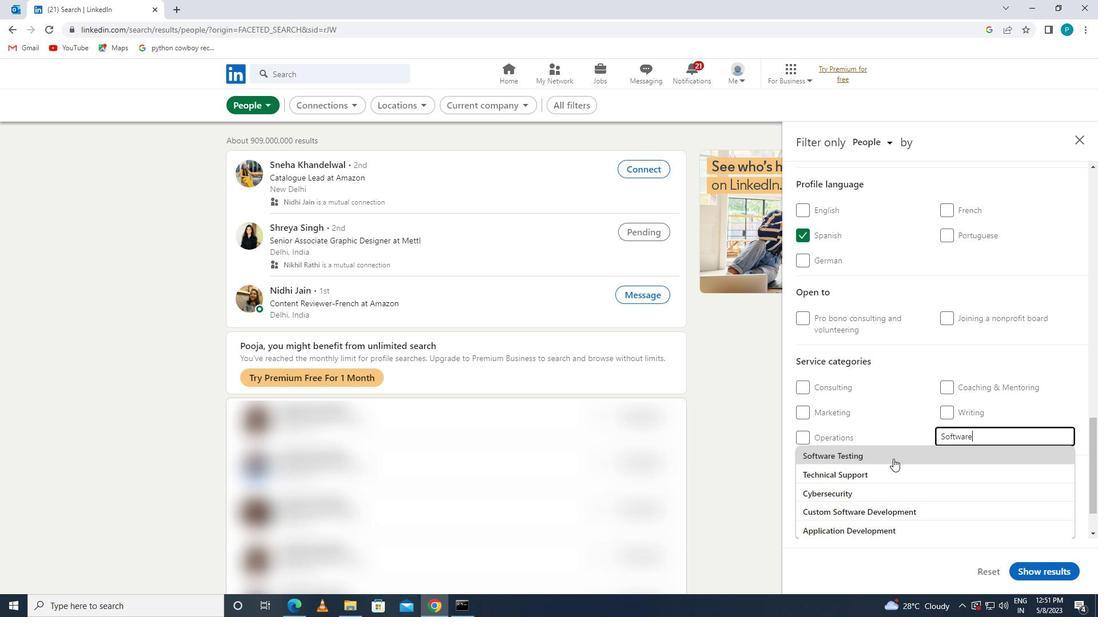 
Action: Mouse scrolled (893, 458) with delta (0, 0)
Screenshot: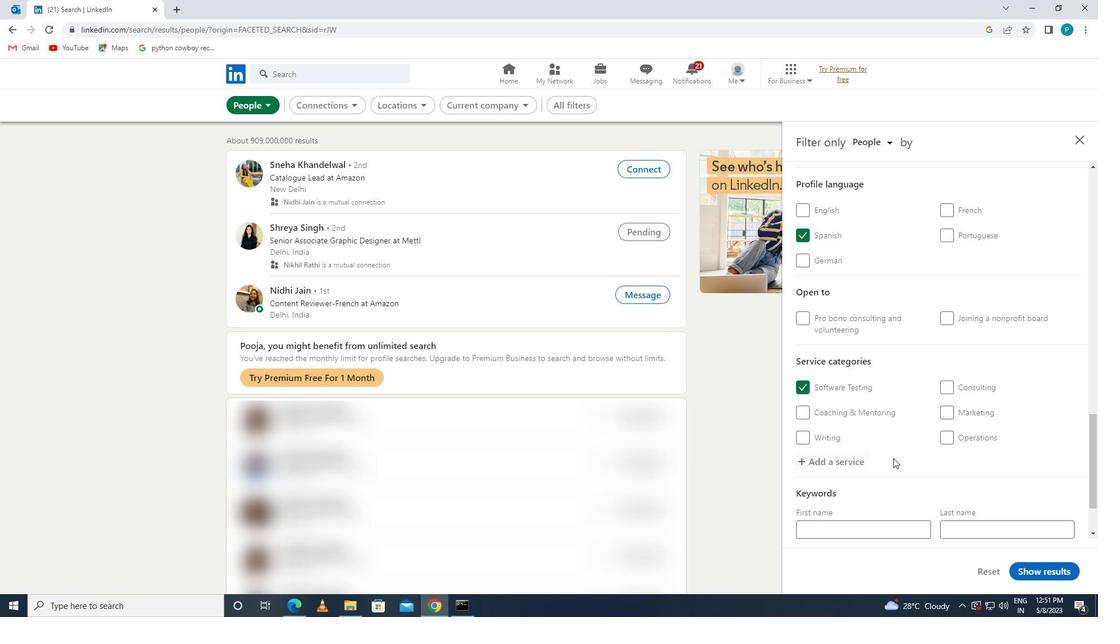
Action: Mouse scrolled (893, 458) with delta (0, 0)
Screenshot: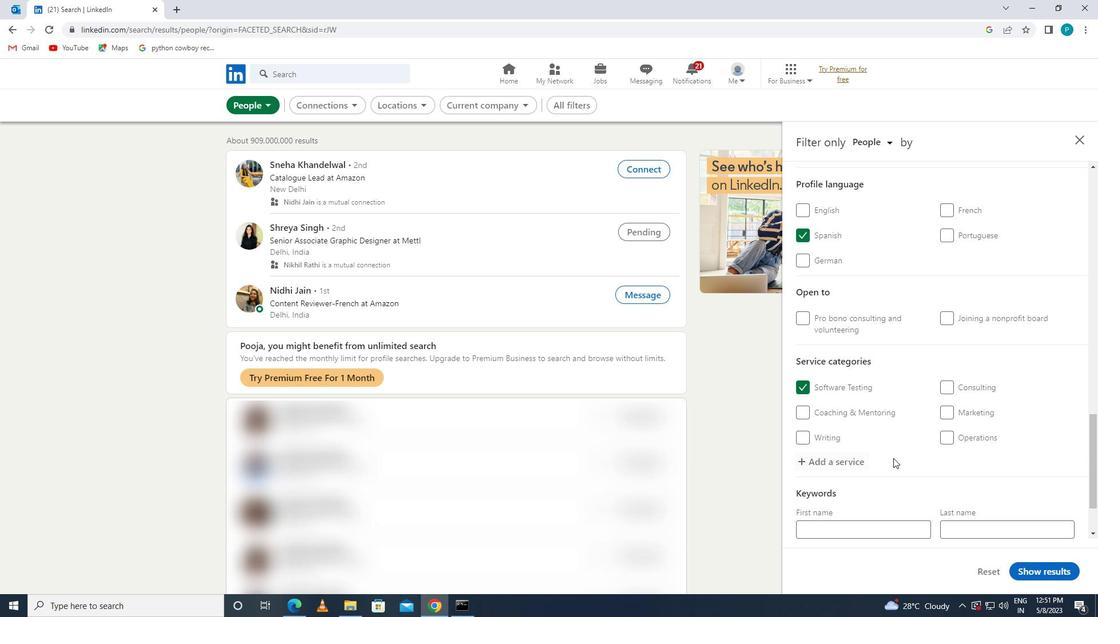 
Action: Mouse scrolled (893, 458) with delta (0, 0)
Screenshot: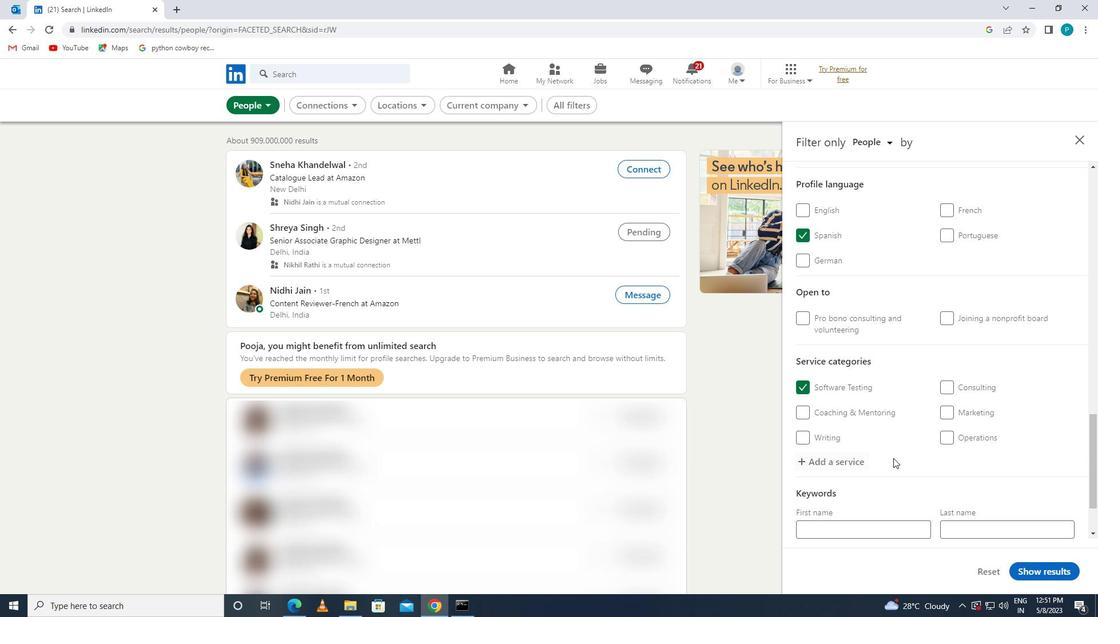 
Action: Mouse scrolled (893, 458) with delta (0, 0)
Screenshot: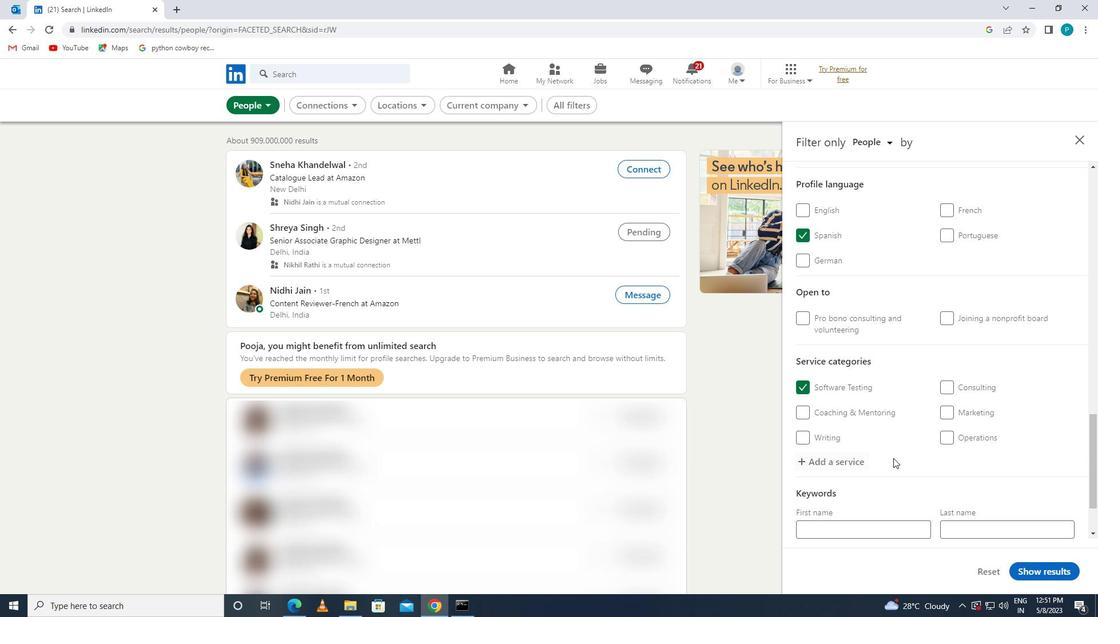 
Action: Mouse moved to (873, 485)
Screenshot: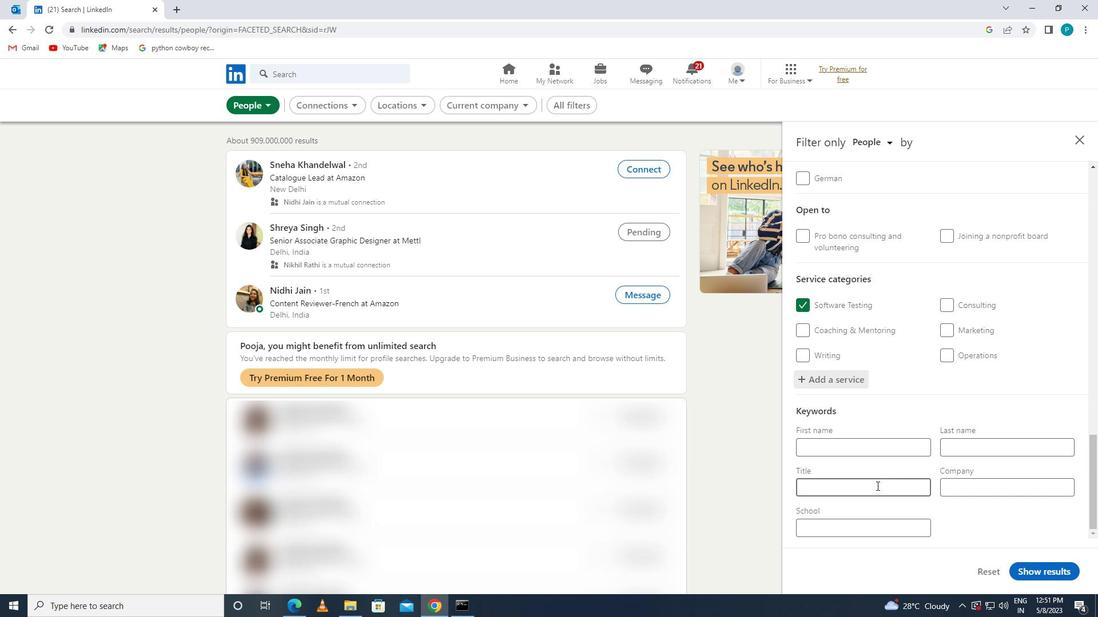 
Action: Mouse pressed left at (873, 485)
Screenshot: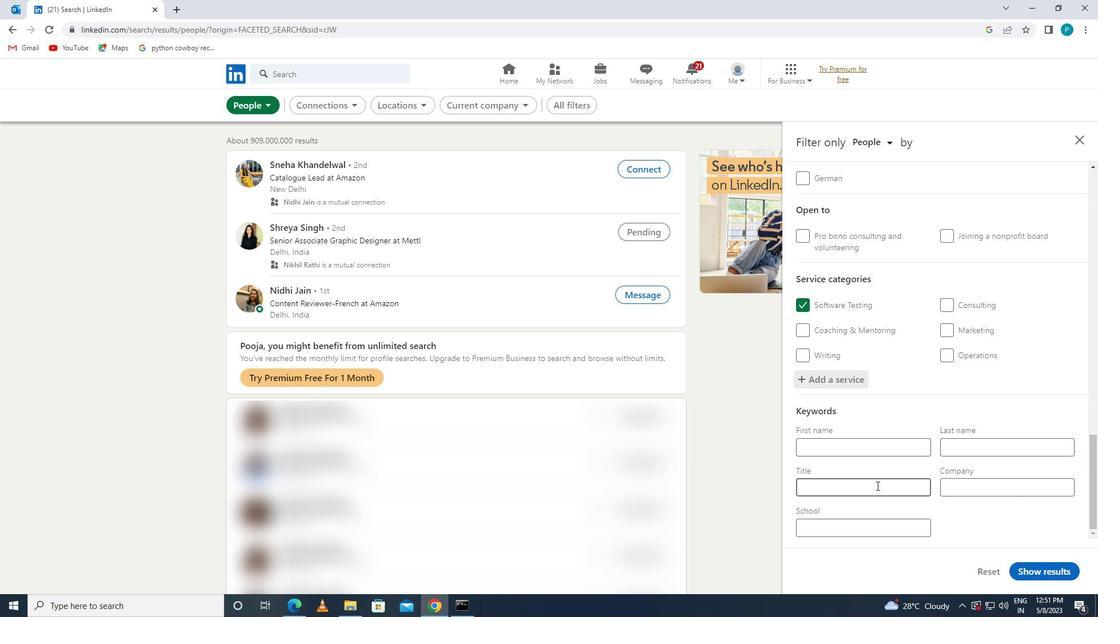 
Action: Key pressed <Key.caps_lock>P<Key.caps_lock>ROFESSOR
Screenshot: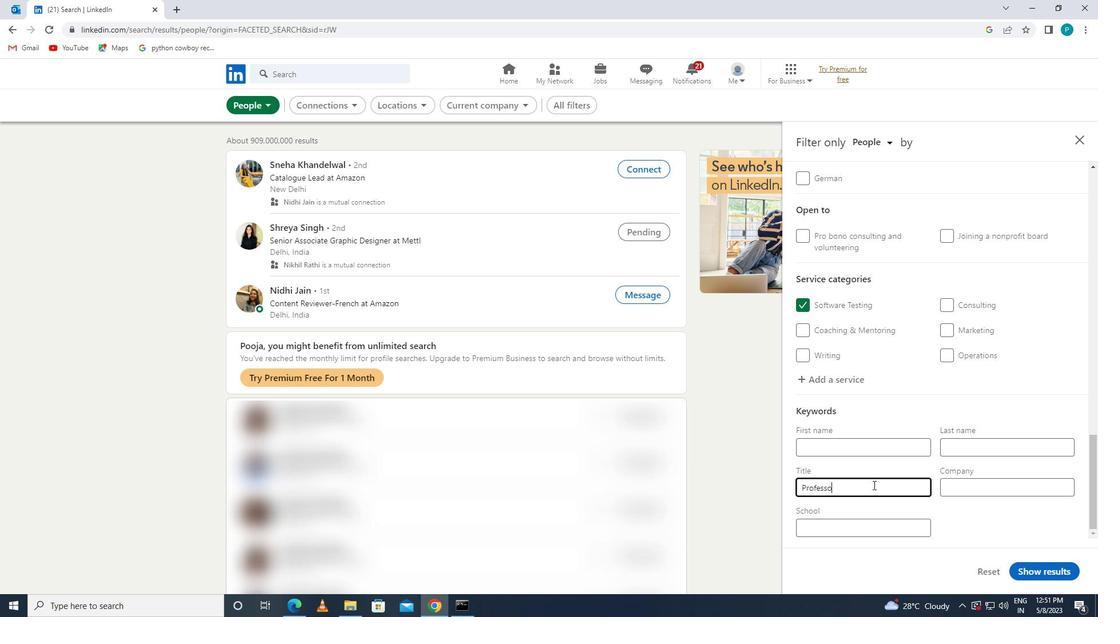 
Action: Mouse moved to (1045, 569)
Screenshot: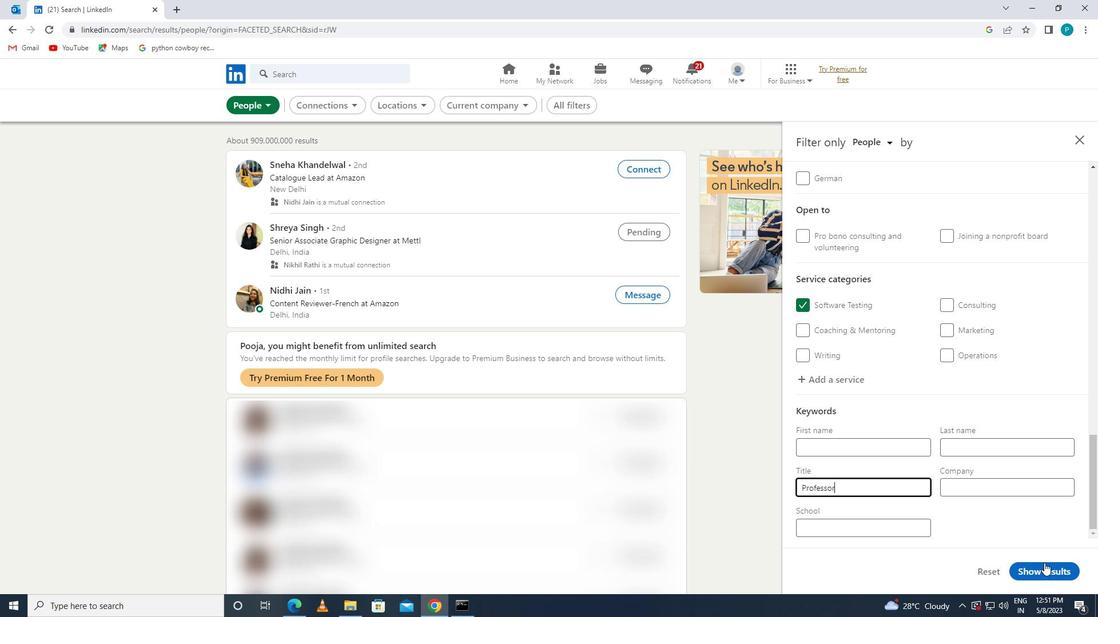 
Action: Mouse pressed left at (1045, 569)
Screenshot: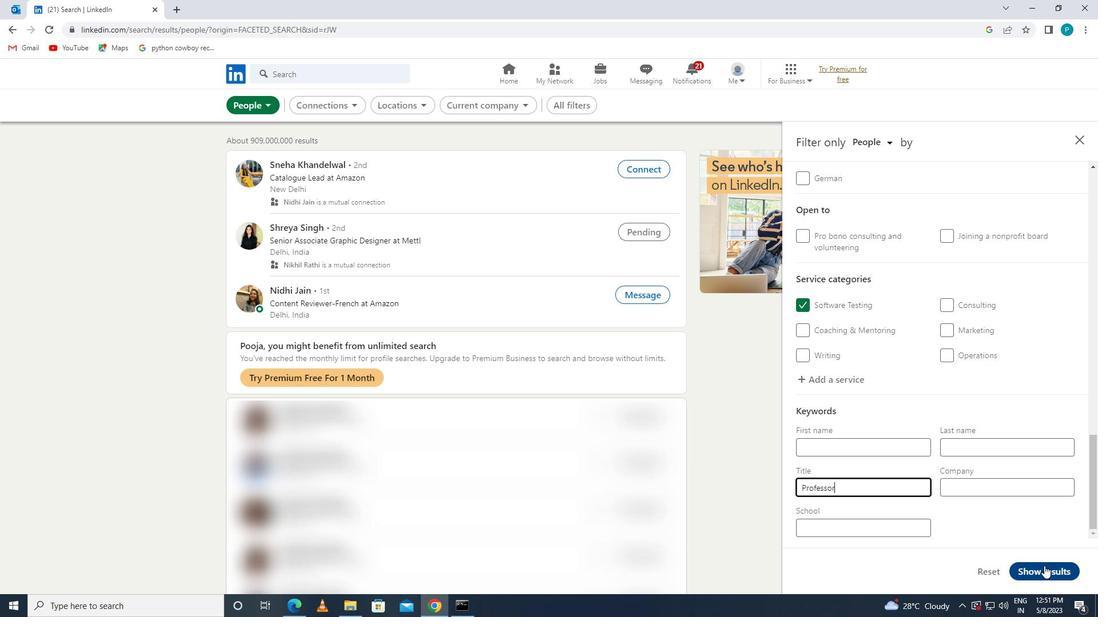
